 Task: Find connections with filter location Jīma with filter topic #propertymanagement with filter profile language English with filter current company Cure.fit (cult.fit) with filter school Bharatiya Vidya Bhavans M M College of Arts, N.M.Institute of Science and Haji Rashid Jaffer College of Commerce Bhavans College Munshi Nagar Andheri West Mumbai 400 058 with filter industry Footwear and Leather Goods Repair with filter service category Video Editing with filter keywords title Engineer
Action: Mouse moved to (199, 275)
Screenshot: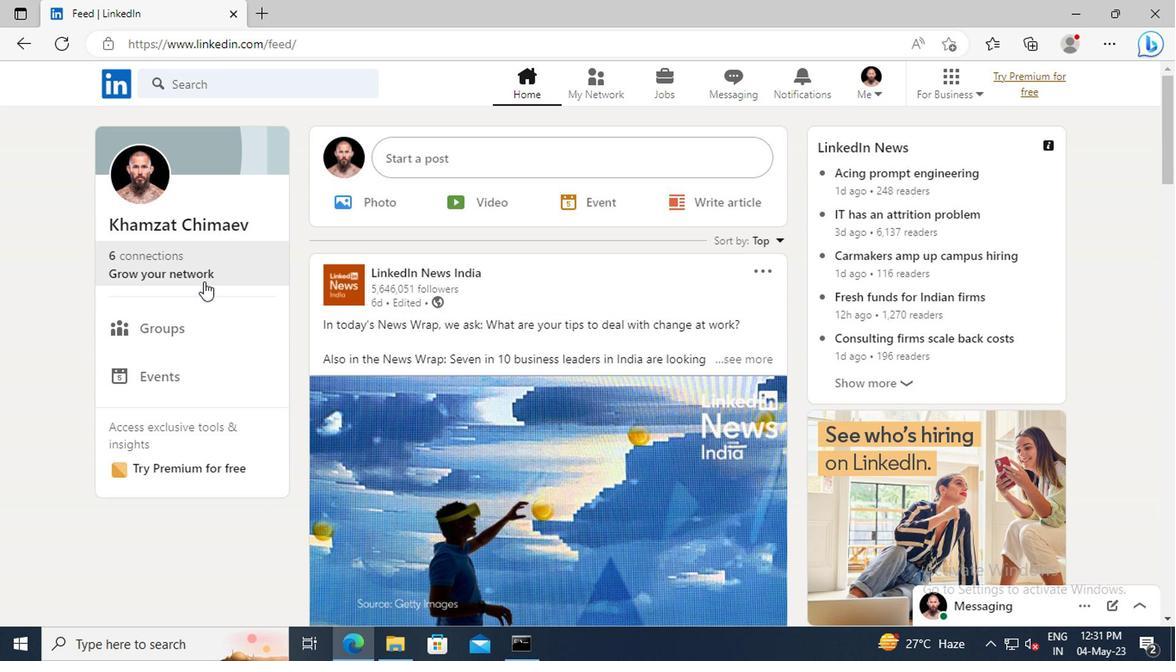 
Action: Mouse pressed left at (199, 275)
Screenshot: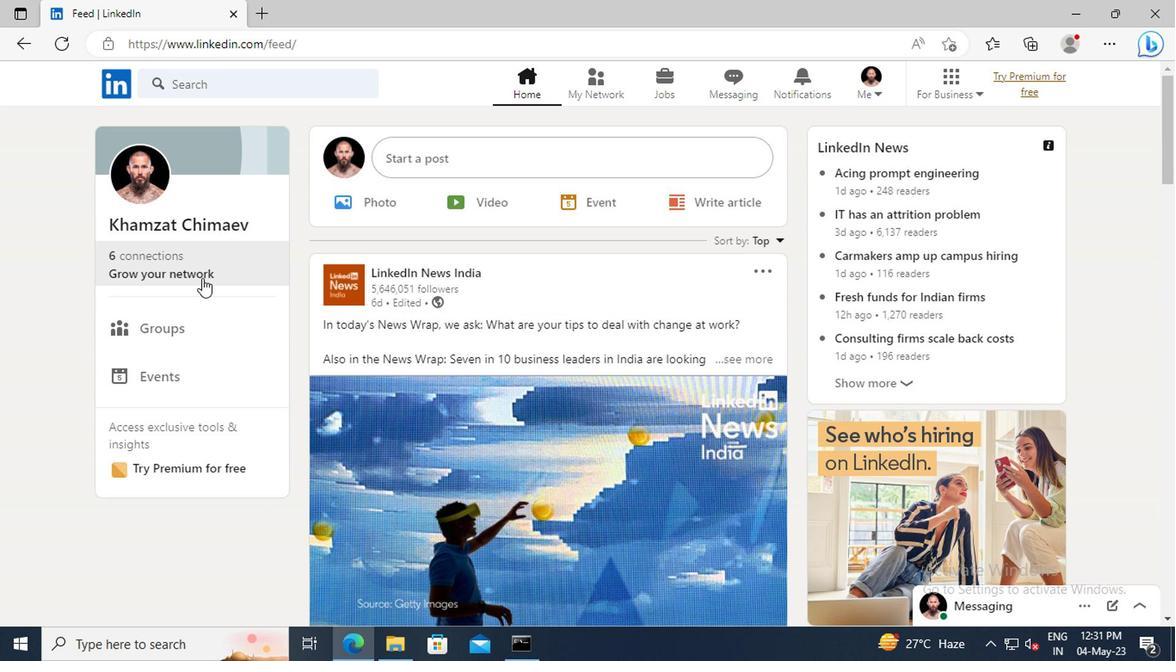 
Action: Mouse moved to (191, 184)
Screenshot: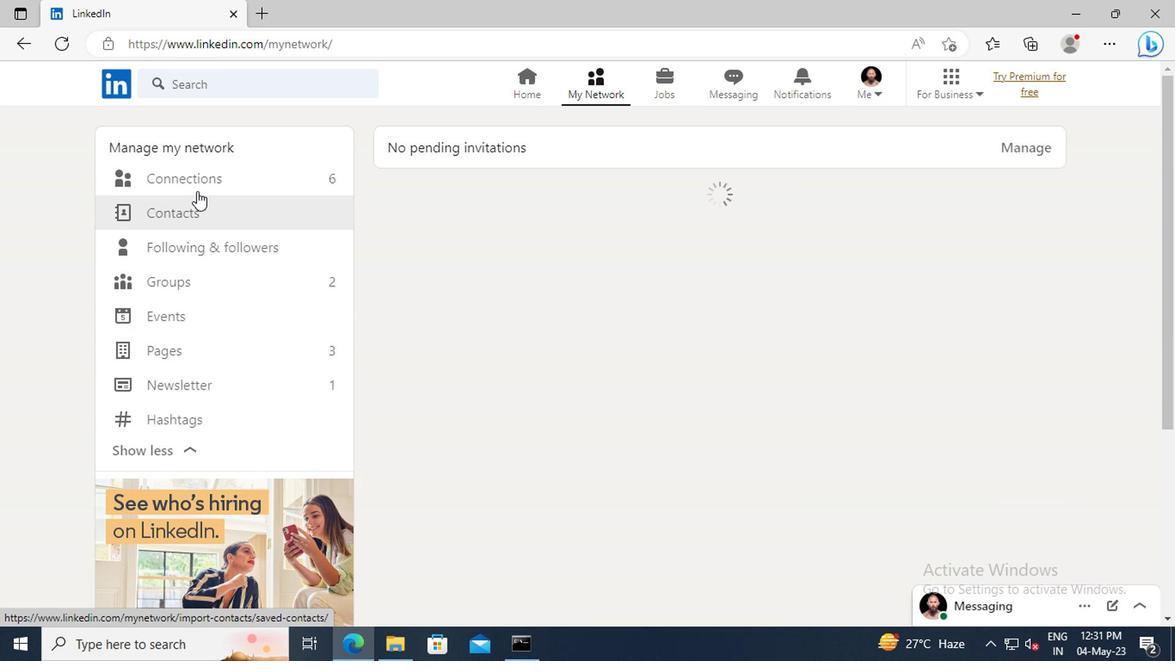 
Action: Mouse pressed left at (191, 184)
Screenshot: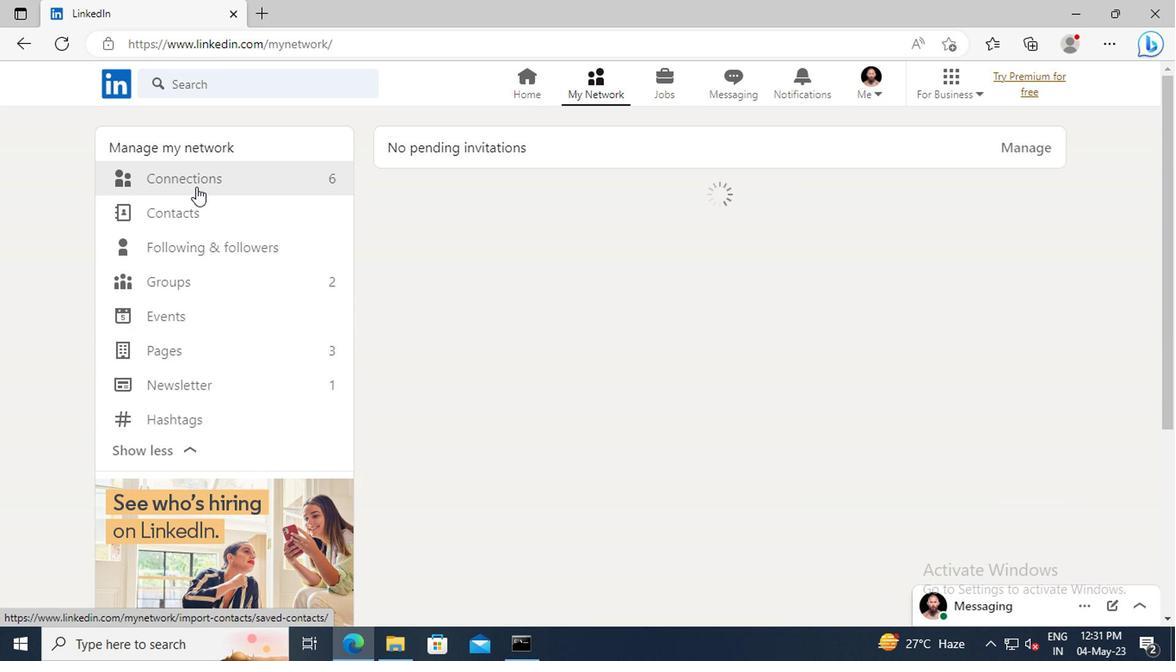 
Action: Mouse moved to (709, 184)
Screenshot: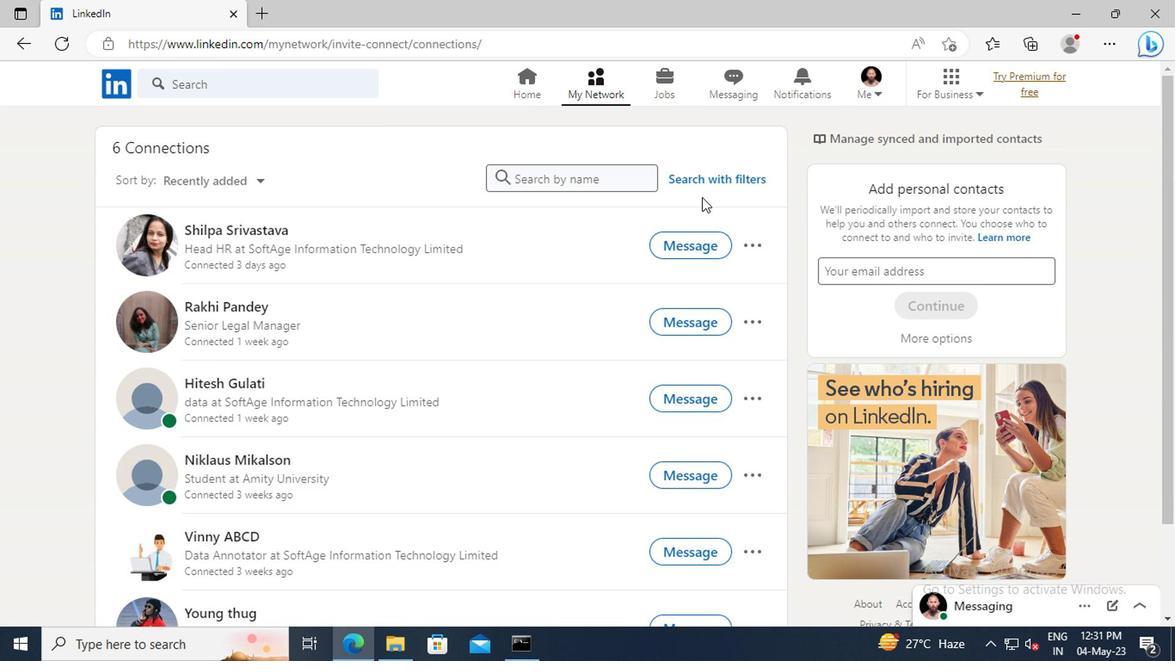 
Action: Mouse pressed left at (709, 184)
Screenshot: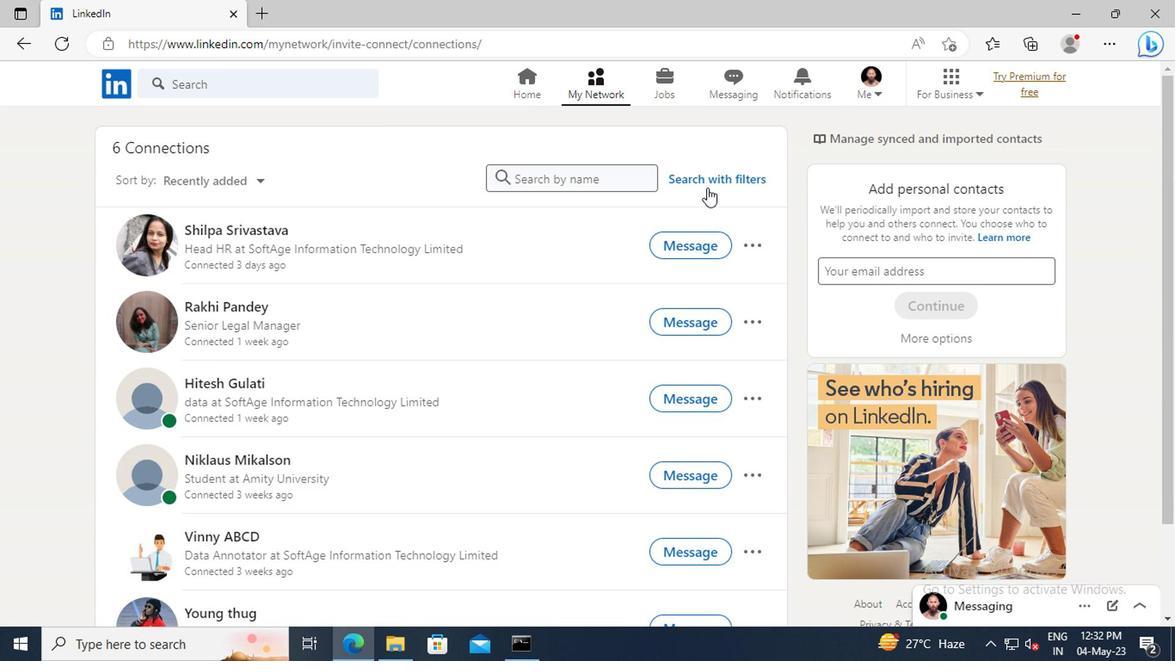 
Action: Mouse moved to (650, 137)
Screenshot: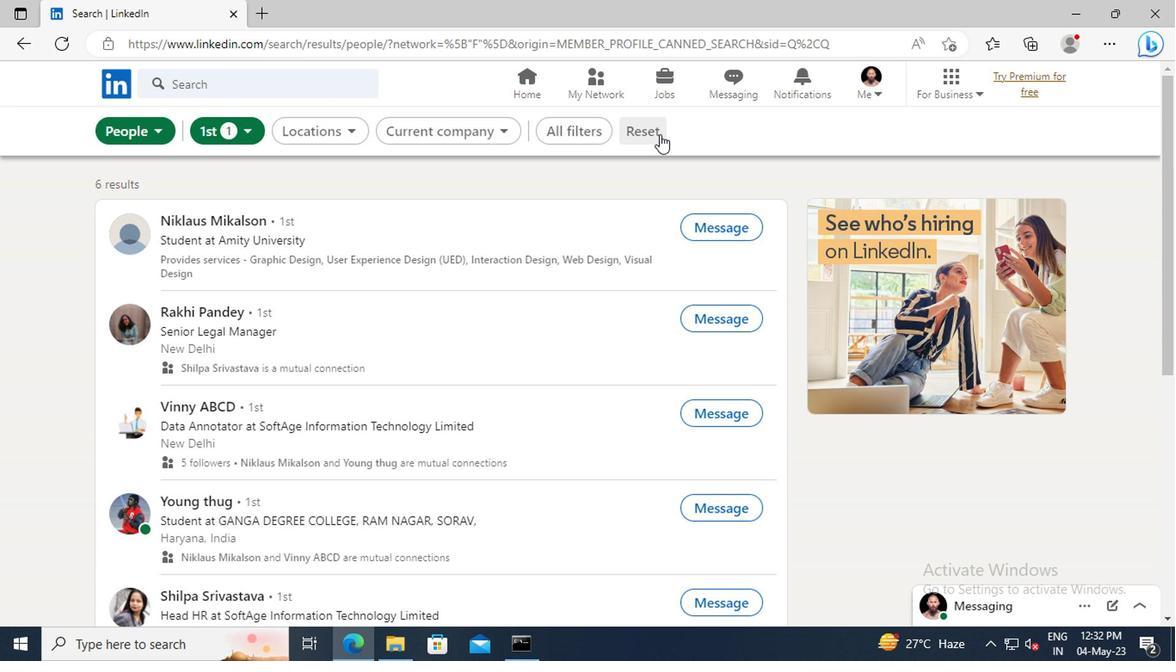 
Action: Mouse pressed left at (650, 137)
Screenshot: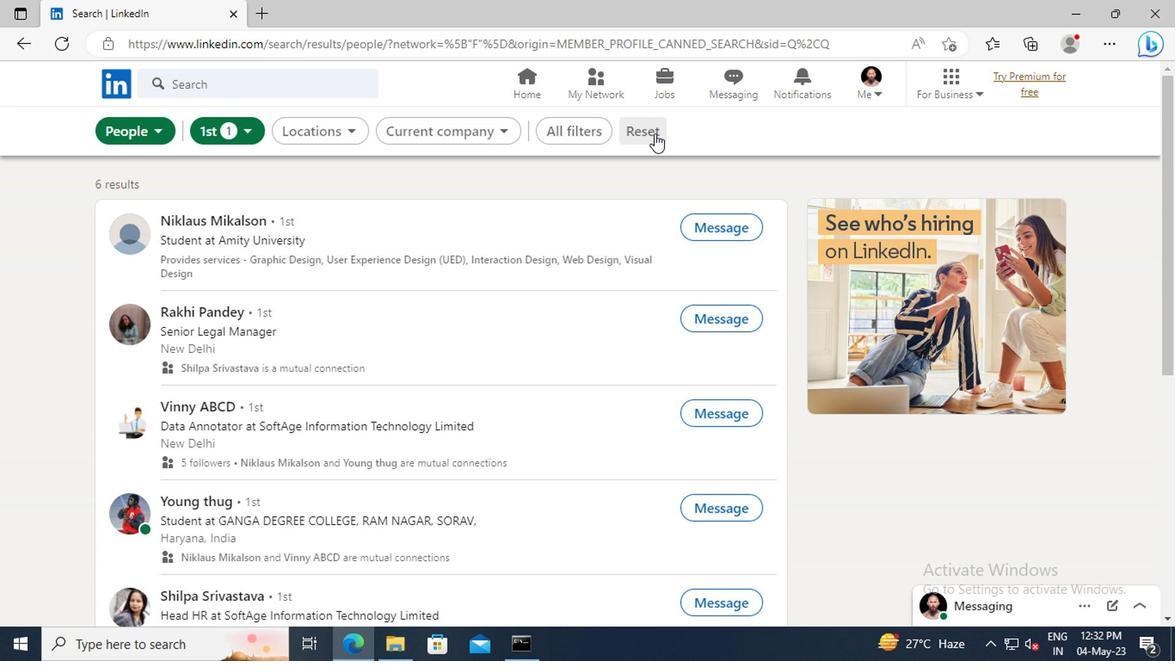 
Action: Mouse moved to (617, 137)
Screenshot: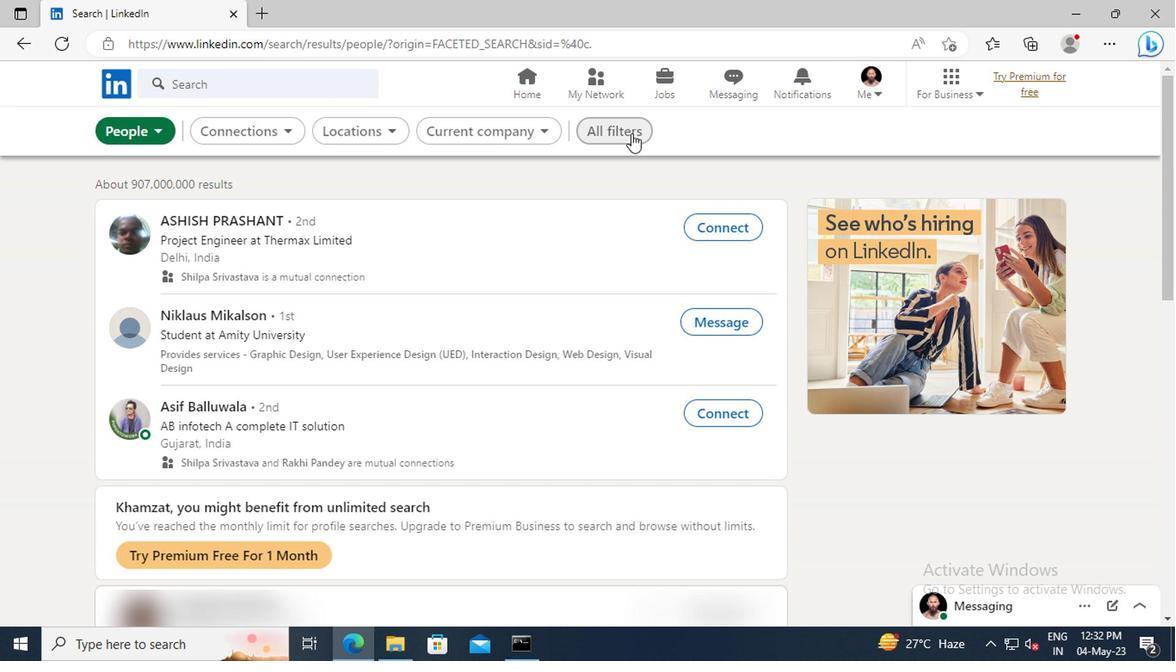 
Action: Mouse pressed left at (617, 137)
Screenshot: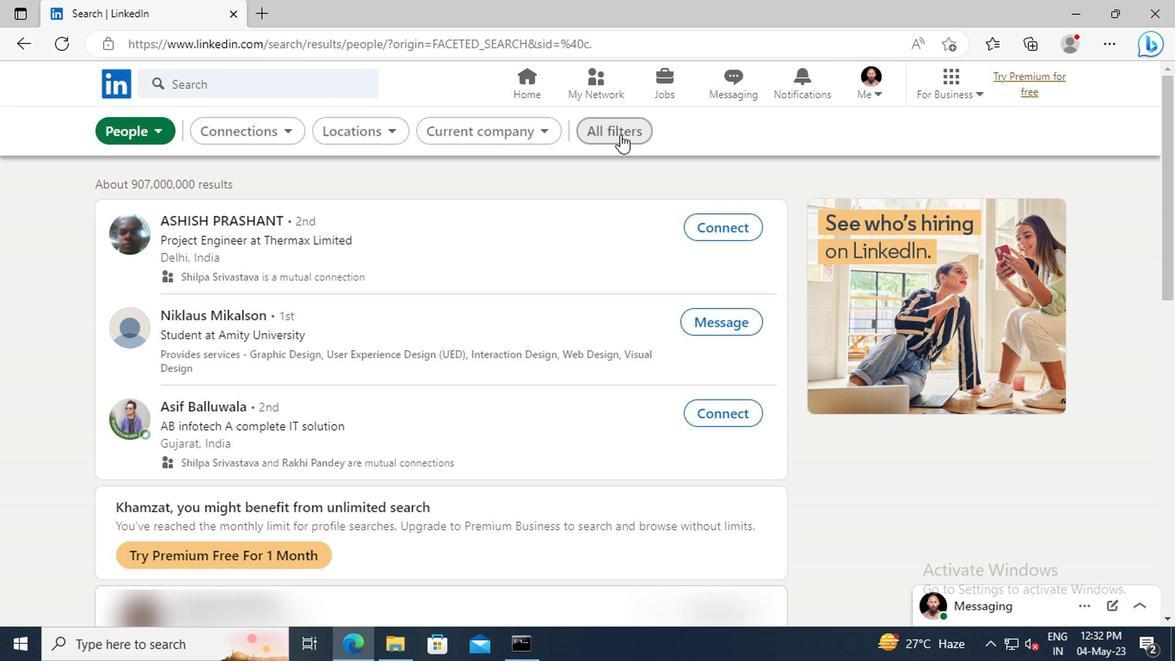 
Action: Mouse moved to (976, 334)
Screenshot: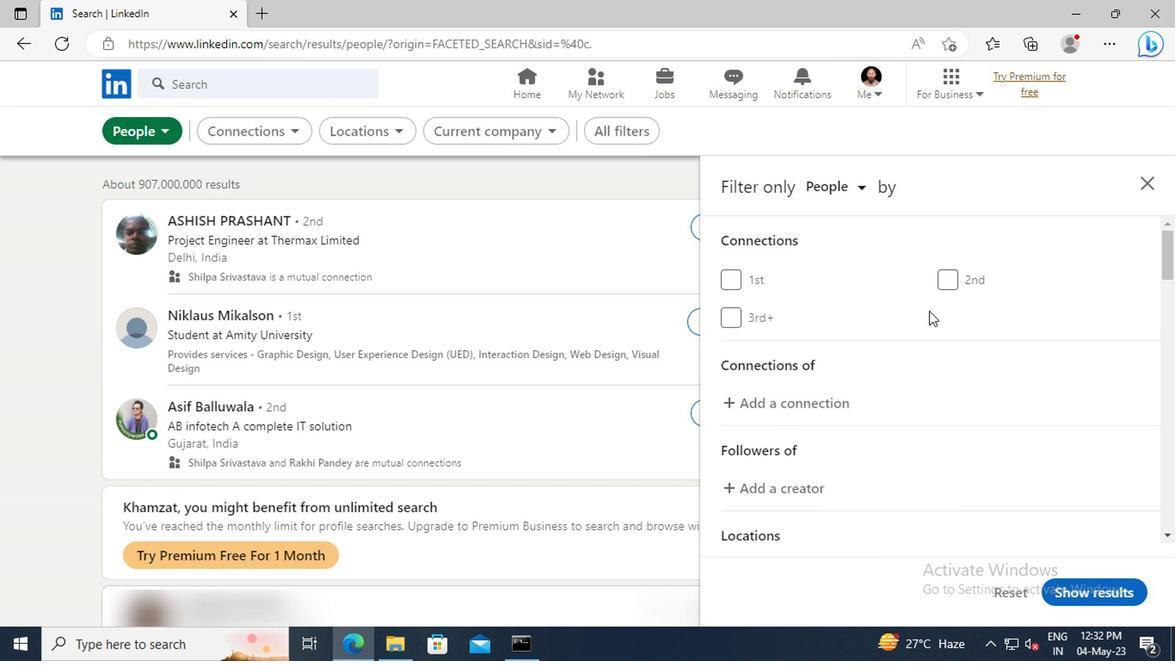 
Action: Mouse scrolled (976, 333) with delta (0, 0)
Screenshot: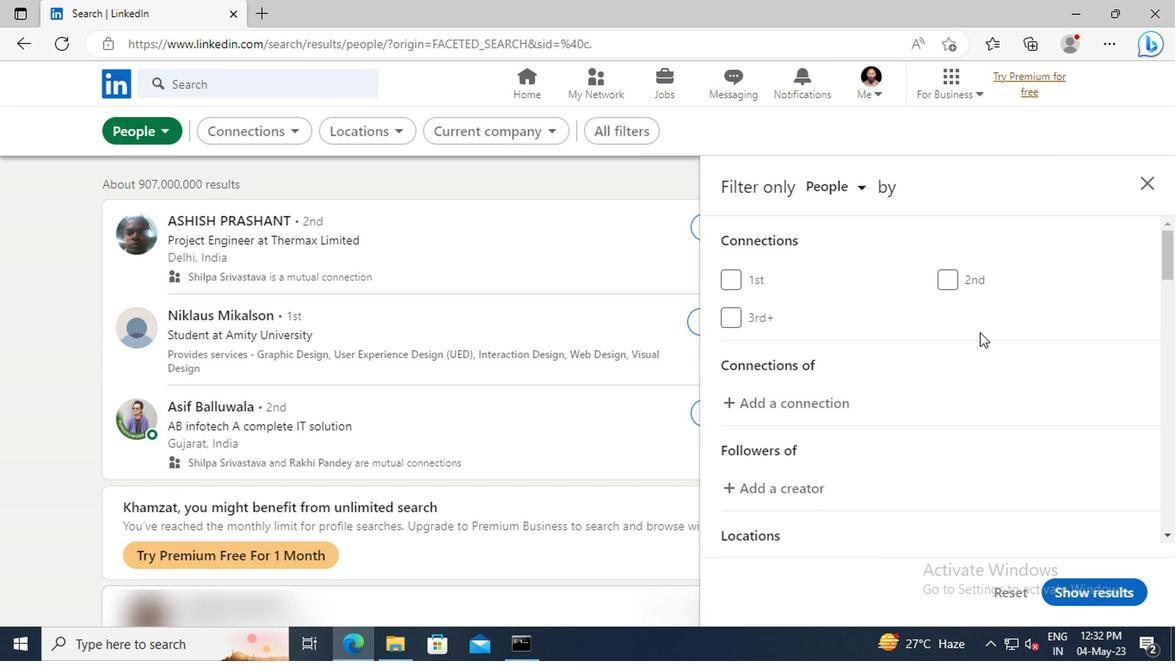 
Action: Mouse scrolled (976, 333) with delta (0, 0)
Screenshot: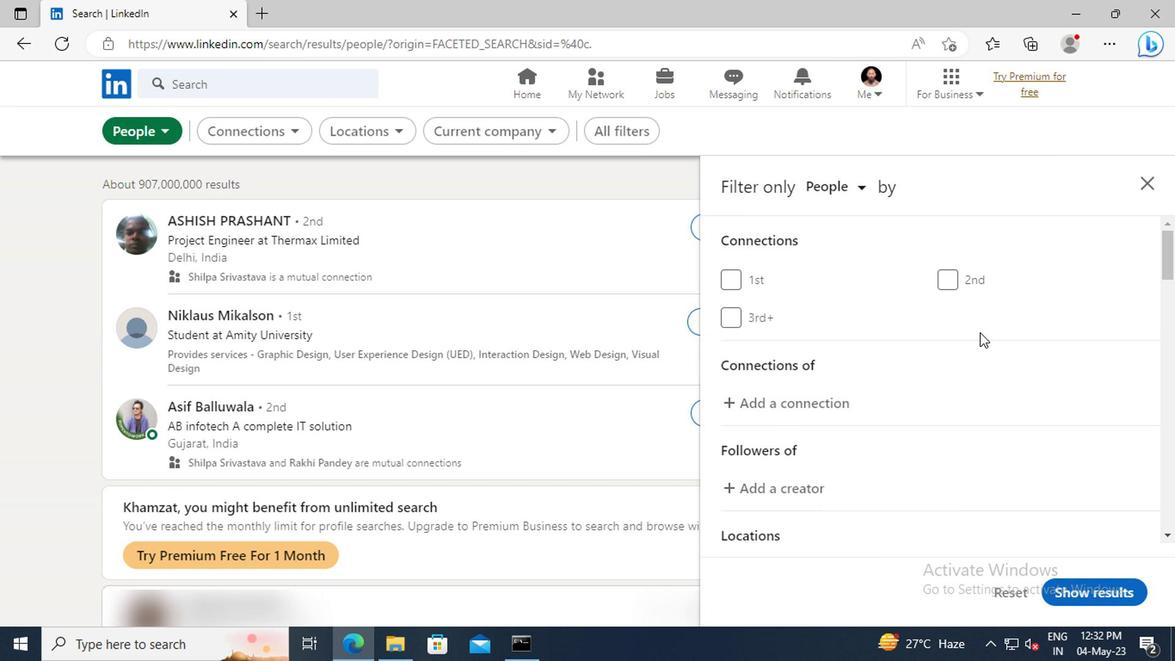 
Action: Mouse scrolled (976, 333) with delta (0, 0)
Screenshot: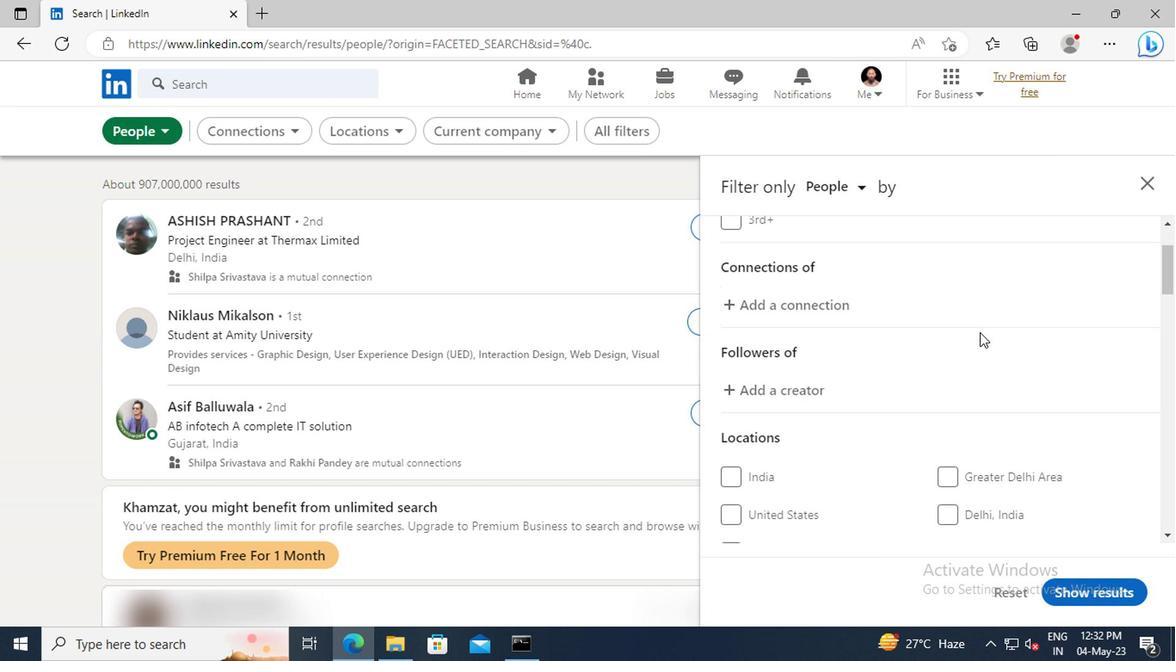 
Action: Mouse scrolled (976, 333) with delta (0, 0)
Screenshot: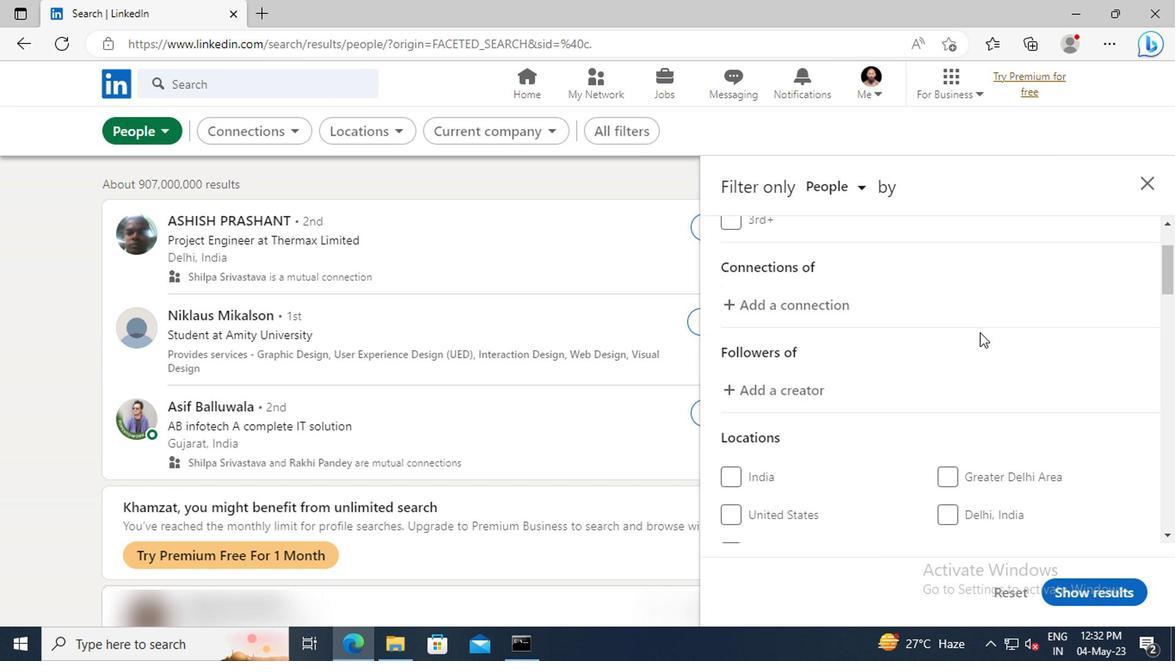 
Action: Mouse scrolled (976, 333) with delta (0, 0)
Screenshot: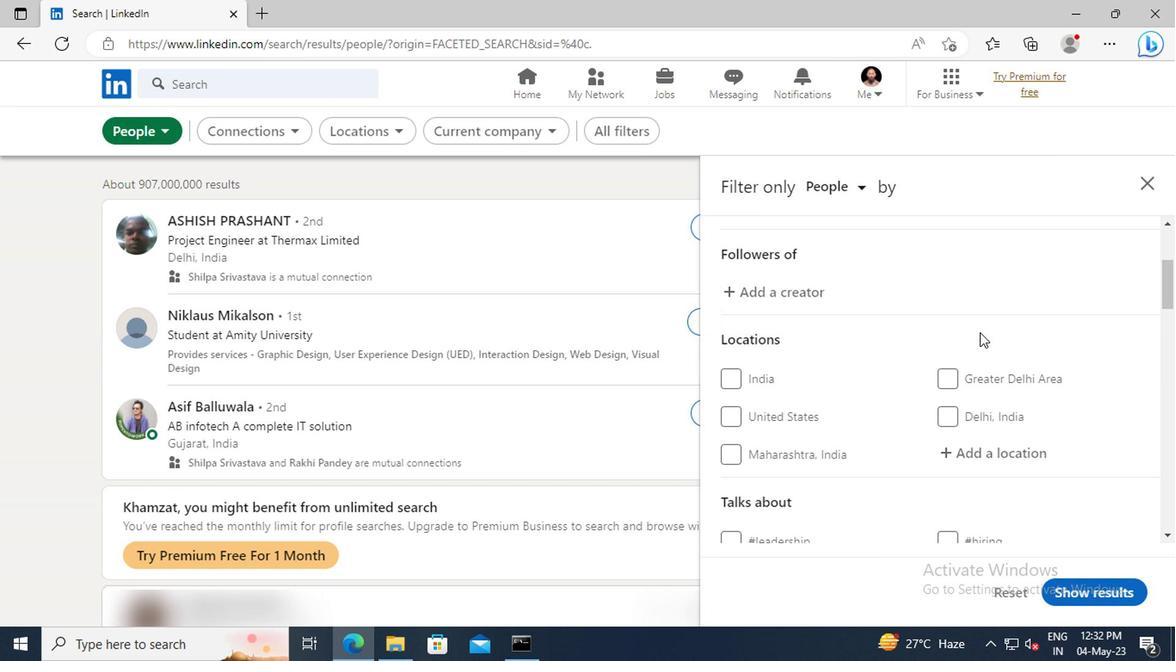 
Action: Mouse scrolled (976, 333) with delta (0, 0)
Screenshot: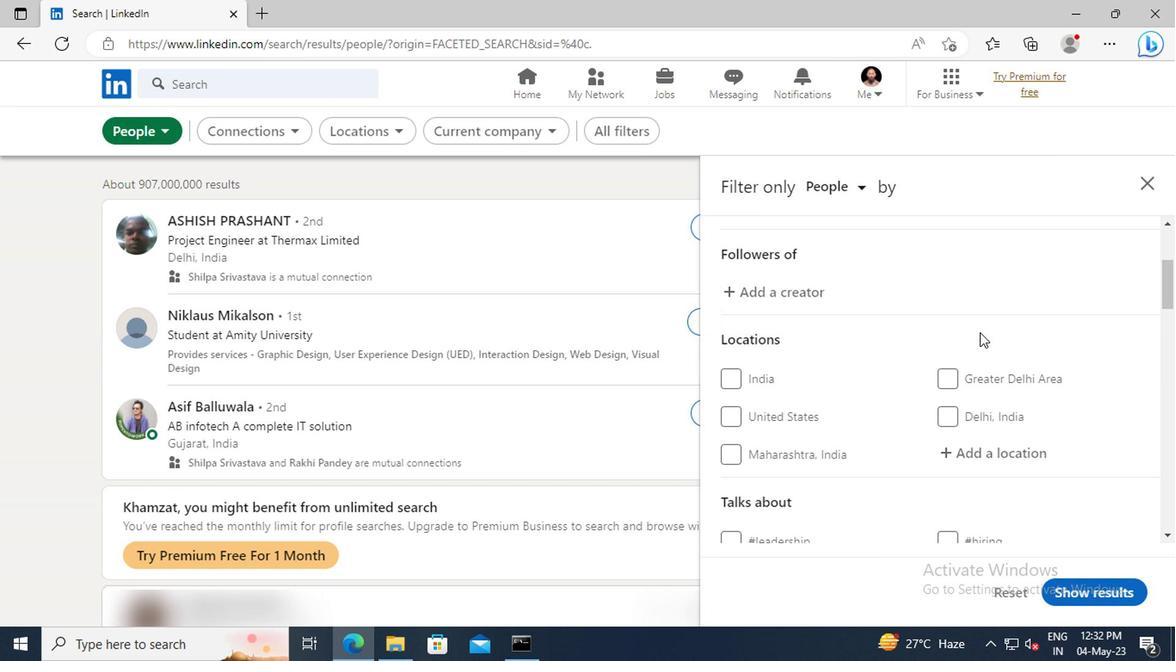 
Action: Mouse moved to (974, 355)
Screenshot: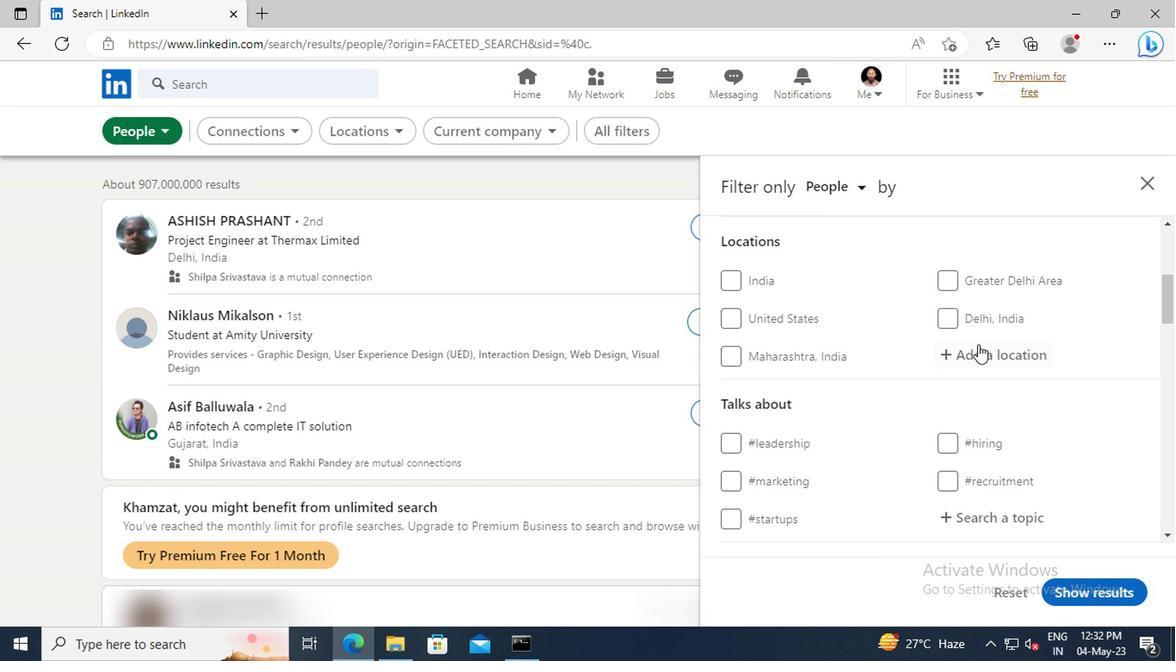
Action: Mouse pressed left at (974, 355)
Screenshot: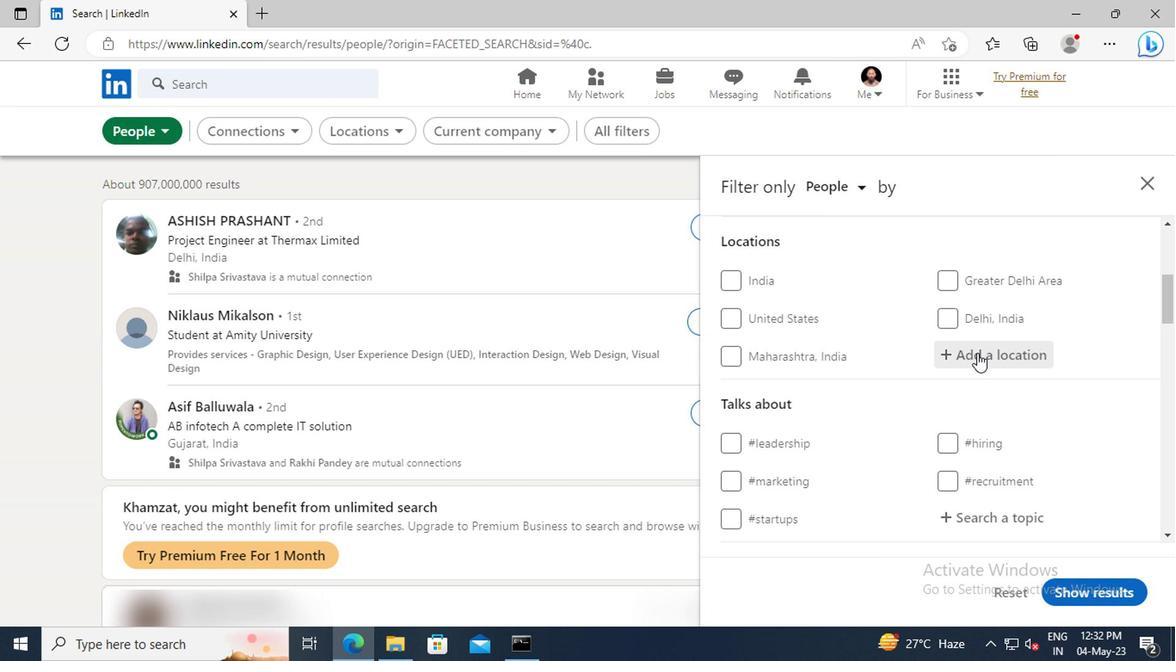 
Action: Key pressed <Key.shift>JIMA<Key.enter>
Screenshot: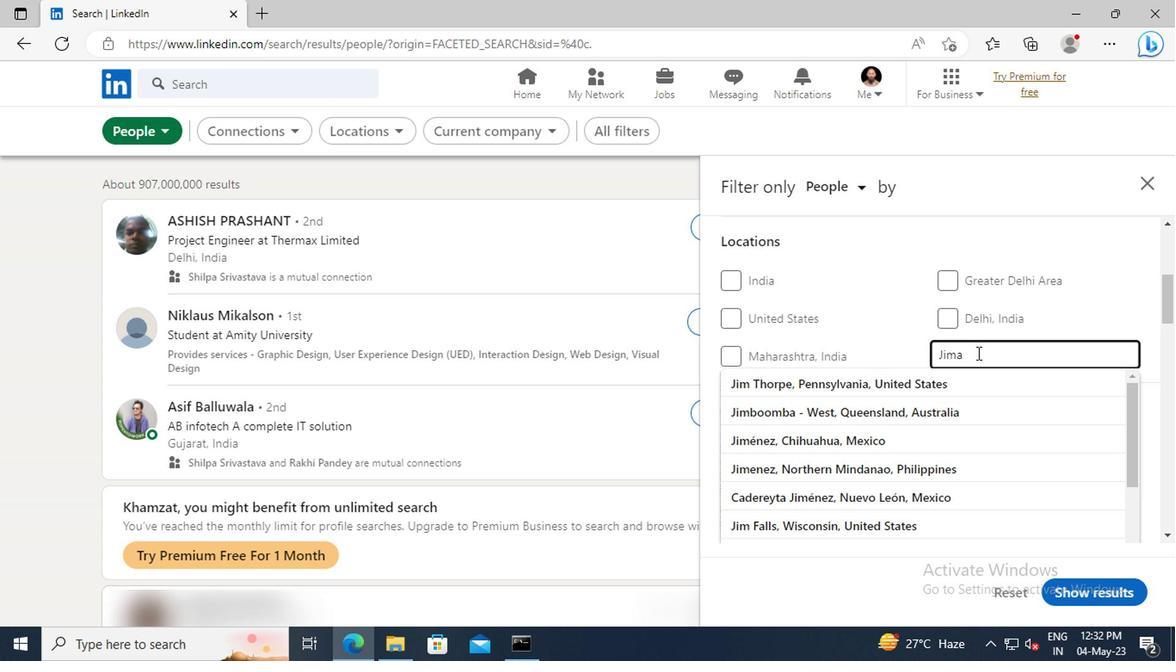 
Action: Mouse scrolled (974, 353) with delta (0, -1)
Screenshot: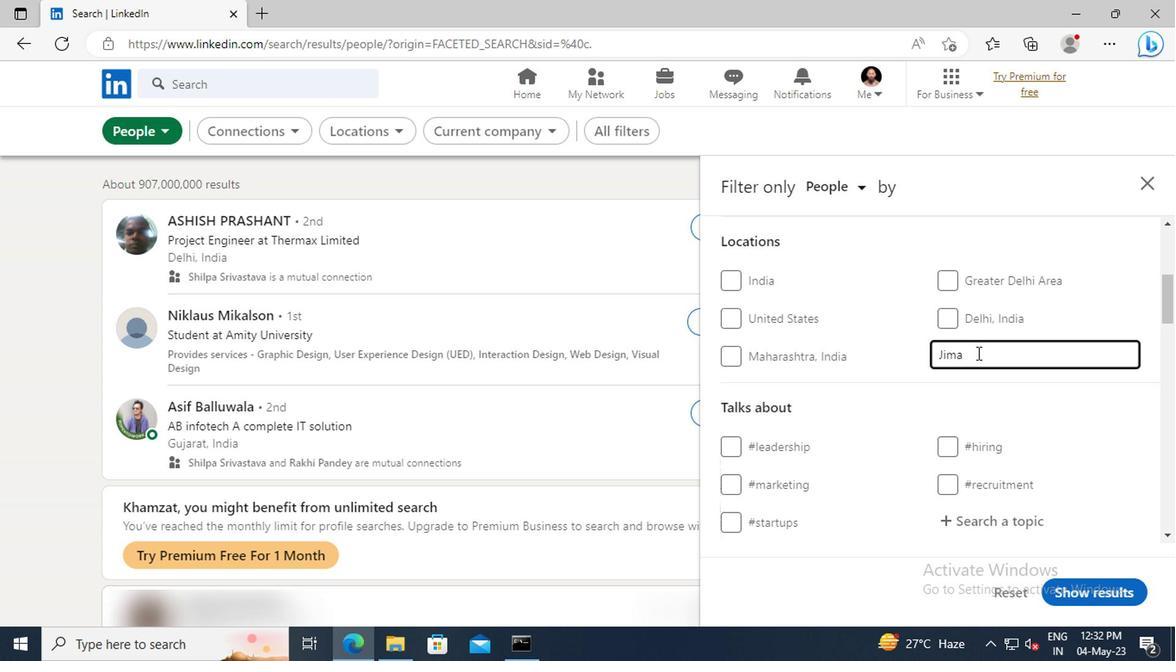 
Action: Mouse scrolled (974, 353) with delta (0, -1)
Screenshot: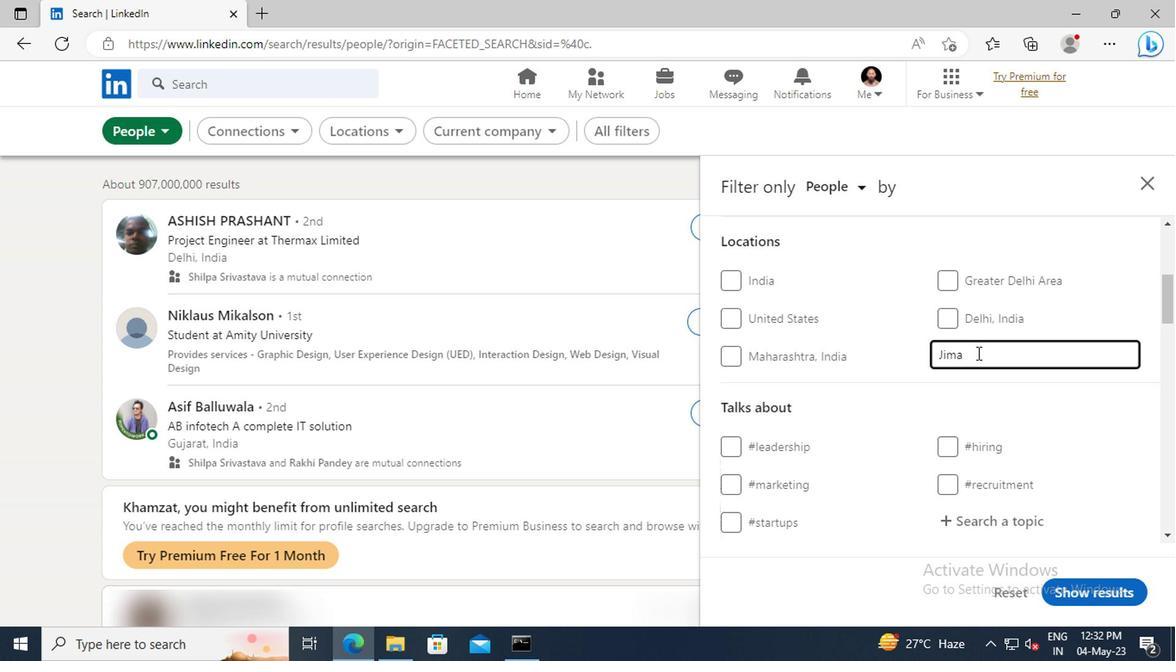 
Action: Mouse scrolled (974, 353) with delta (0, -1)
Screenshot: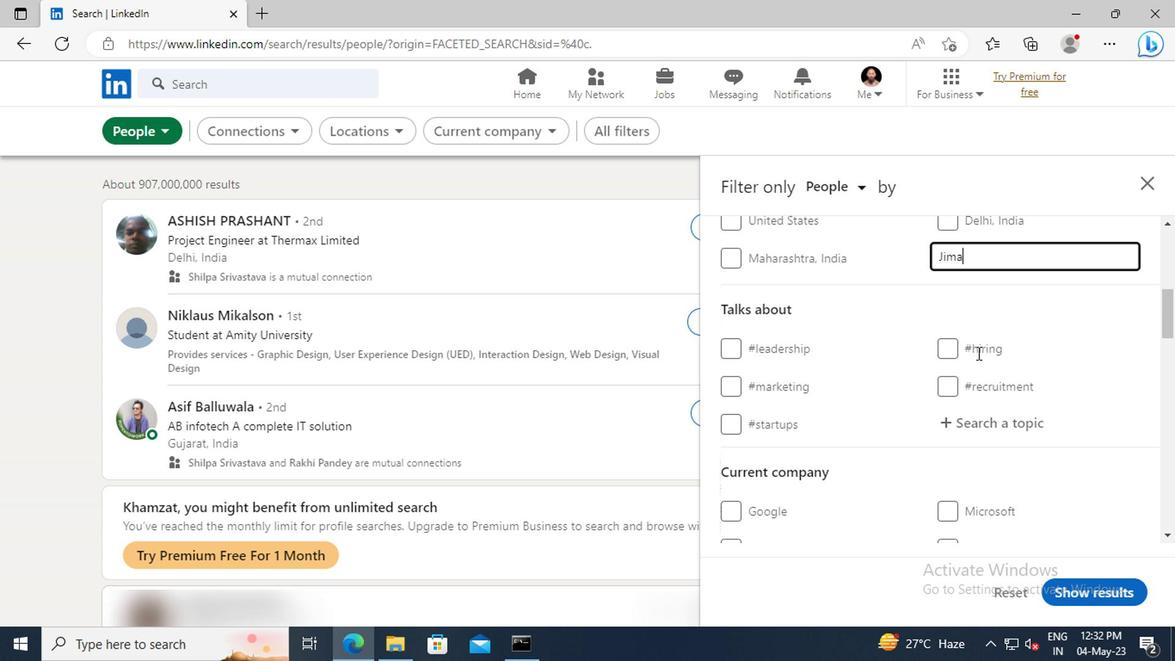 
Action: Mouse moved to (973, 370)
Screenshot: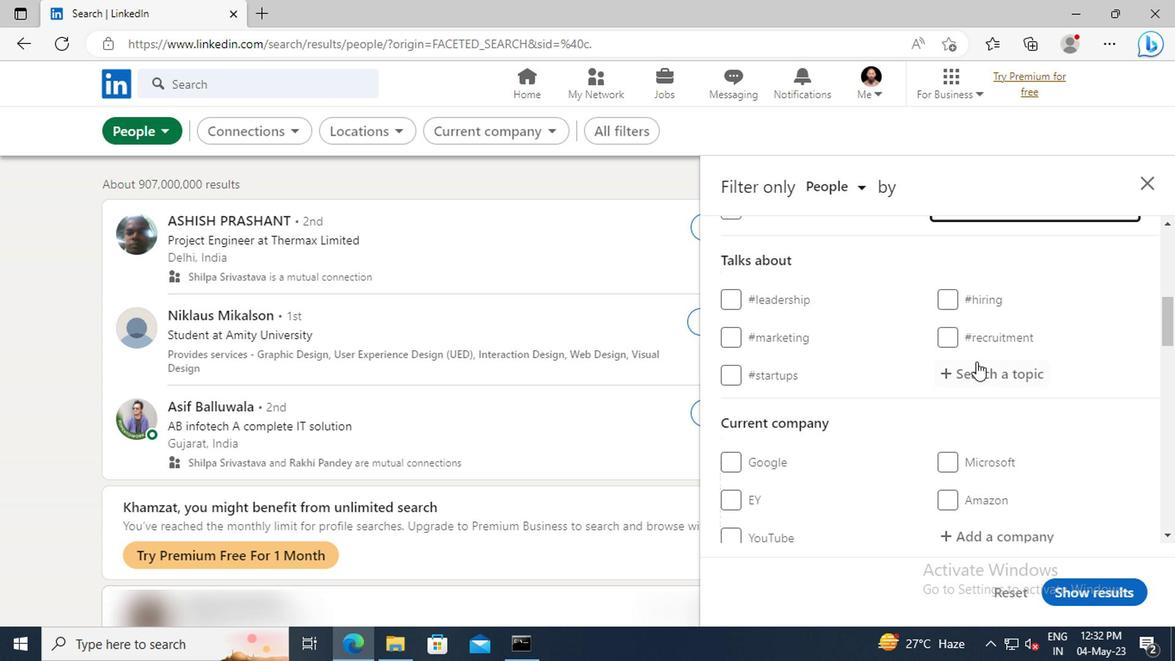 
Action: Mouse pressed left at (973, 370)
Screenshot: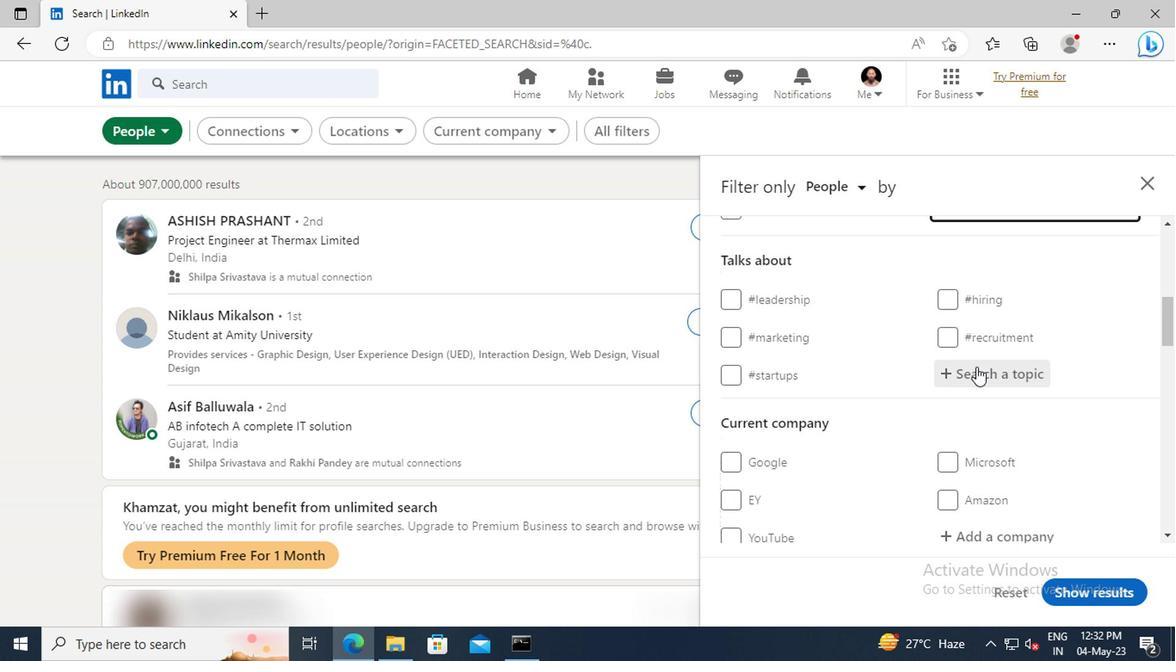 
Action: Key pressed PROPERTYMAN
Screenshot: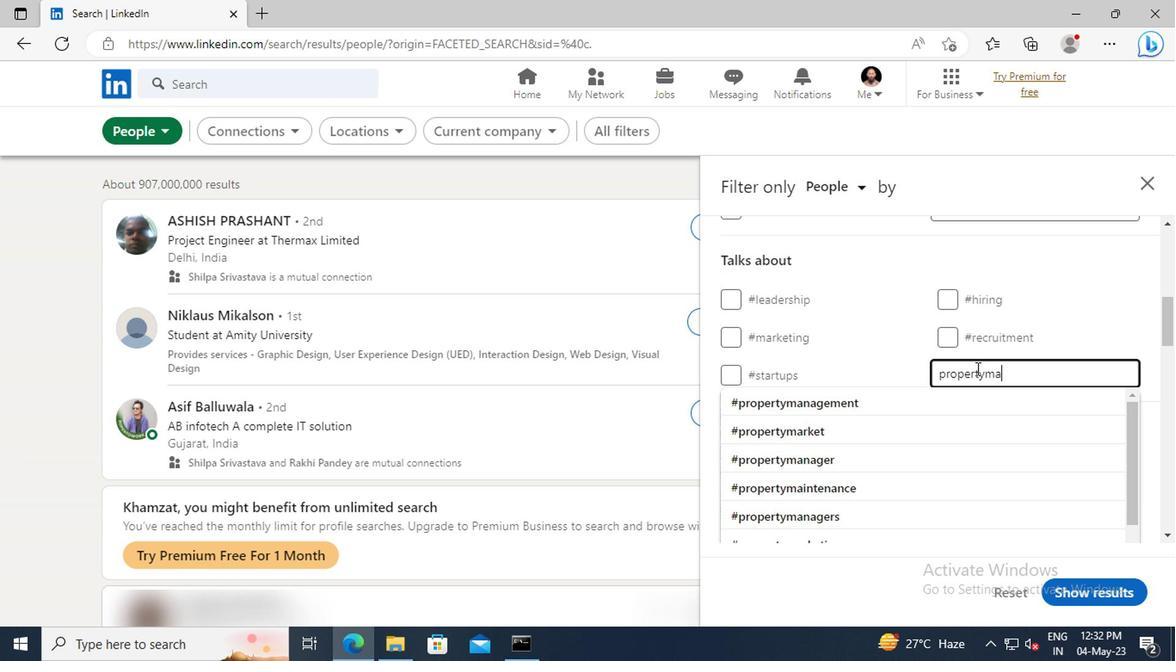 
Action: Mouse moved to (974, 397)
Screenshot: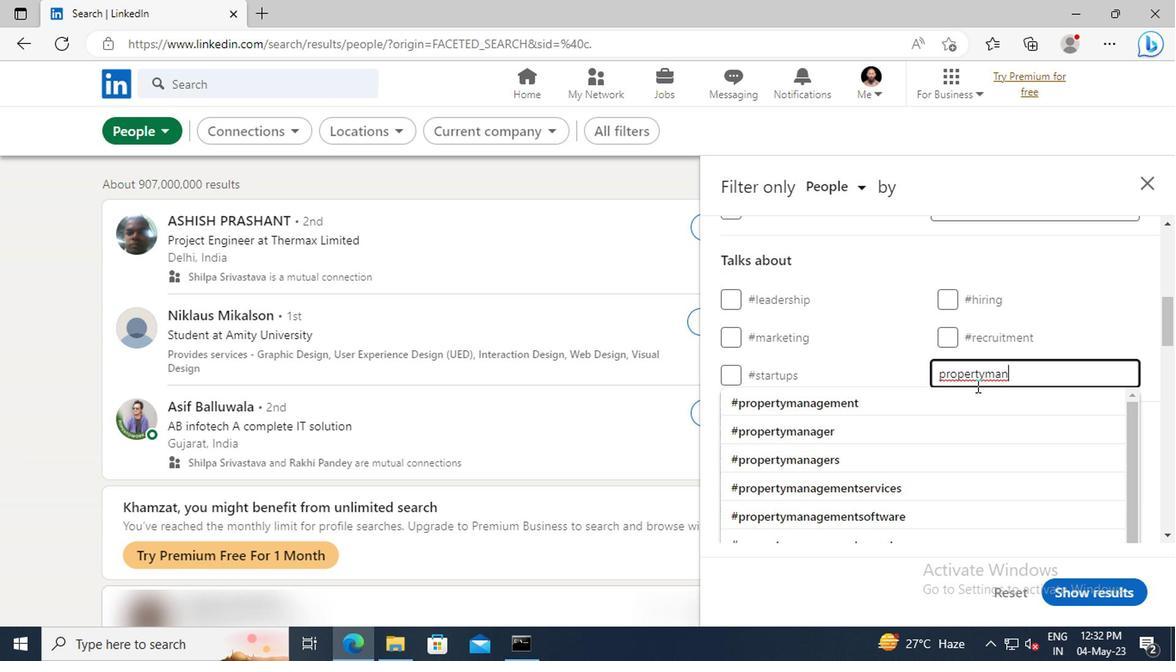 
Action: Mouse pressed left at (974, 397)
Screenshot: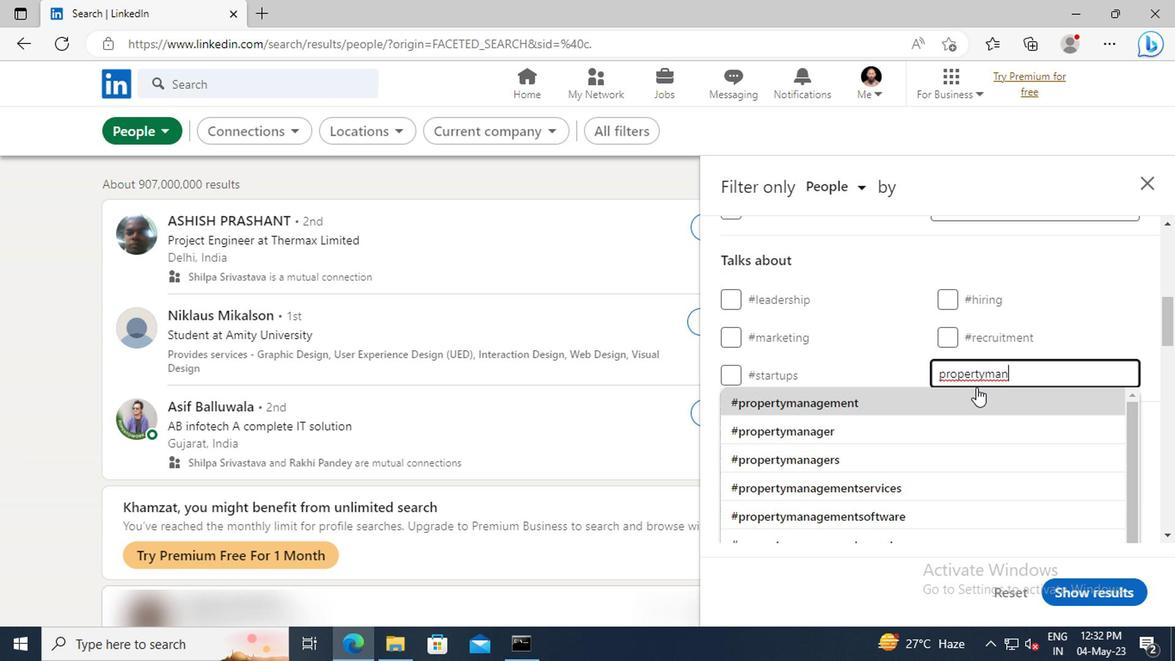 
Action: Mouse scrolled (974, 396) with delta (0, 0)
Screenshot: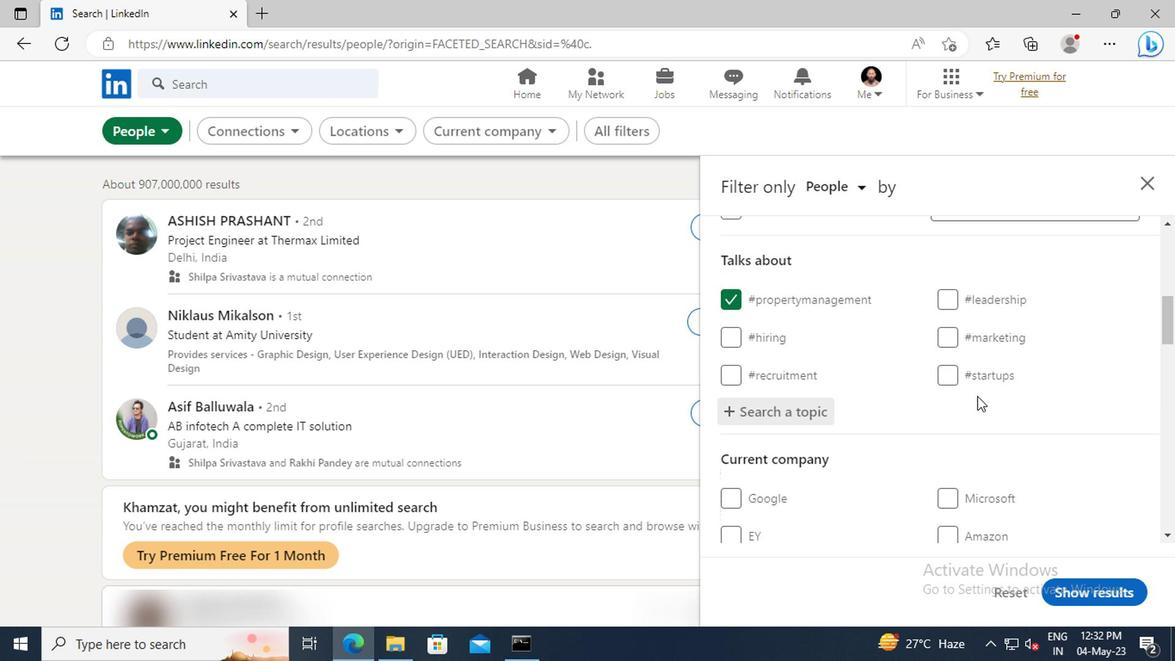 
Action: Mouse scrolled (974, 396) with delta (0, 0)
Screenshot: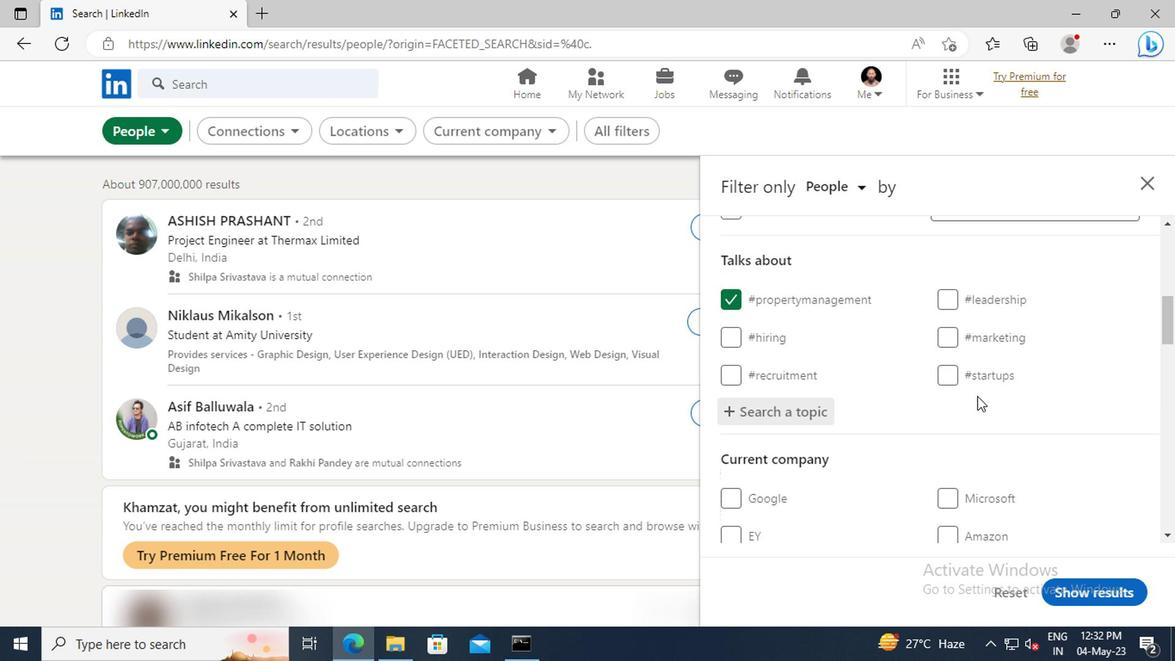 
Action: Mouse scrolled (974, 396) with delta (0, 0)
Screenshot: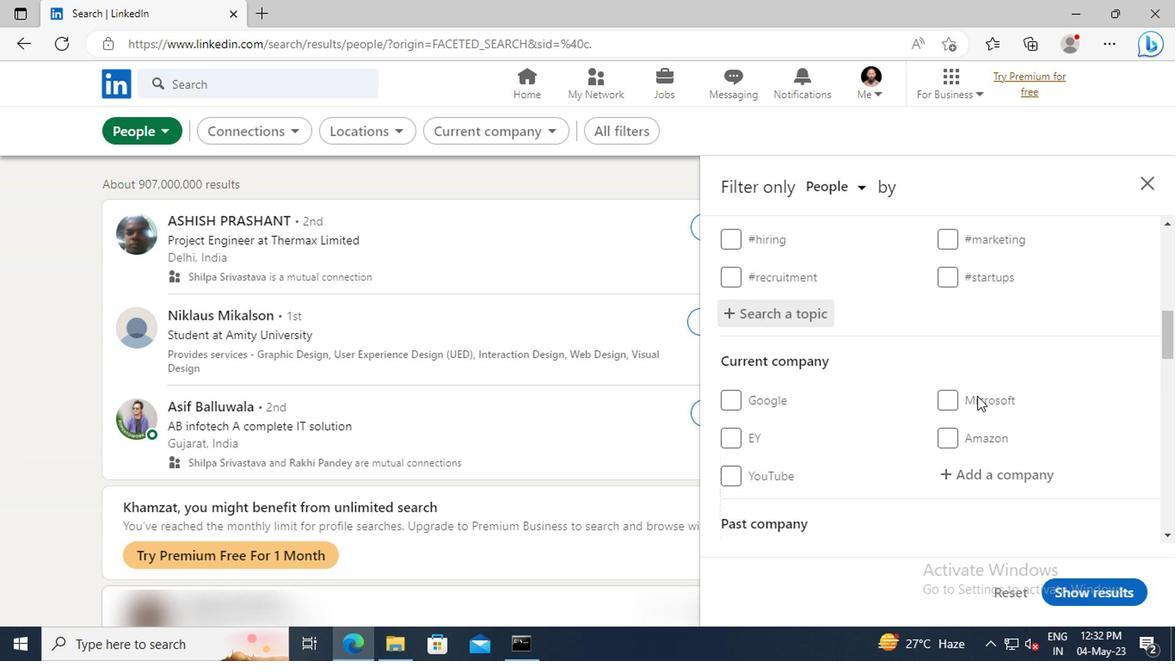
Action: Mouse scrolled (974, 396) with delta (0, 0)
Screenshot: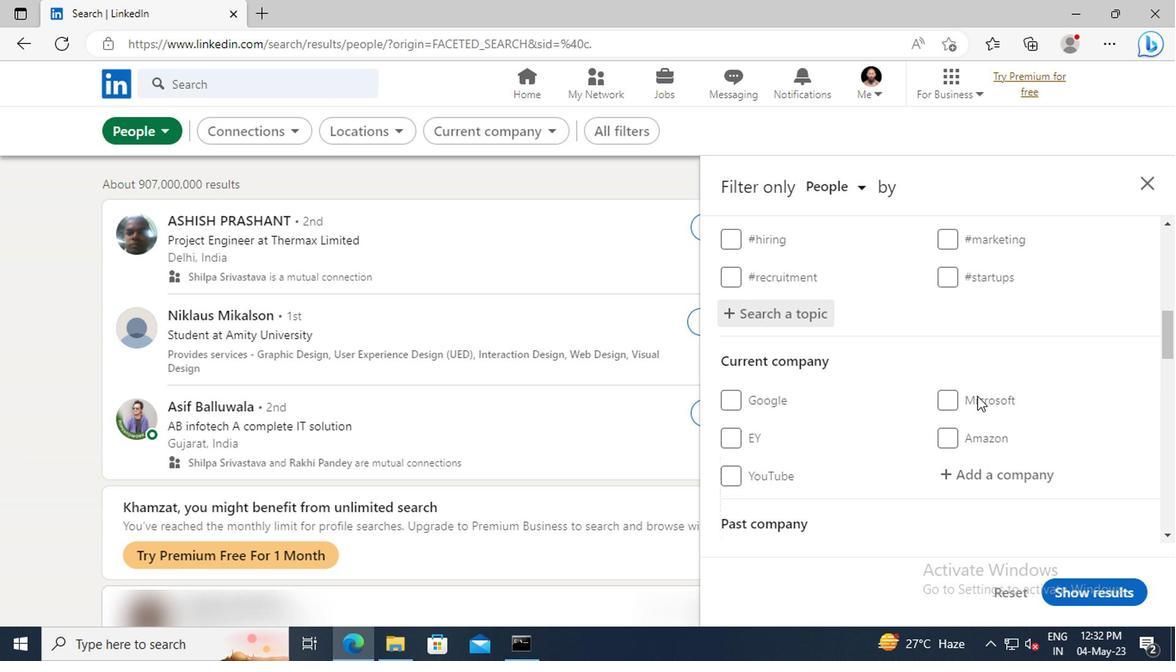 
Action: Mouse scrolled (974, 396) with delta (0, 0)
Screenshot: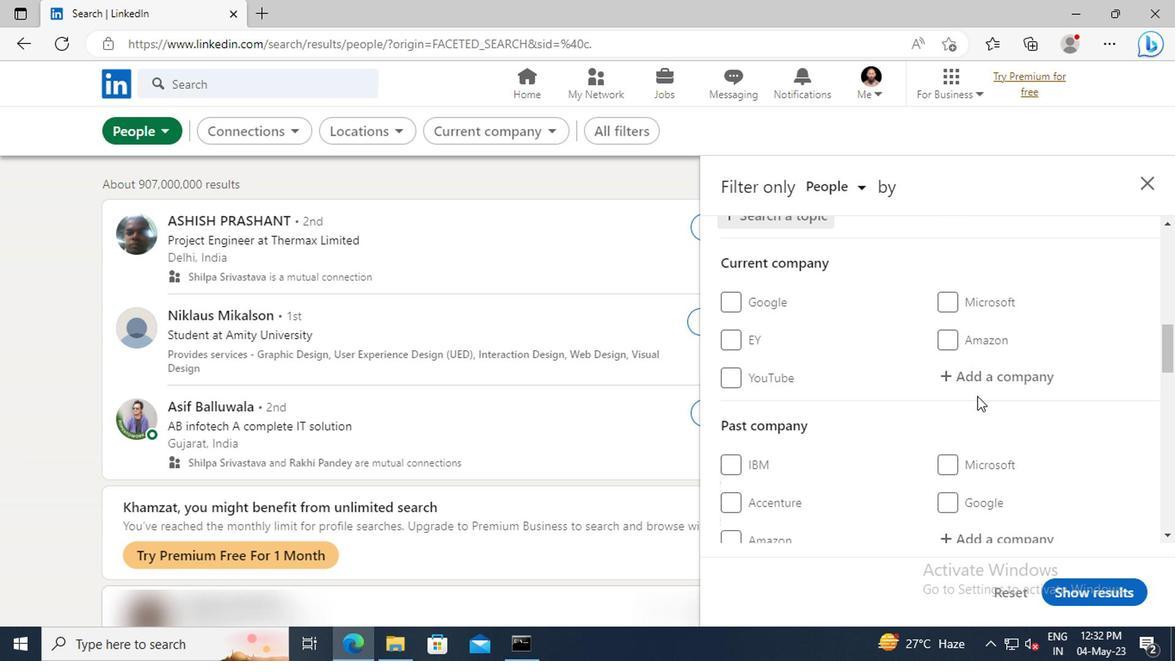
Action: Mouse scrolled (974, 396) with delta (0, 0)
Screenshot: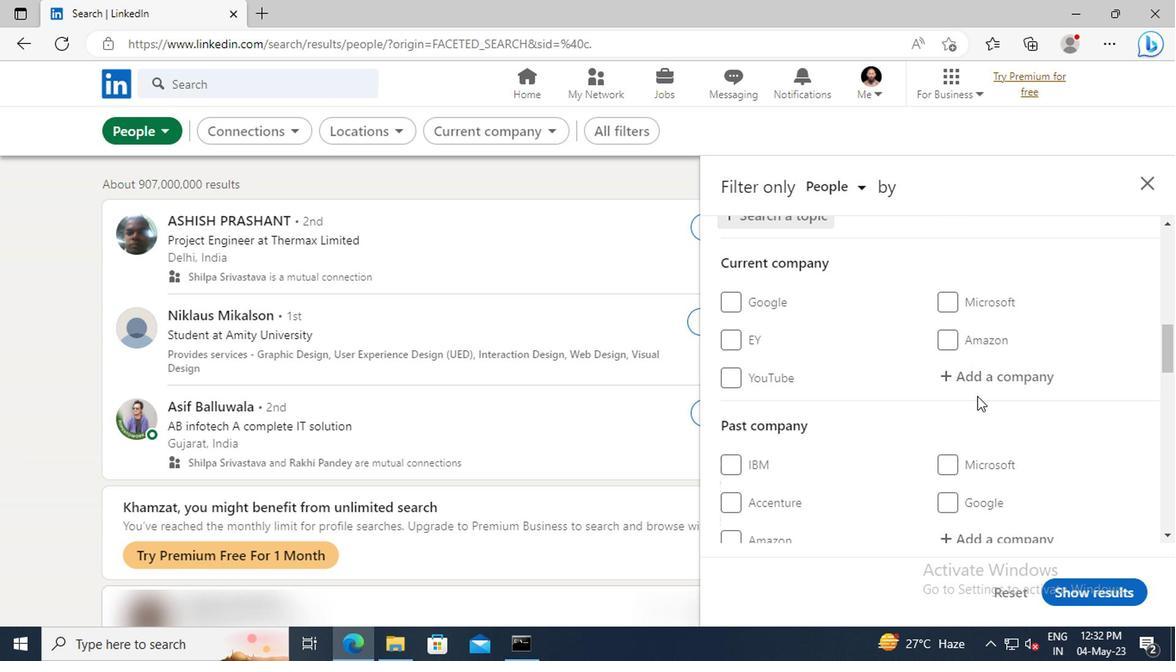 
Action: Mouse scrolled (974, 396) with delta (0, 0)
Screenshot: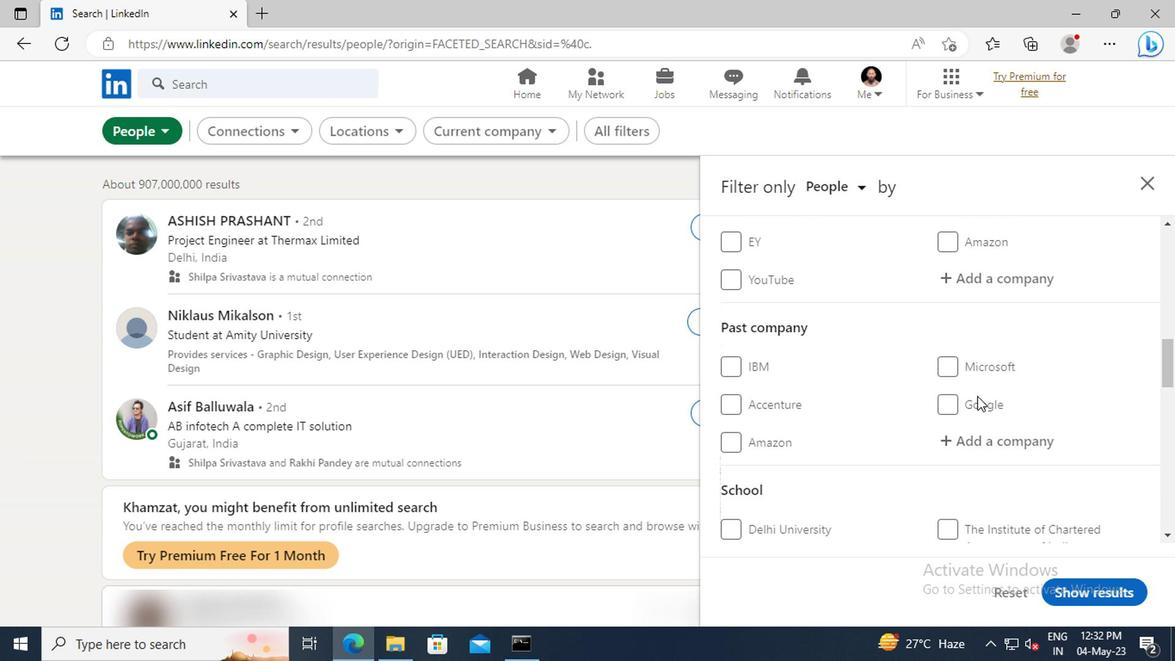 
Action: Mouse scrolled (974, 396) with delta (0, 0)
Screenshot: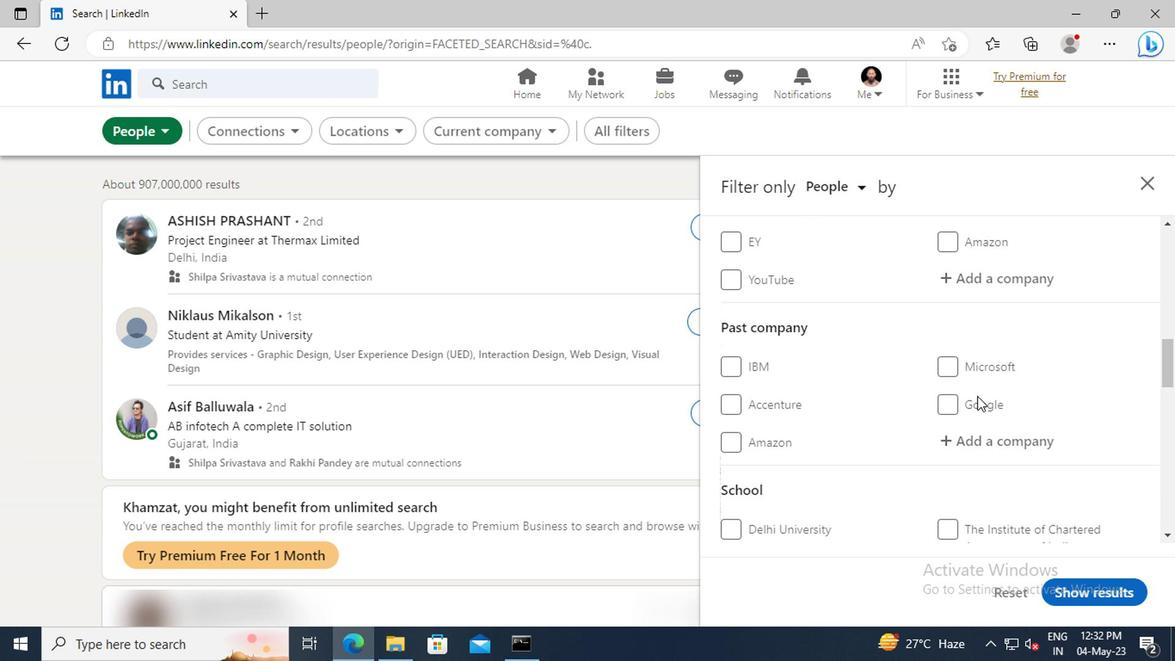 
Action: Mouse scrolled (974, 396) with delta (0, 0)
Screenshot: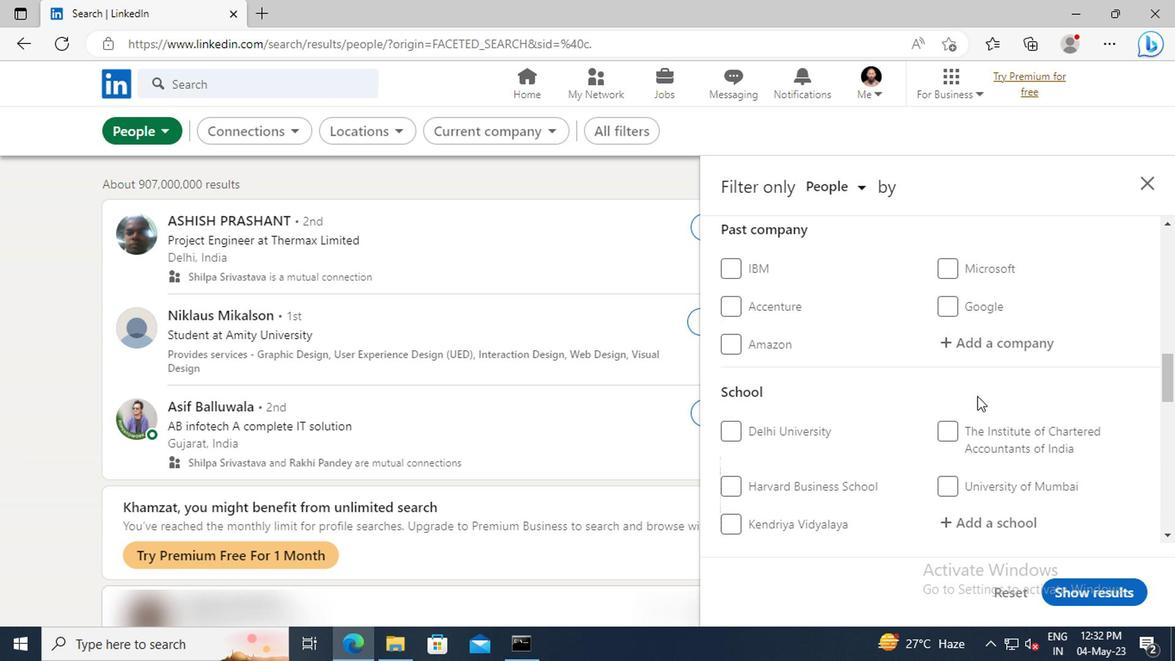 
Action: Mouse scrolled (974, 396) with delta (0, 0)
Screenshot: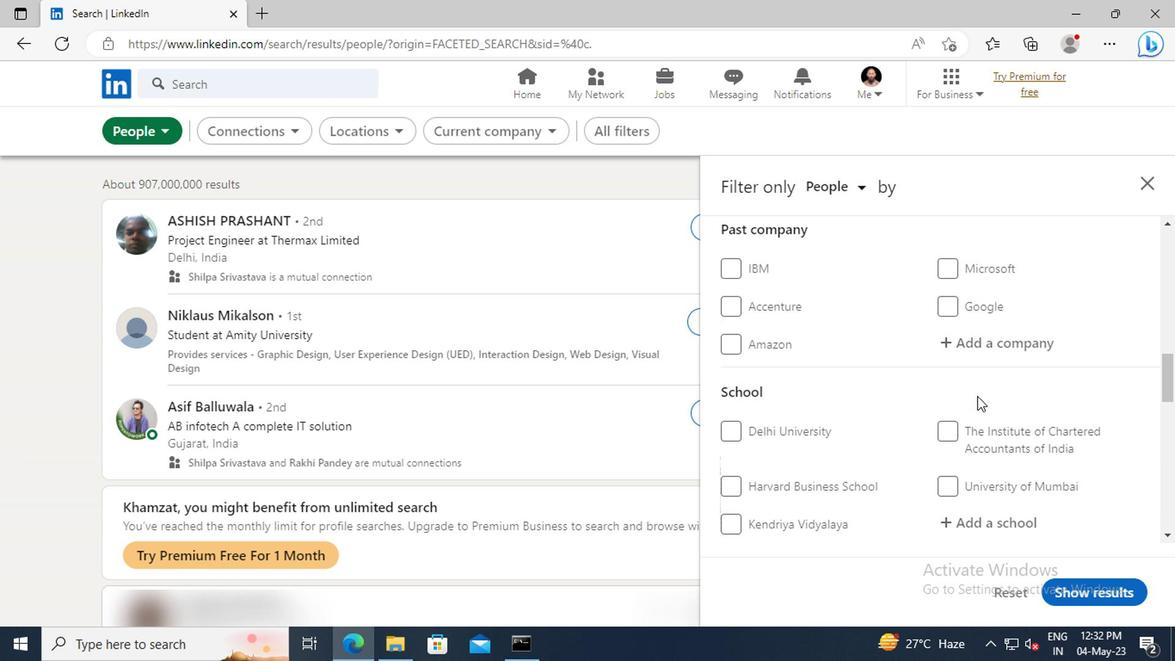 
Action: Mouse scrolled (974, 396) with delta (0, 0)
Screenshot: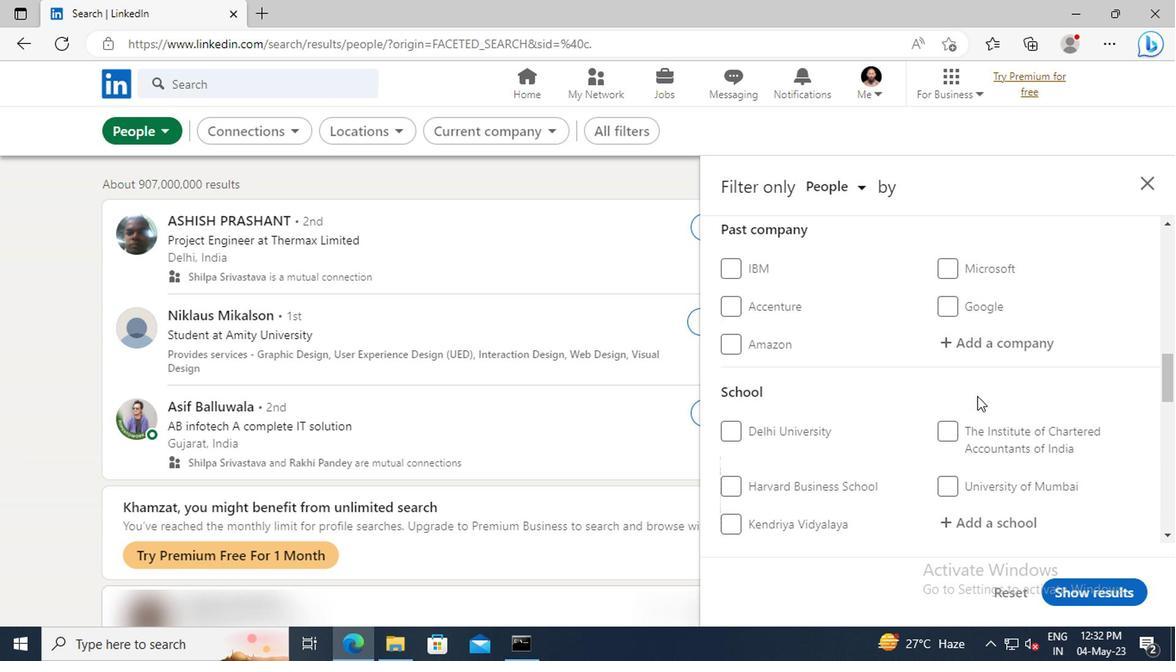 
Action: Mouse scrolled (974, 396) with delta (0, 0)
Screenshot: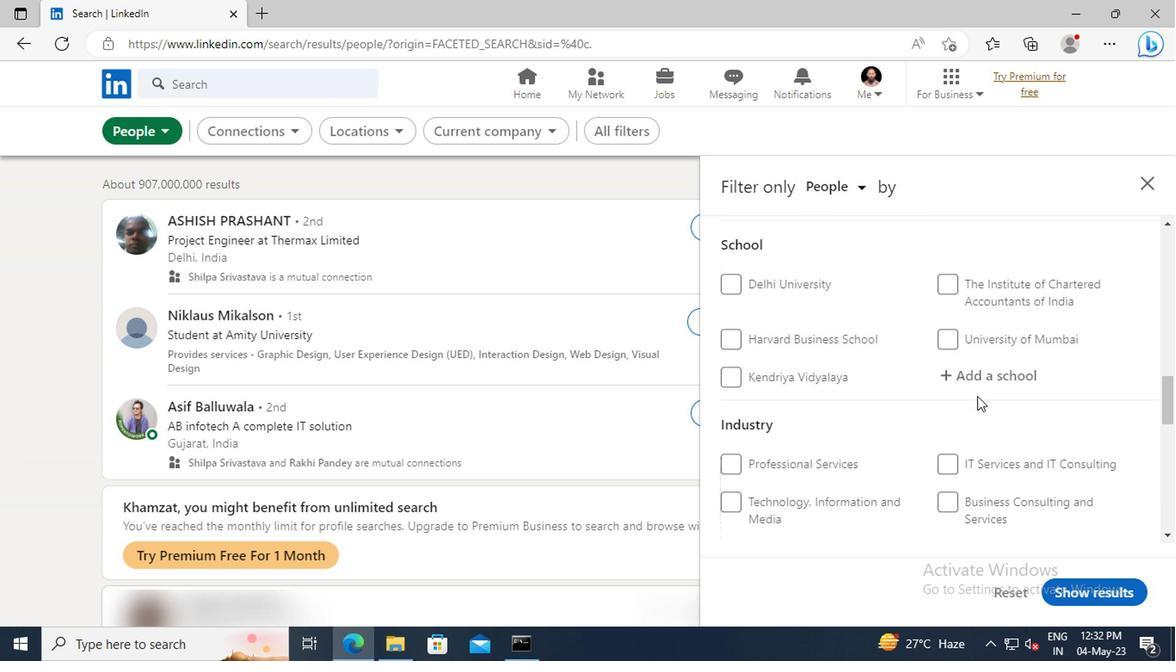 
Action: Mouse scrolled (974, 396) with delta (0, 0)
Screenshot: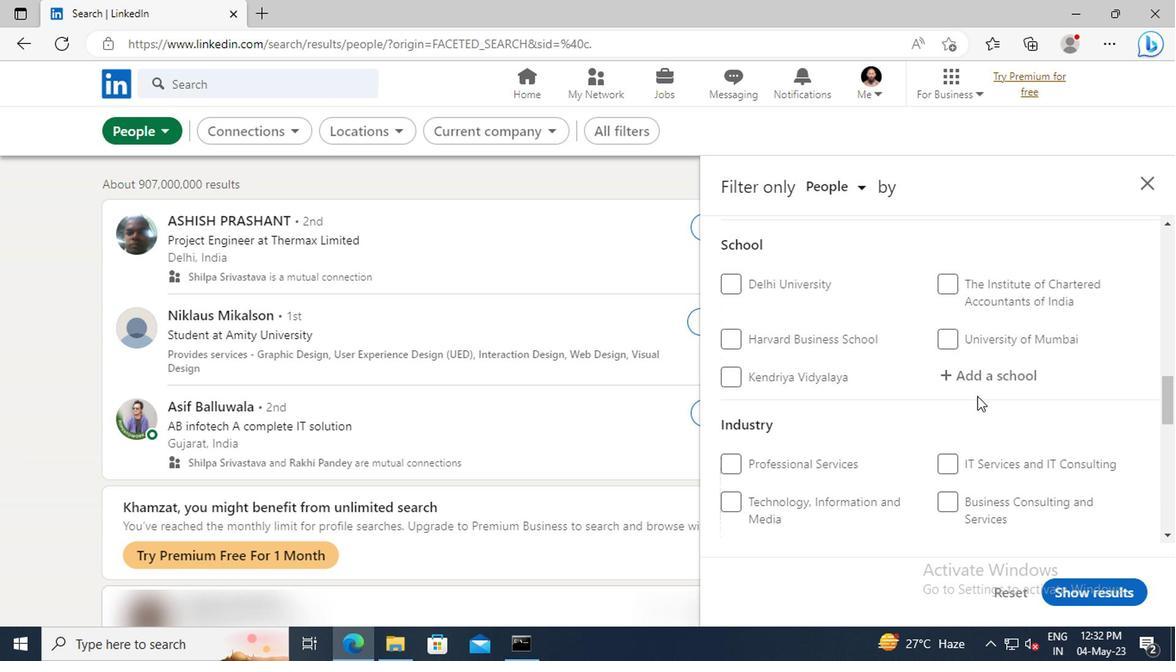 
Action: Mouse scrolled (974, 396) with delta (0, 0)
Screenshot: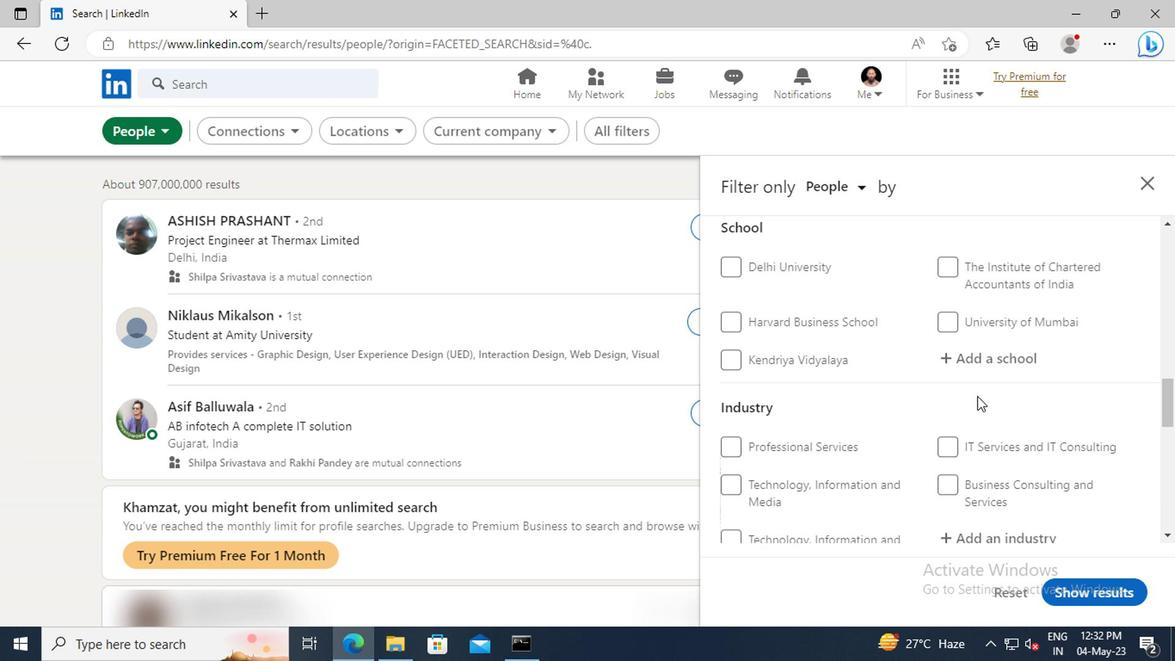 
Action: Mouse scrolled (974, 396) with delta (0, 0)
Screenshot: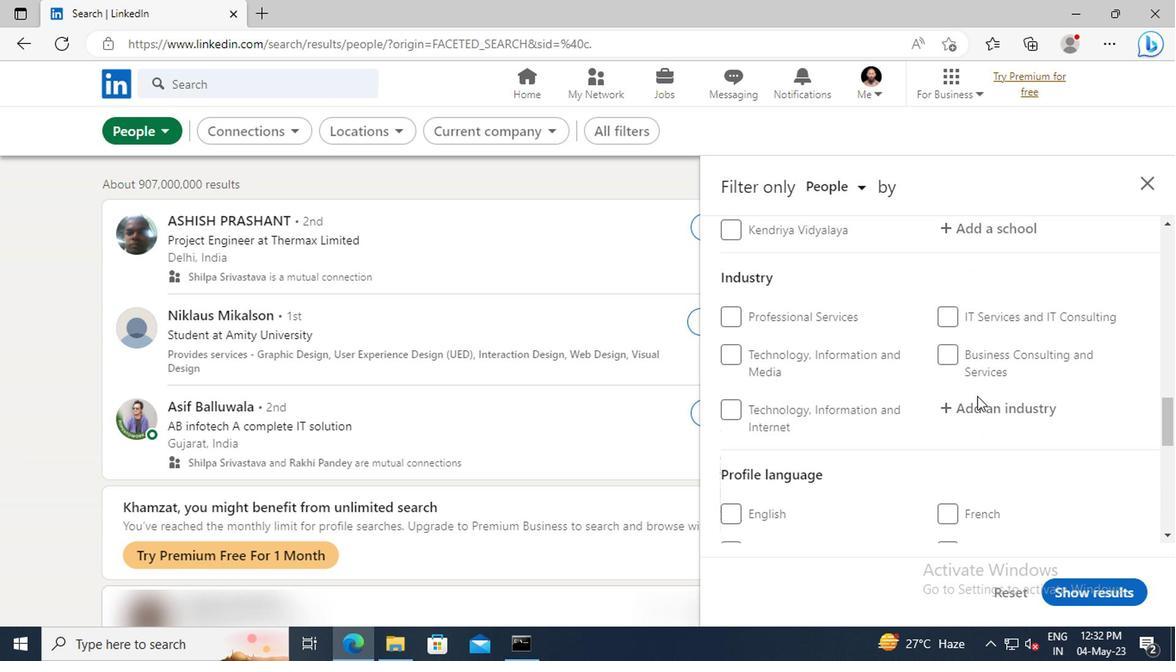 
Action: Mouse scrolled (974, 396) with delta (0, 0)
Screenshot: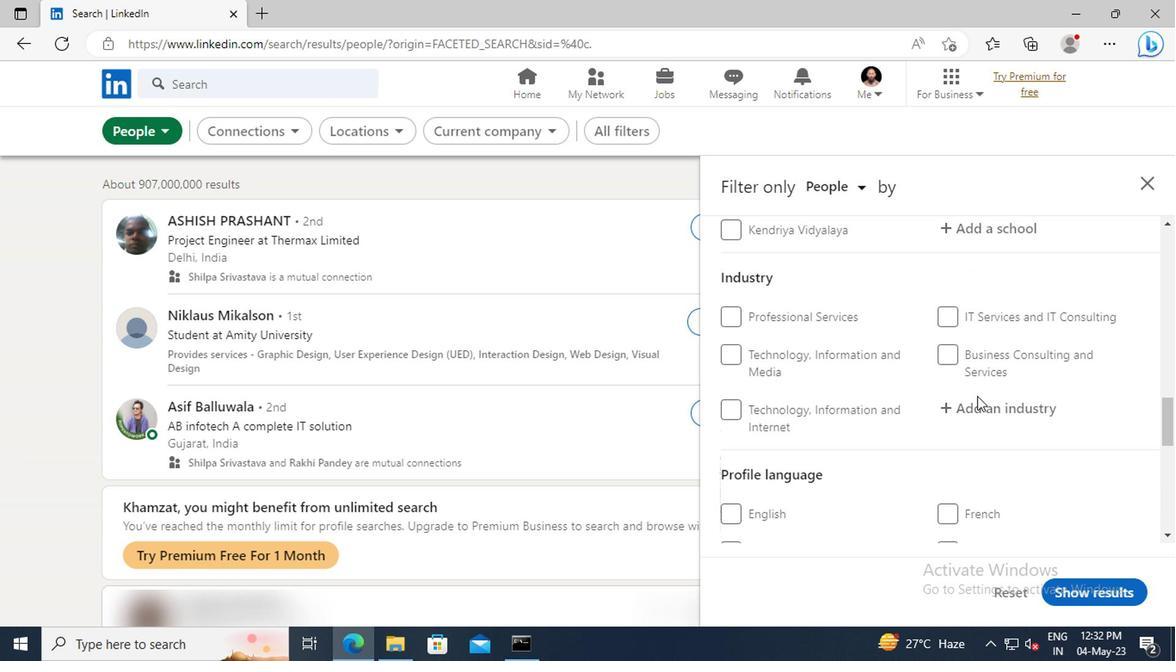 
Action: Mouse moved to (726, 424)
Screenshot: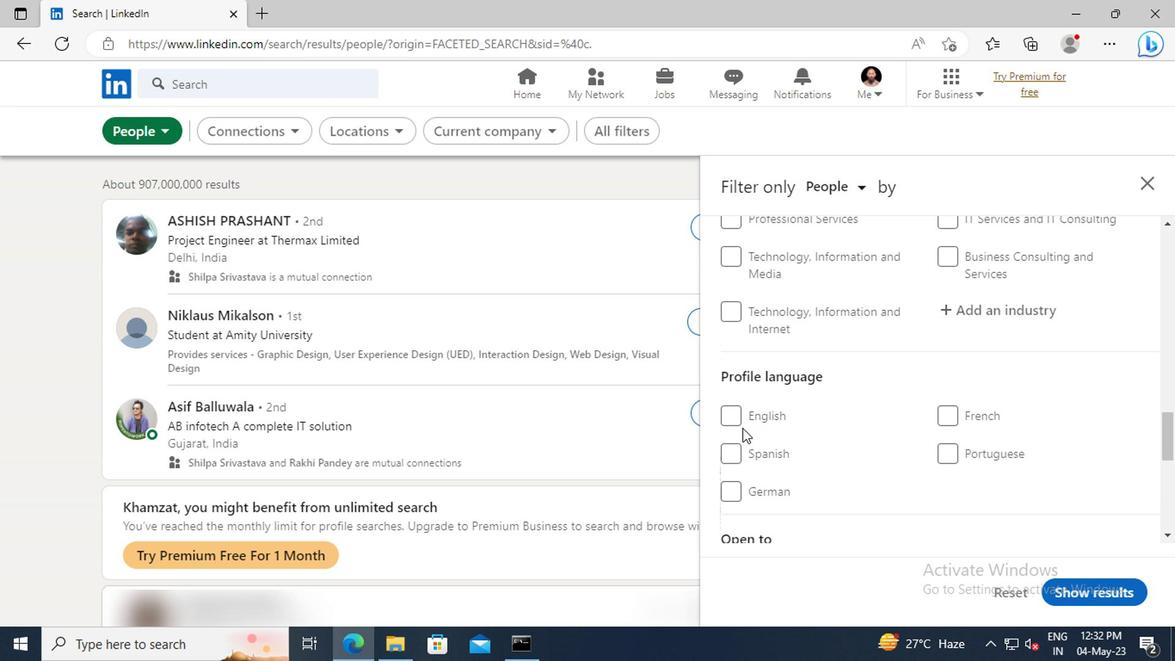 
Action: Mouse pressed left at (726, 424)
Screenshot: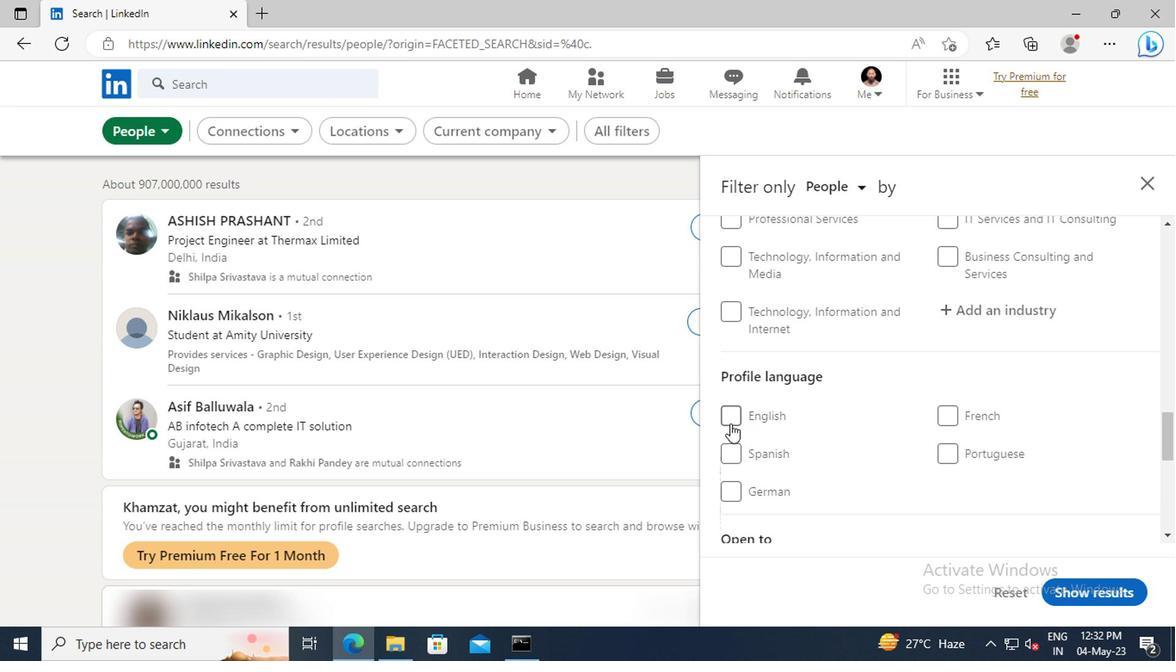 
Action: Mouse moved to (967, 395)
Screenshot: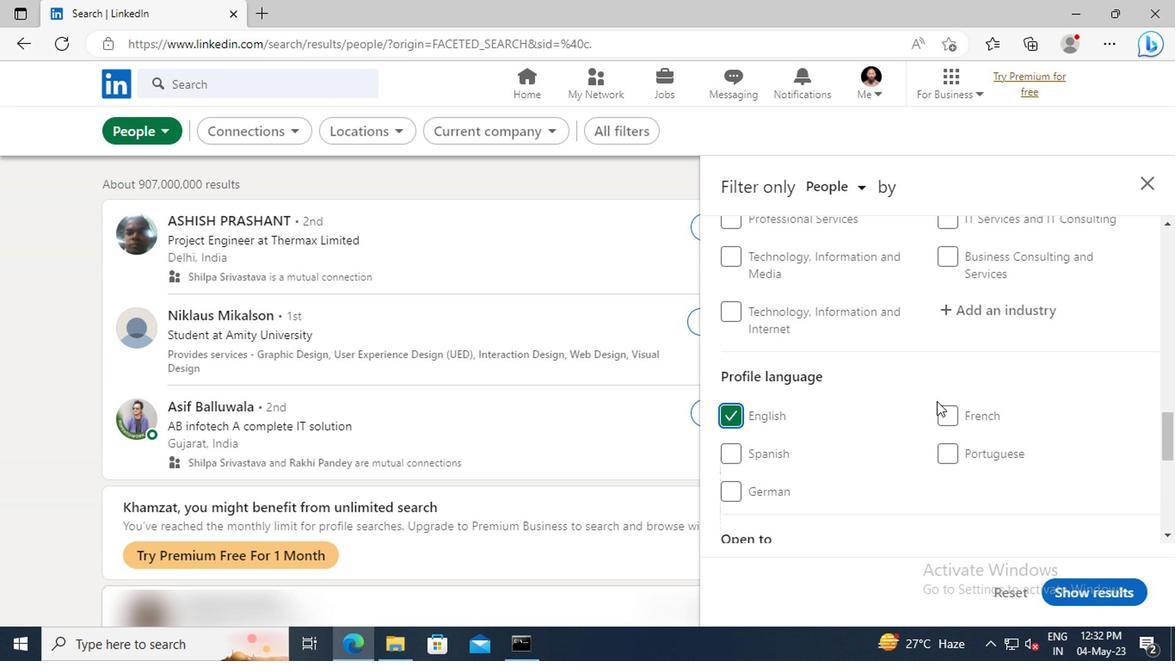 
Action: Mouse scrolled (967, 396) with delta (0, 1)
Screenshot: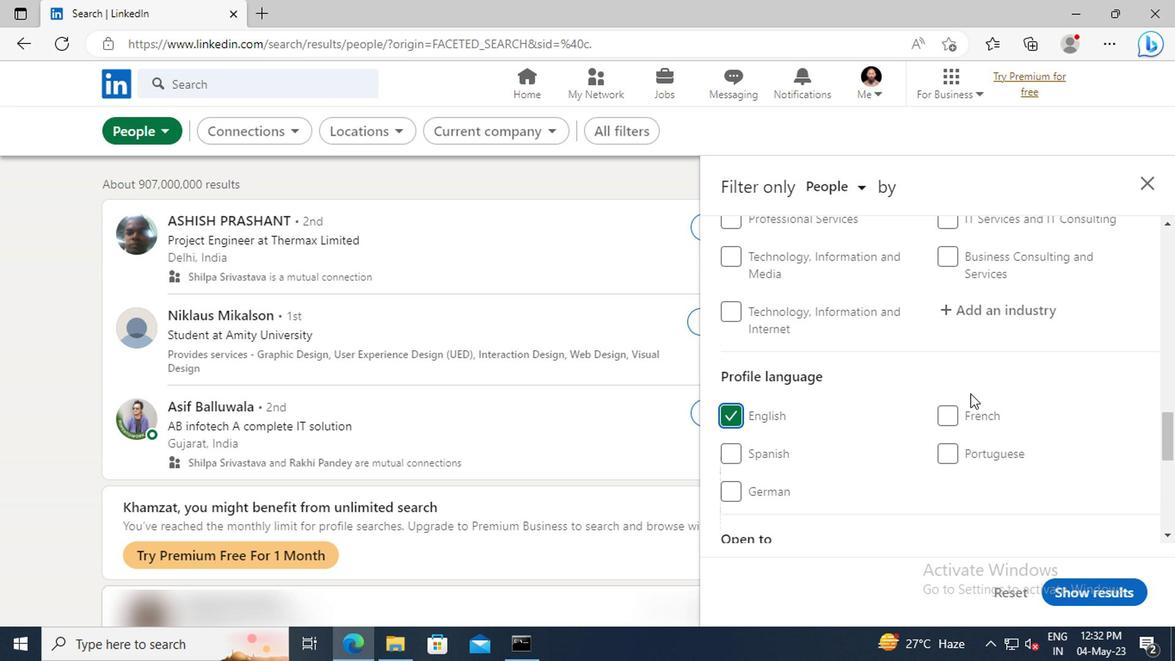
Action: Mouse scrolled (967, 396) with delta (0, 1)
Screenshot: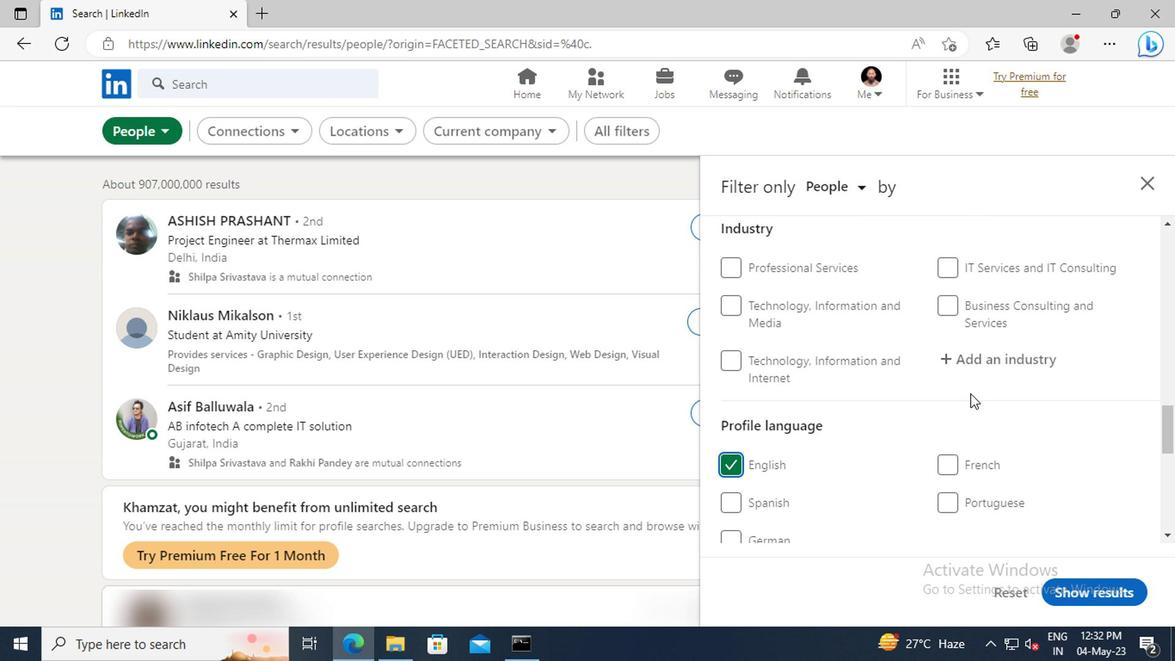 
Action: Mouse scrolled (967, 396) with delta (0, 1)
Screenshot: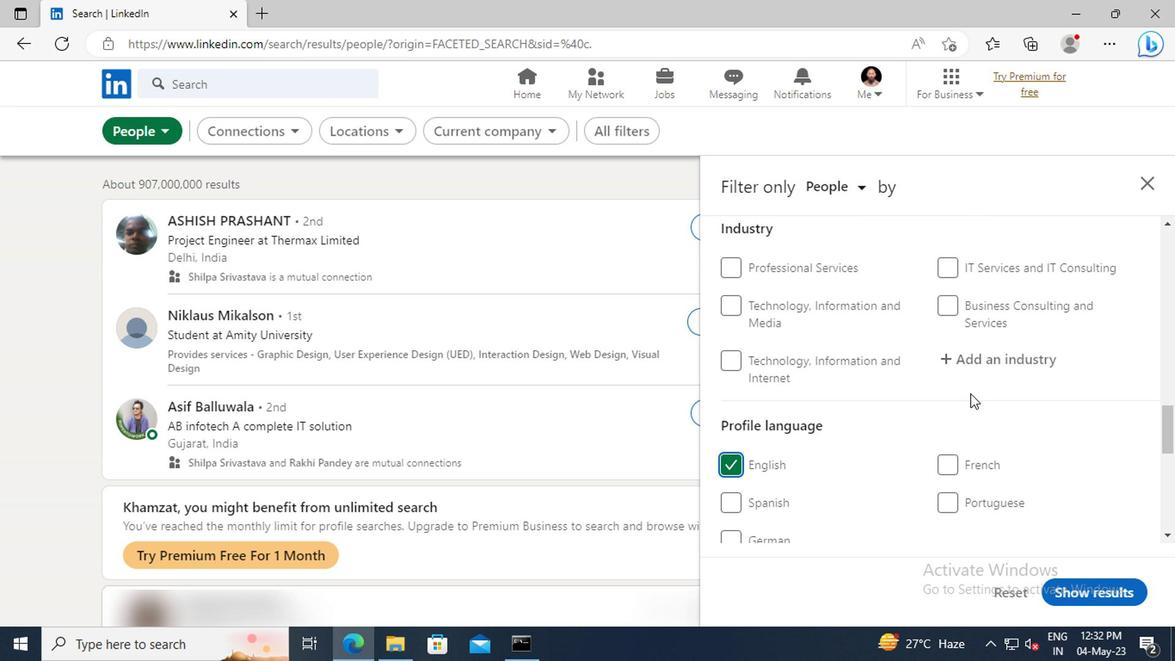 
Action: Mouse scrolled (967, 396) with delta (0, 1)
Screenshot: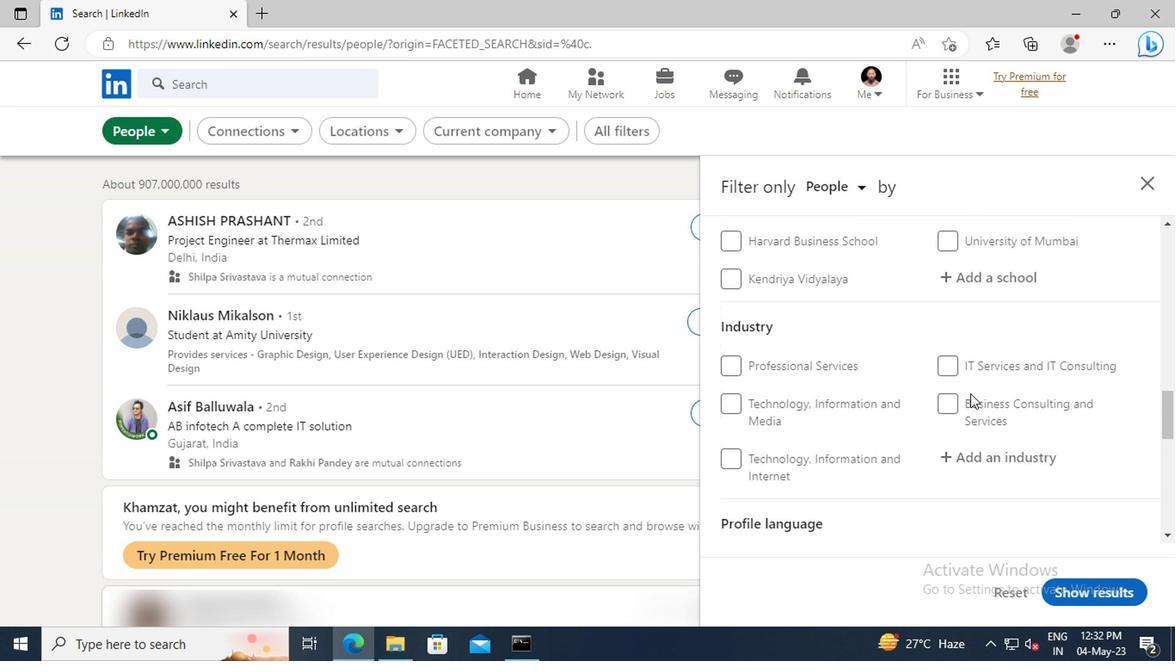 
Action: Mouse scrolled (967, 396) with delta (0, 1)
Screenshot: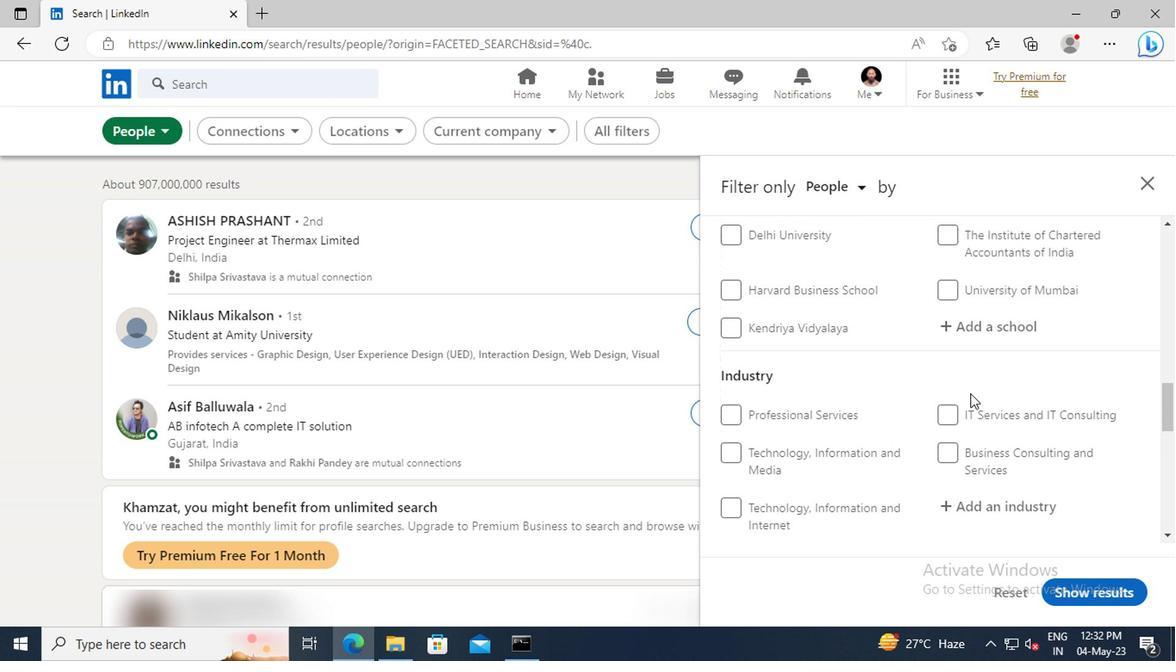 
Action: Mouse scrolled (967, 396) with delta (0, 1)
Screenshot: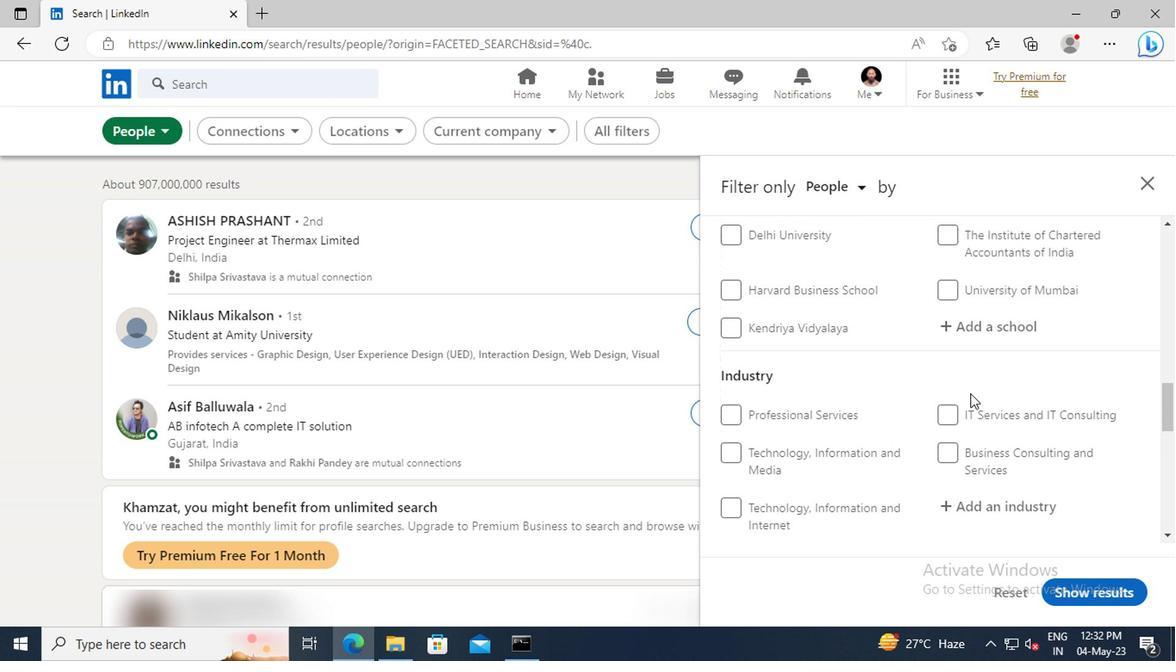 
Action: Mouse scrolled (967, 396) with delta (0, 1)
Screenshot: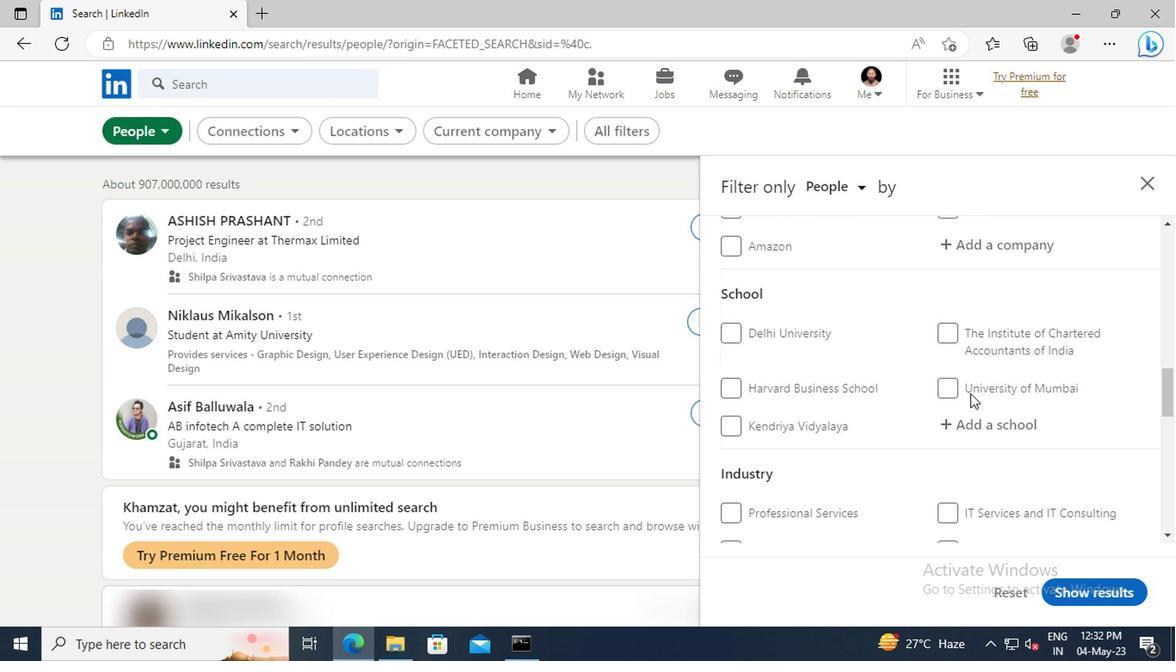 
Action: Mouse scrolled (967, 396) with delta (0, 1)
Screenshot: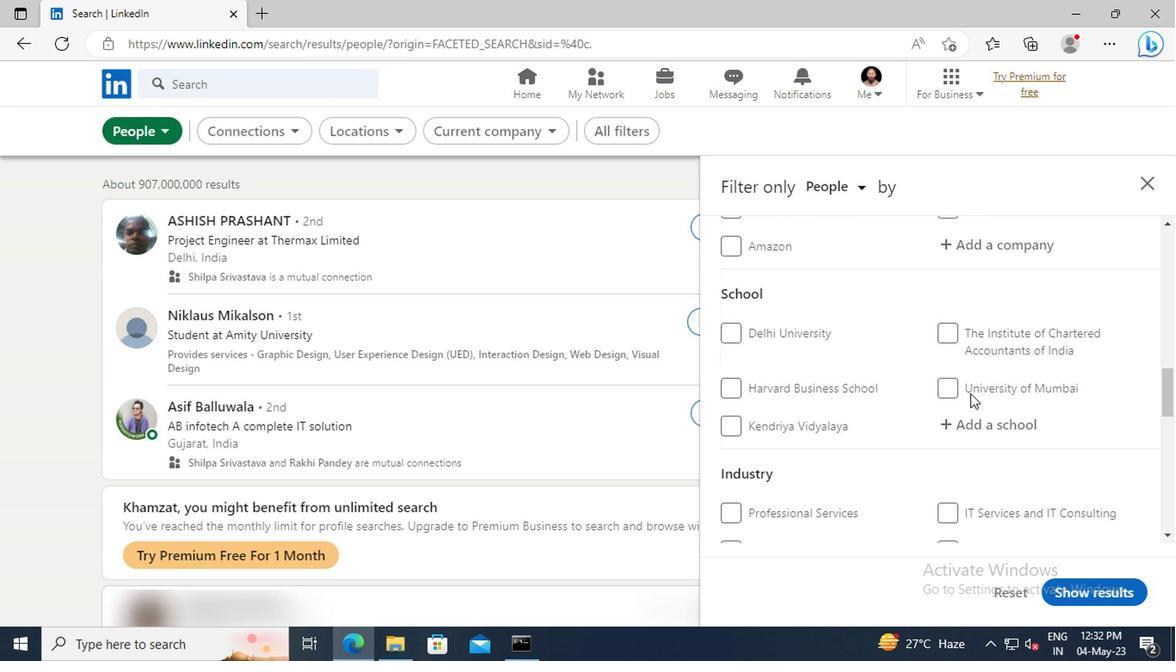 
Action: Mouse scrolled (967, 396) with delta (0, 1)
Screenshot: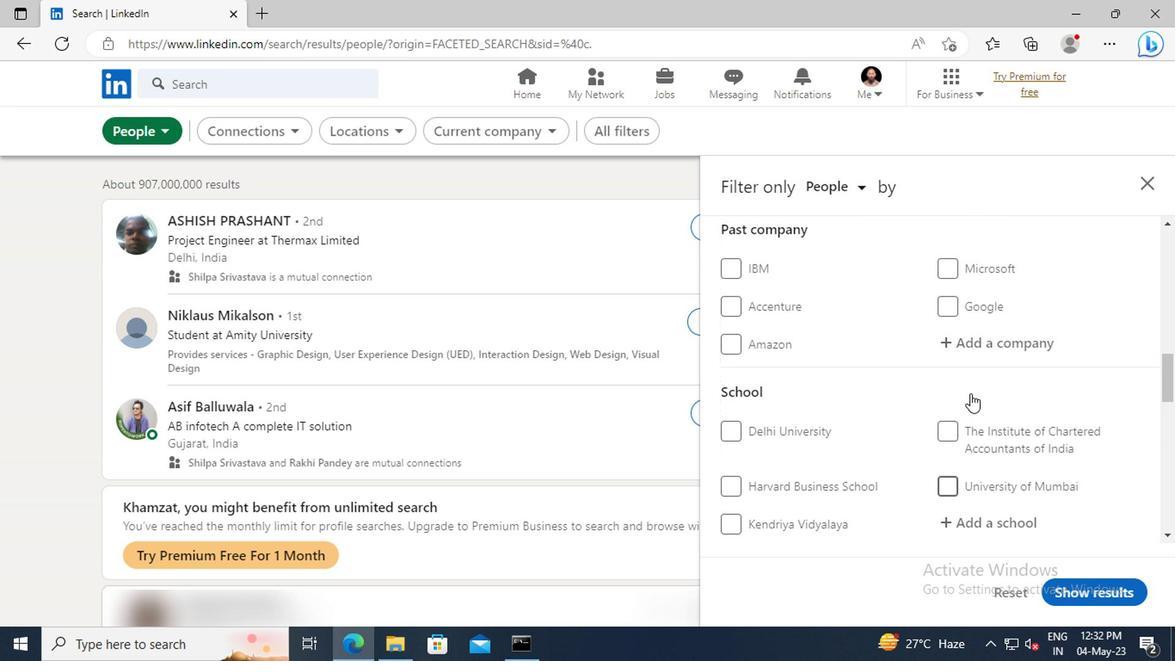 
Action: Mouse scrolled (967, 396) with delta (0, 1)
Screenshot: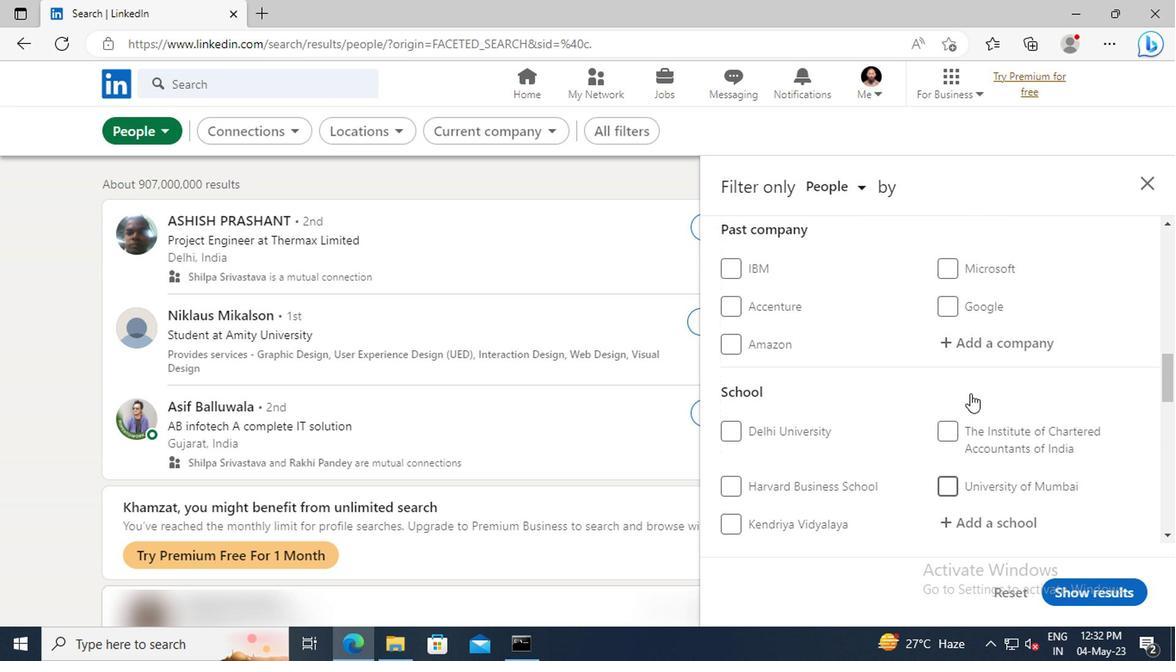 
Action: Mouse scrolled (967, 396) with delta (0, 1)
Screenshot: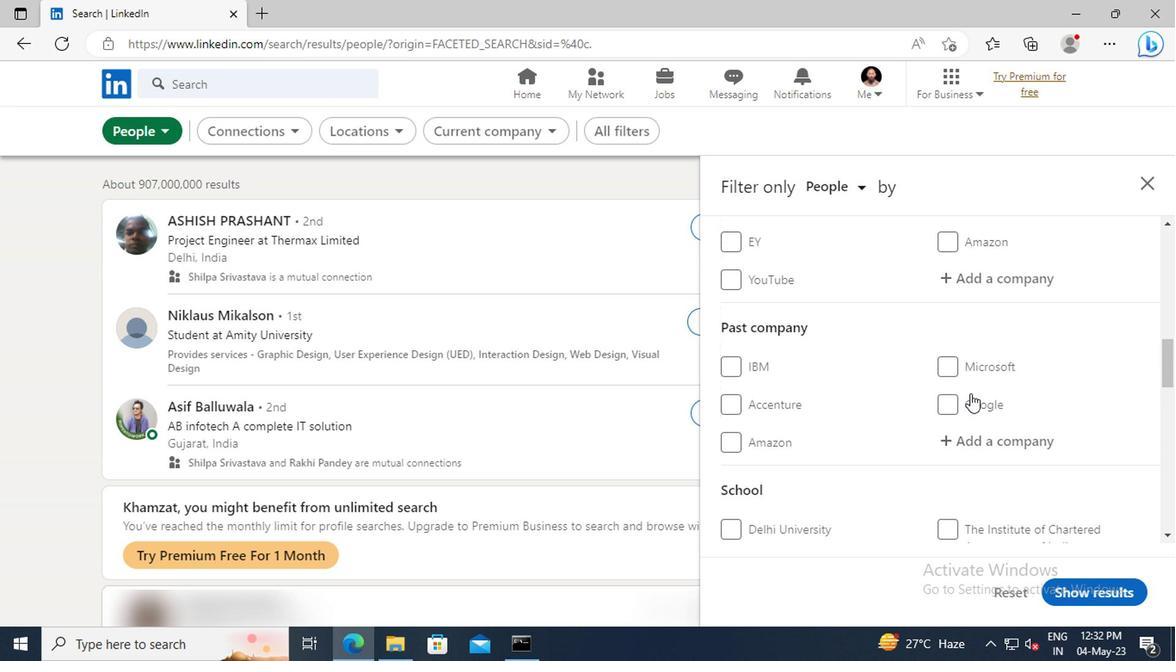 
Action: Mouse scrolled (967, 396) with delta (0, 1)
Screenshot: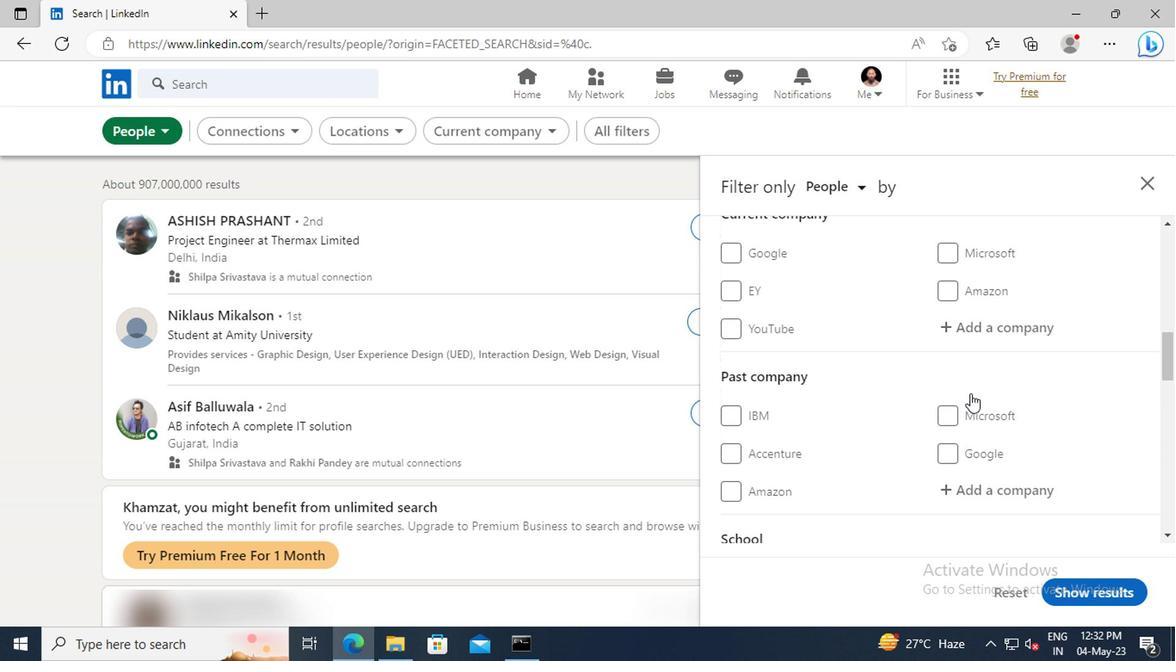 
Action: Mouse moved to (966, 386)
Screenshot: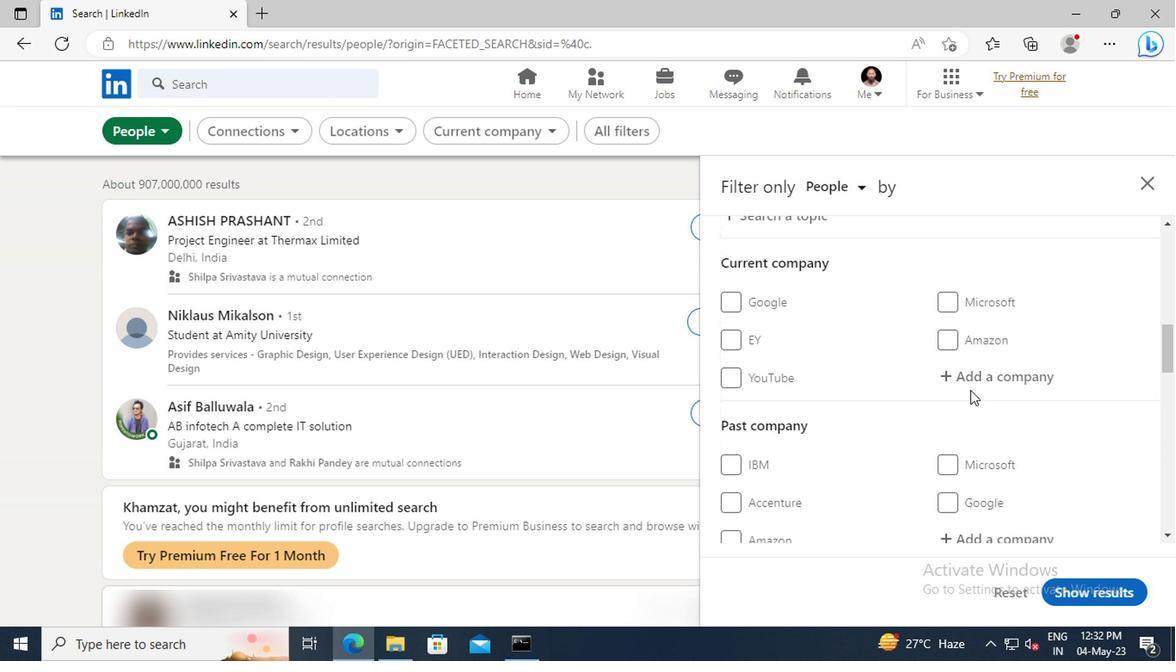 
Action: Mouse pressed left at (966, 386)
Screenshot: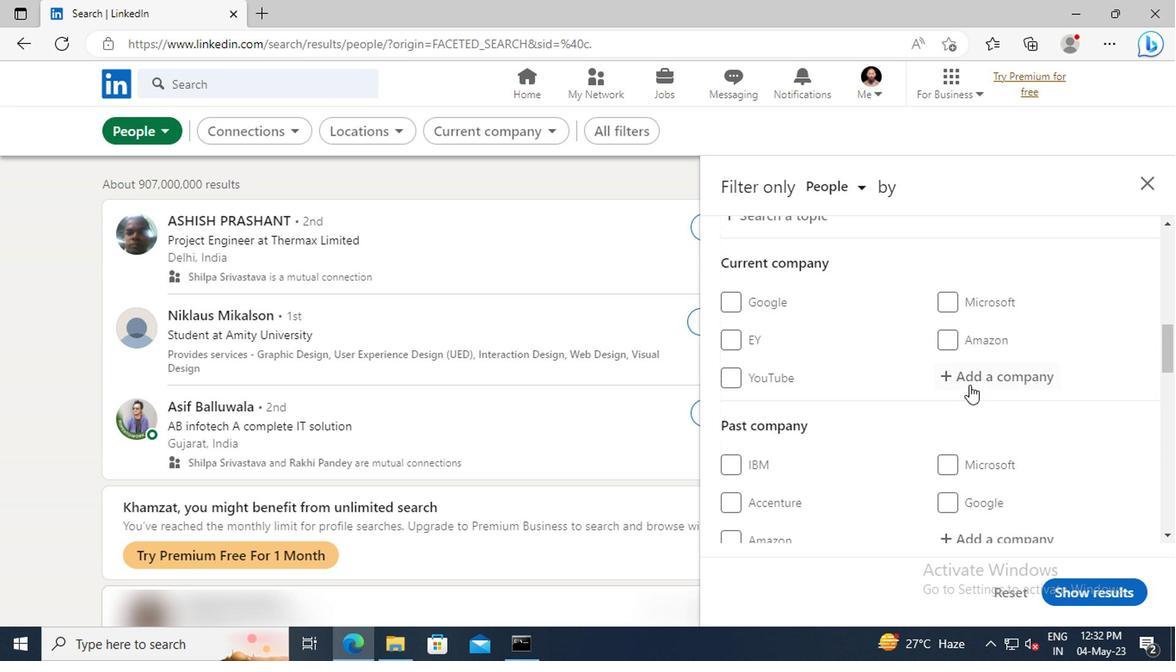 
Action: Key pressed <Key.shift>CURE.FI
Screenshot: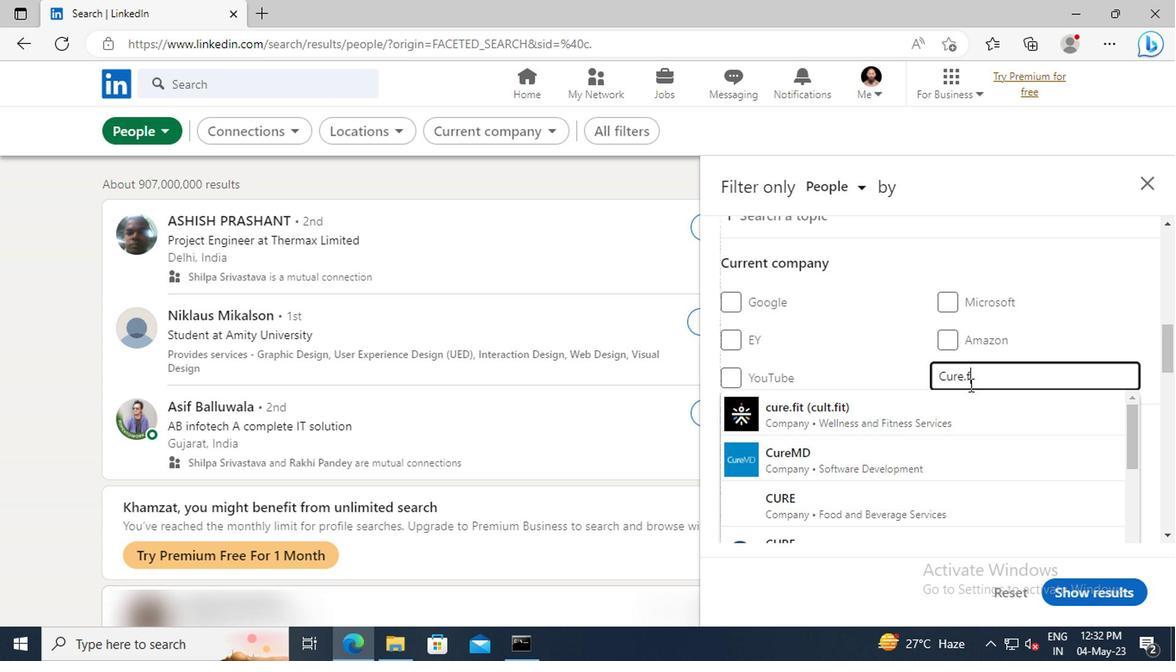 
Action: Mouse moved to (962, 410)
Screenshot: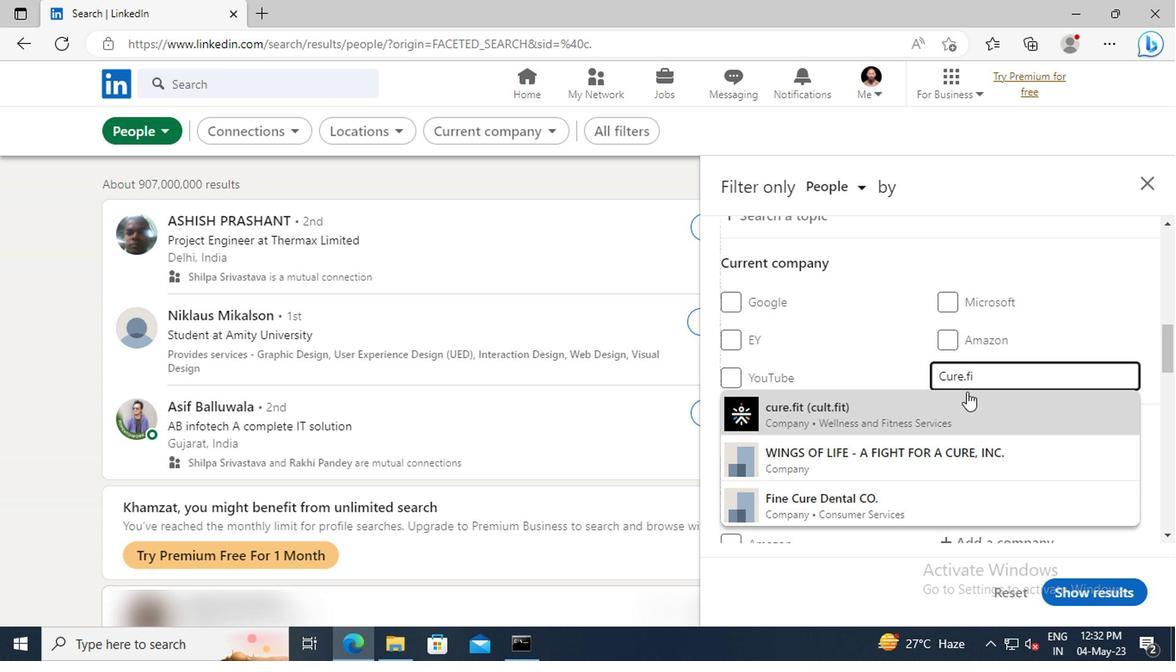 
Action: Mouse pressed left at (962, 410)
Screenshot: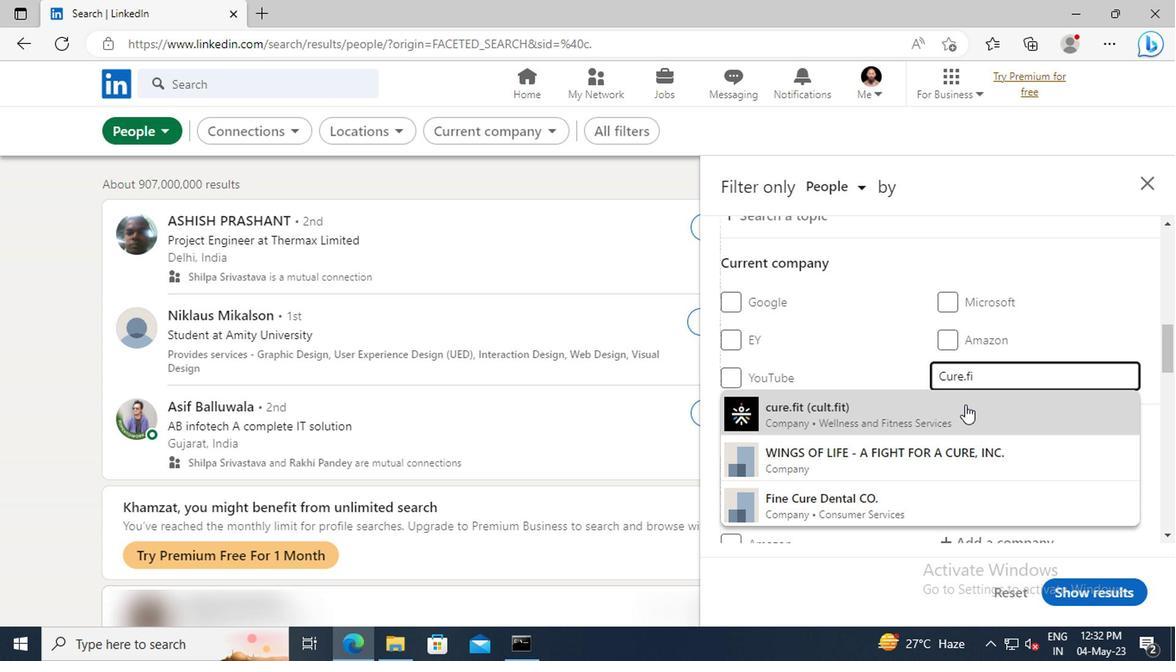 
Action: Mouse scrolled (962, 409) with delta (0, 0)
Screenshot: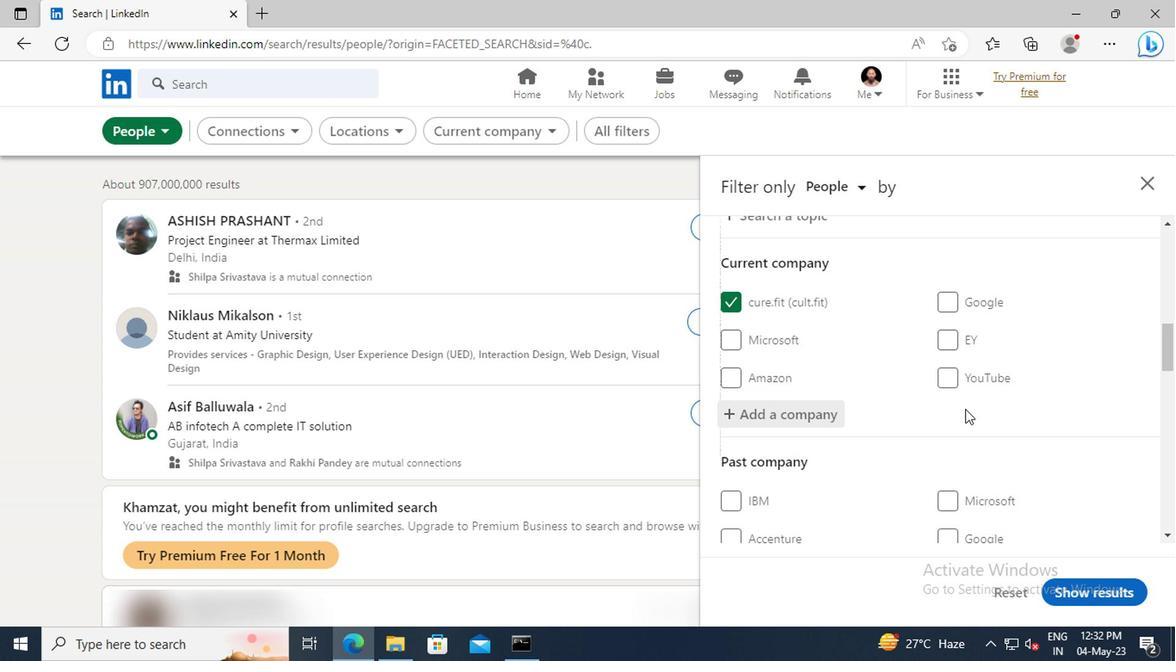 
Action: Mouse scrolled (962, 409) with delta (0, 0)
Screenshot: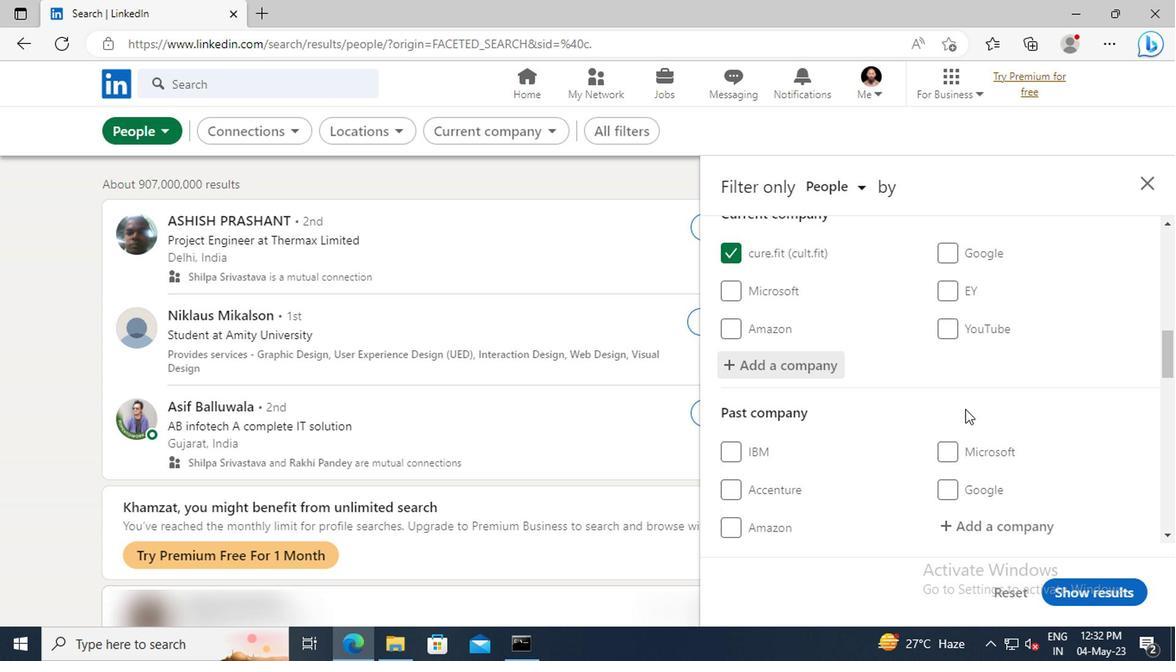 
Action: Mouse scrolled (962, 409) with delta (0, 0)
Screenshot: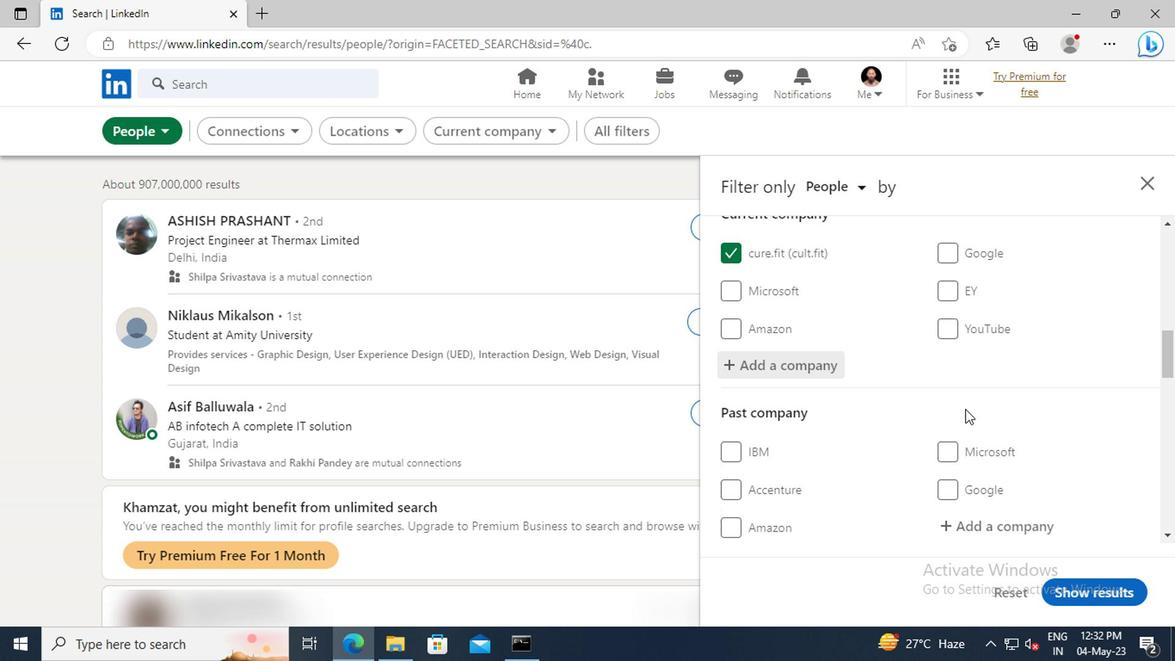 
Action: Mouse moved to (959, 405)
Screenshot: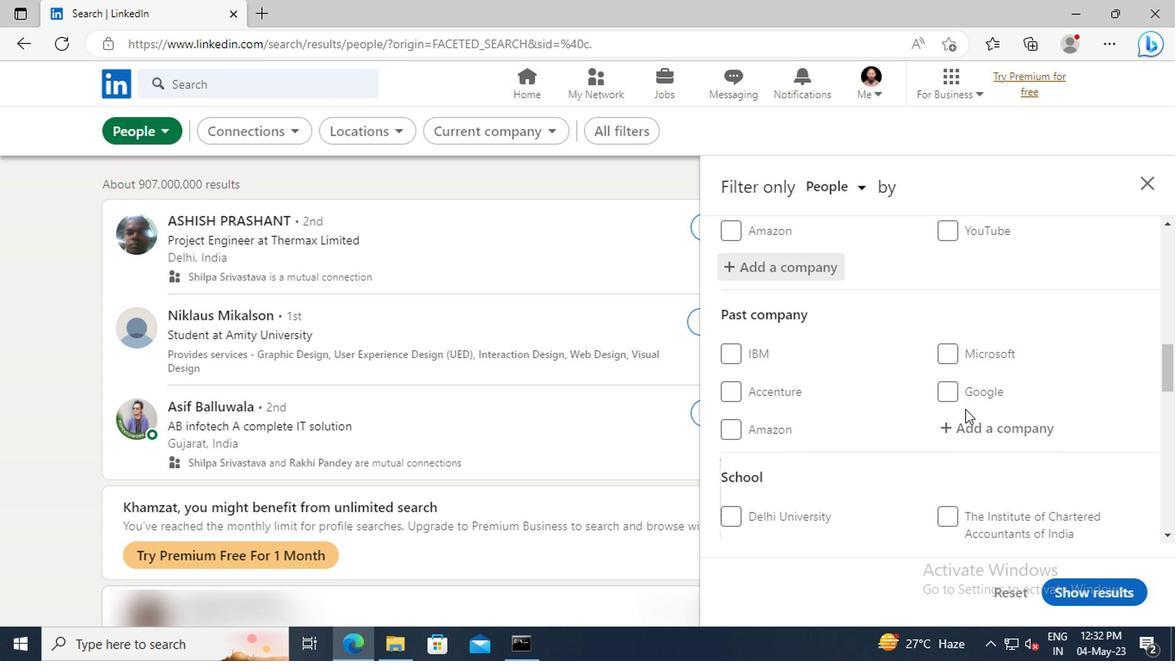 
Action: Mouse scrolled (959, 404) with delta (0, 0)
Screenshot: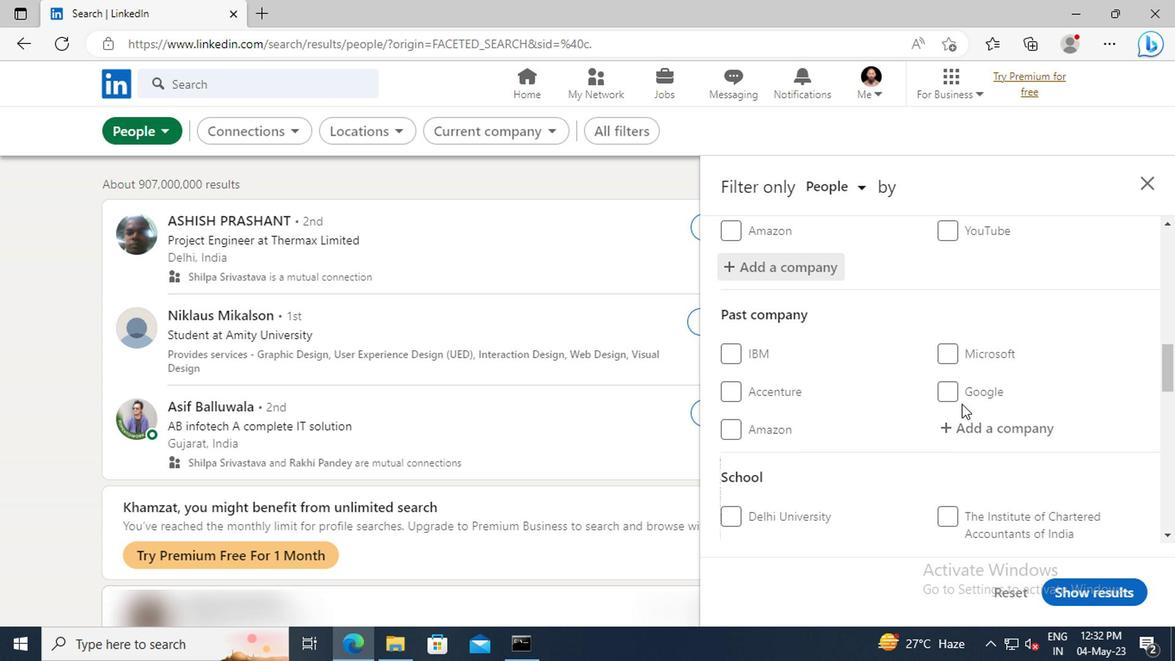 
Action: Mouse scrolled (959, 404) with delta (0, 0)
Screenshot: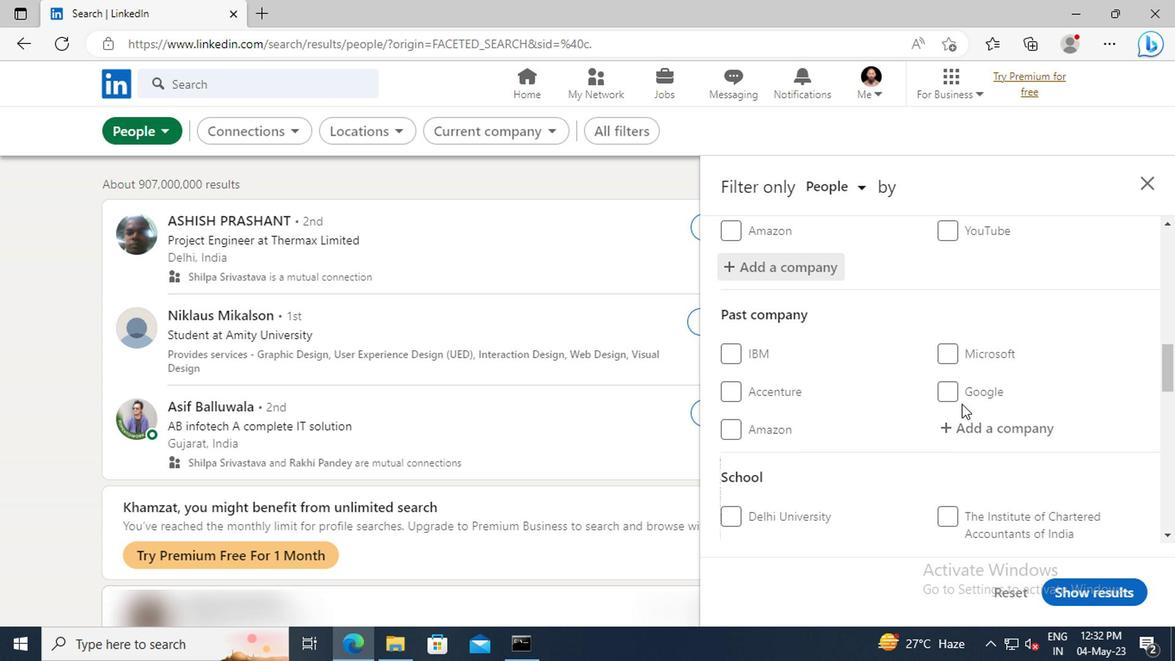 
Action: Mouse moved to (955, 397)
Screenshot: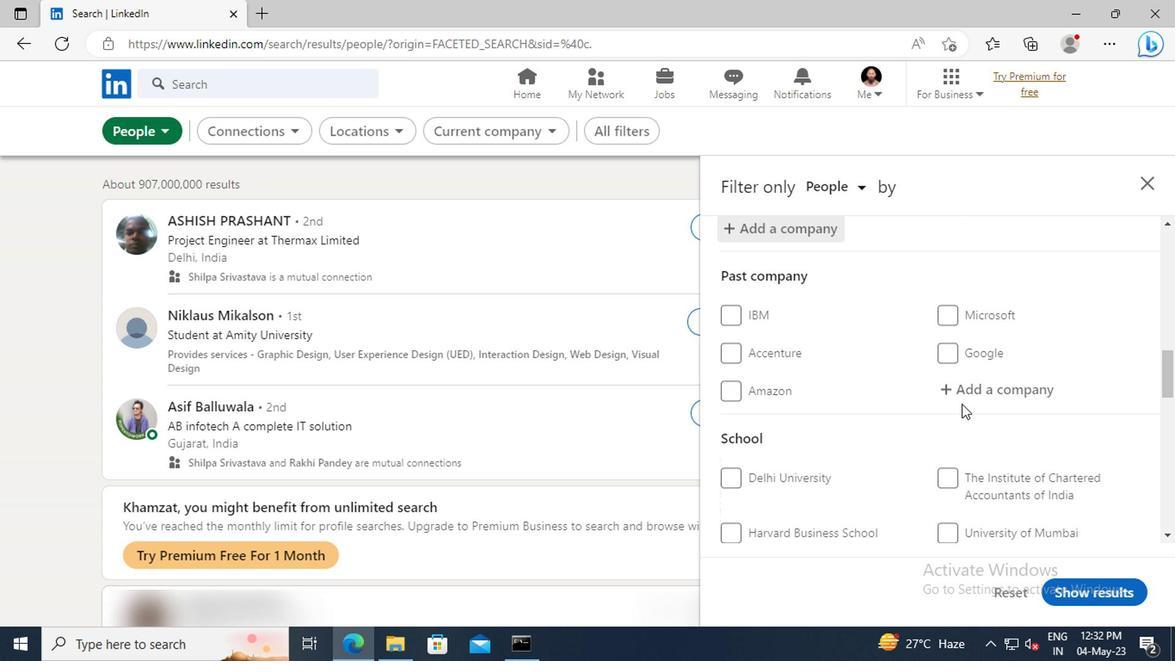 
Action: Mouse scrolled (955, 396) with delta (0, 0)
Screenshot: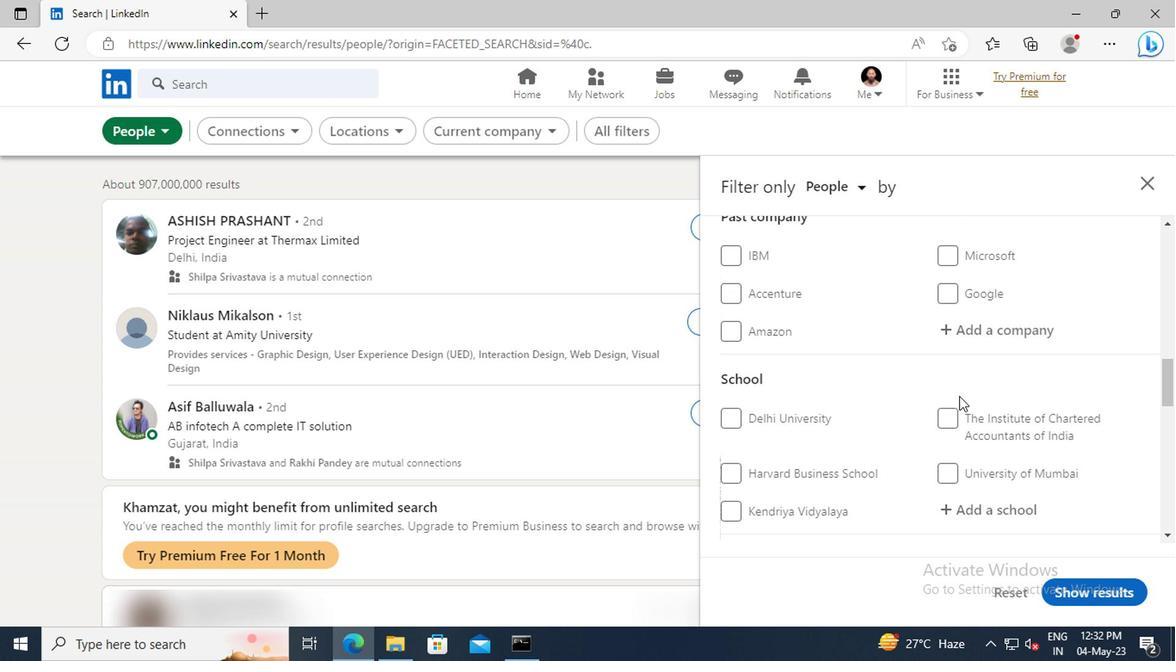 
Action: Mouse scrolled (955, 396) with delta (0, 0)
Screenshot: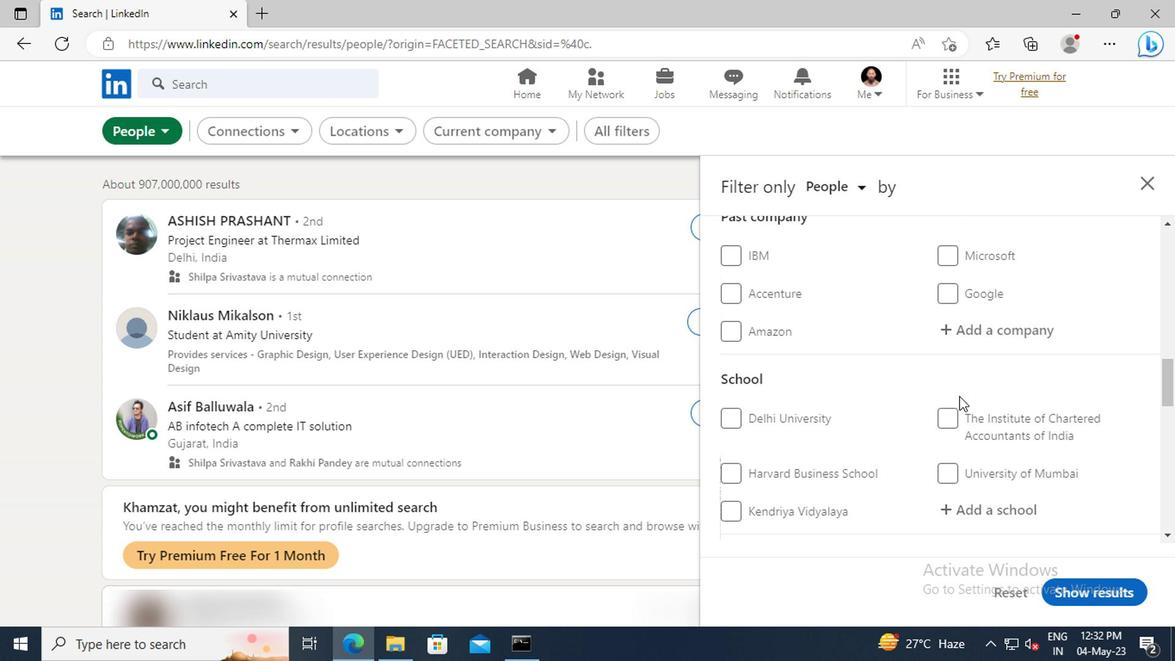 
Action: Mouse moved to (953, 407)
Screenshot: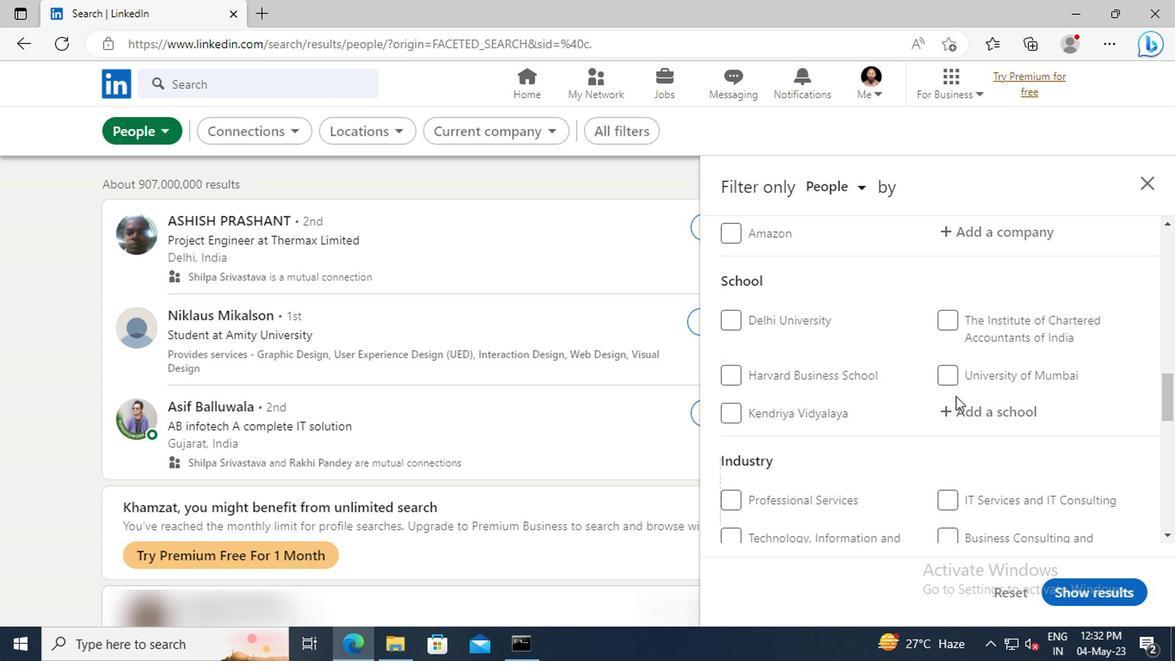 
Action: Mouse pressed left at (953, 407)
Screenshot: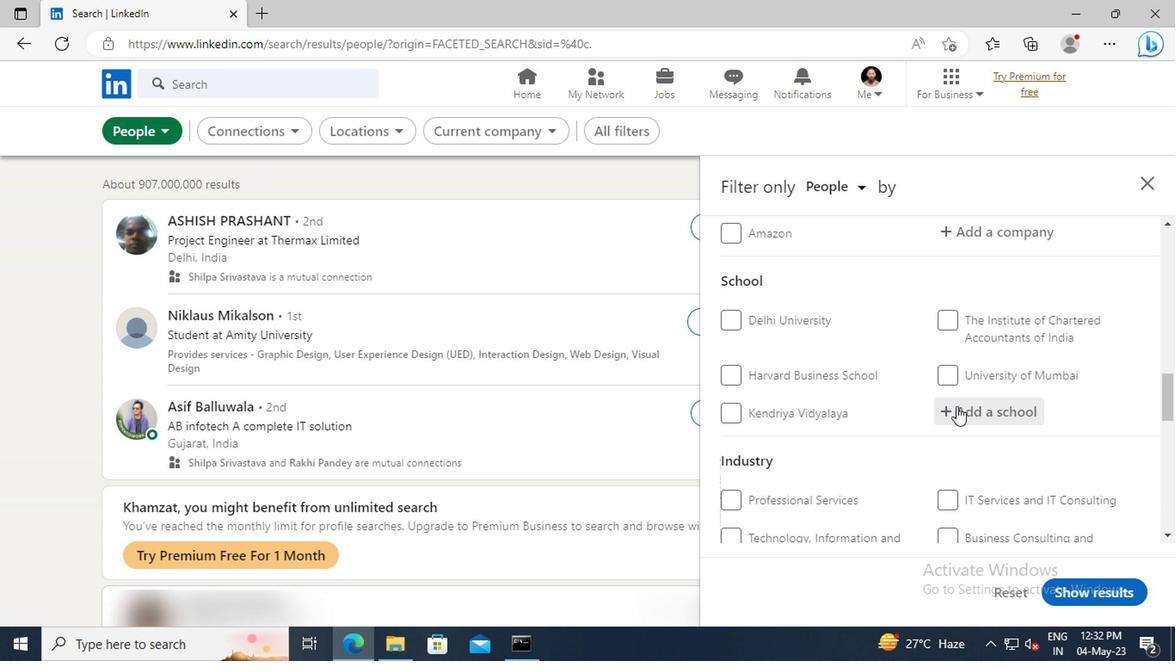 
Action: Key pressed <Key.shift>BHARATIYA<Key.space><Key.shift>VIDYA<Key.space><Key.shift>BHAVANS<Key.space><Key.shift>M<Key.space><Key.shift>M
Screenshot: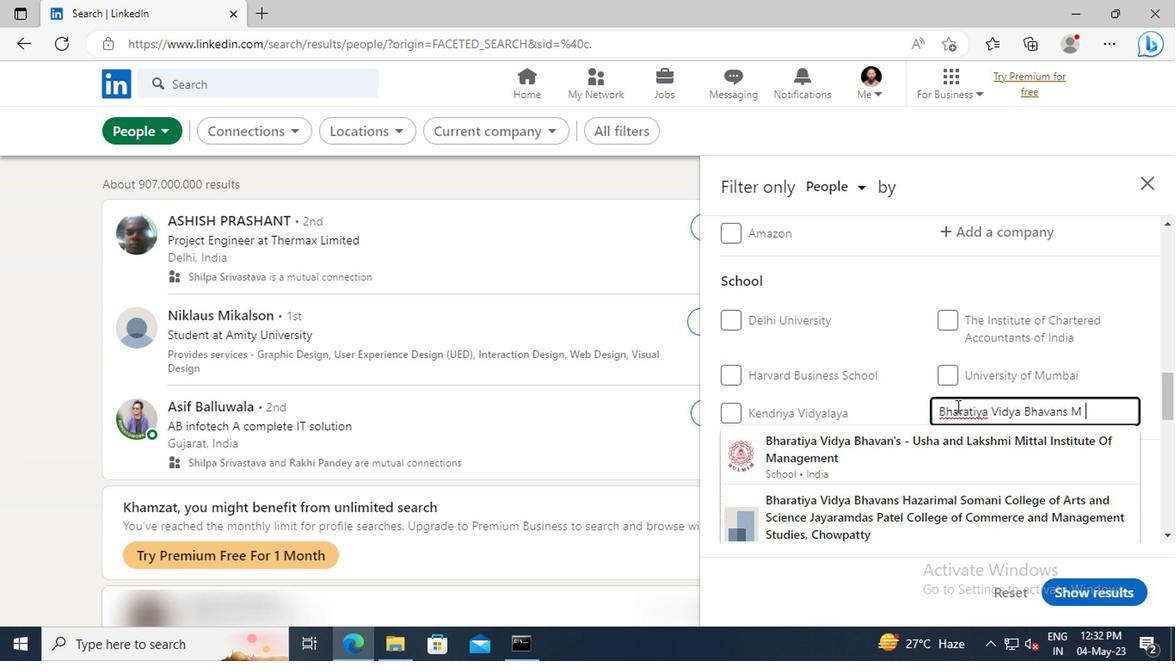 
Action: Mouse moved to (959, 450)
Screenshot: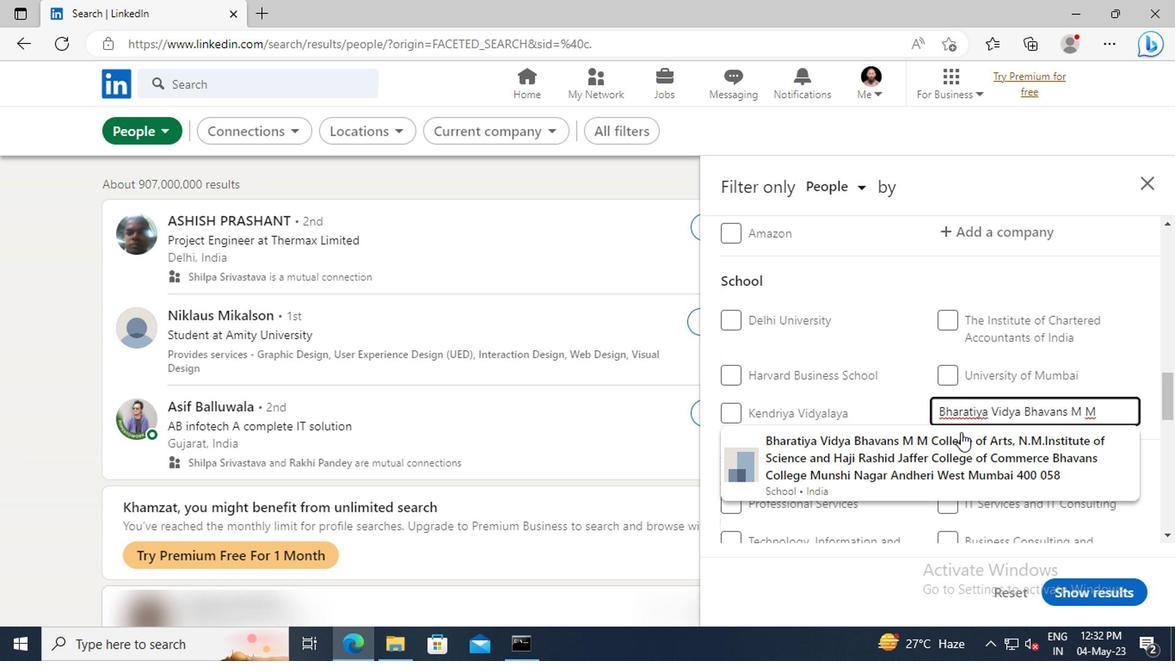 
Action: Mouse pressed left at (959, 450)
Screenshot: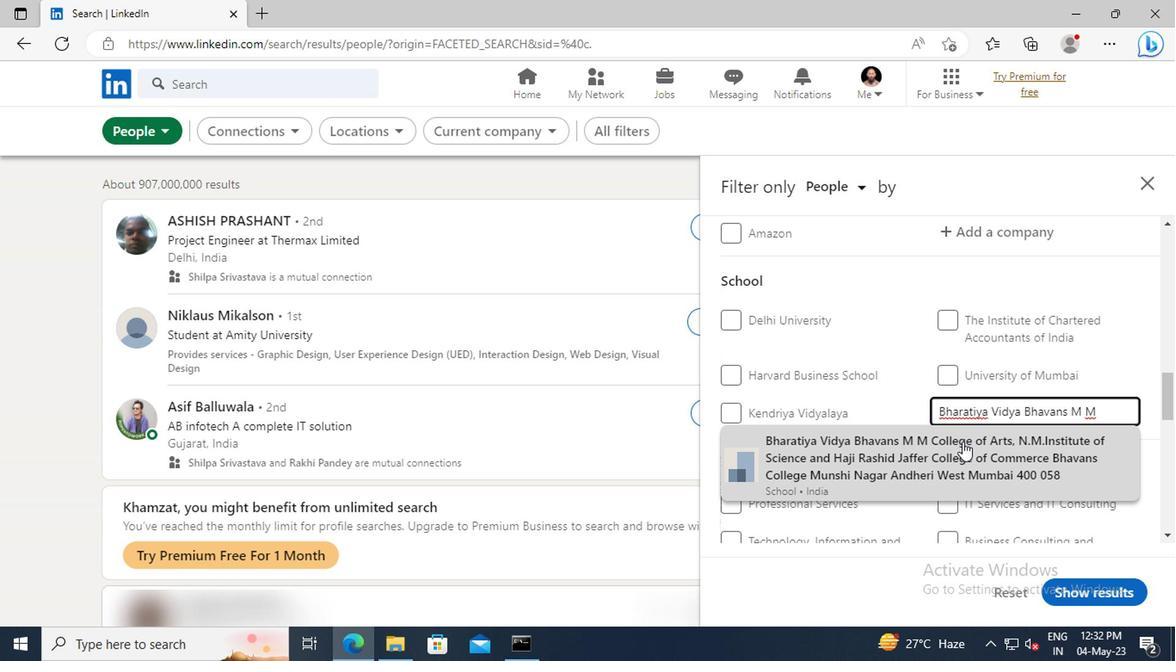 
Action: Mouse scrolled (959, 449) with delta (0, -1)
Screenshot: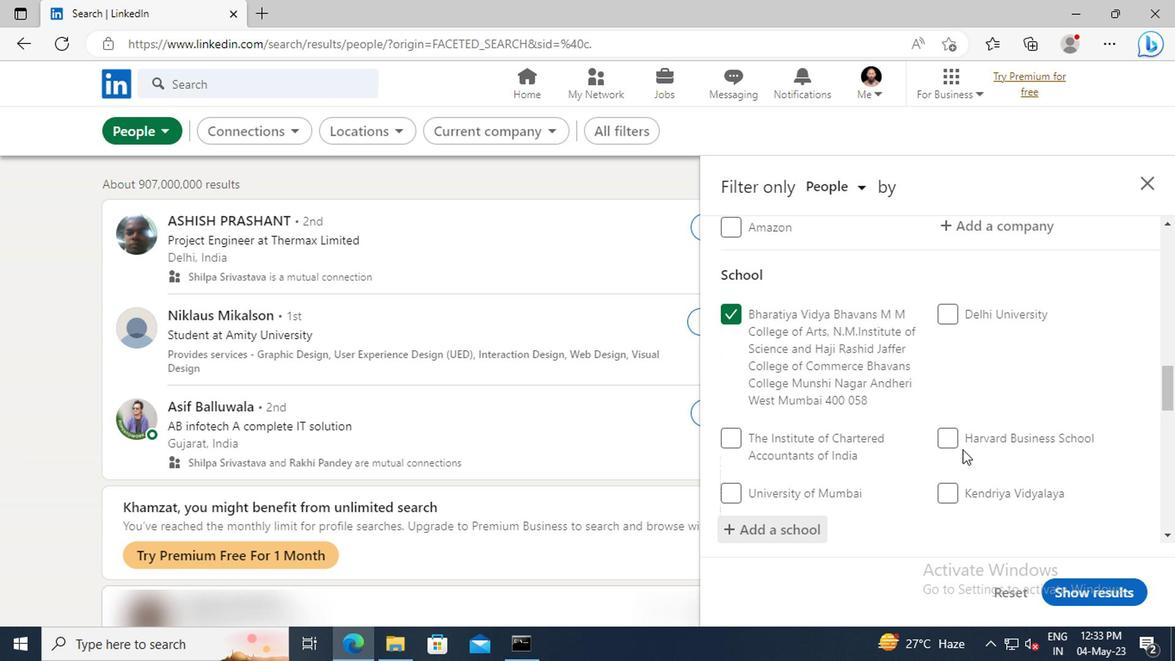 
Action: Mouse moved to (962, 450)
Screenshot: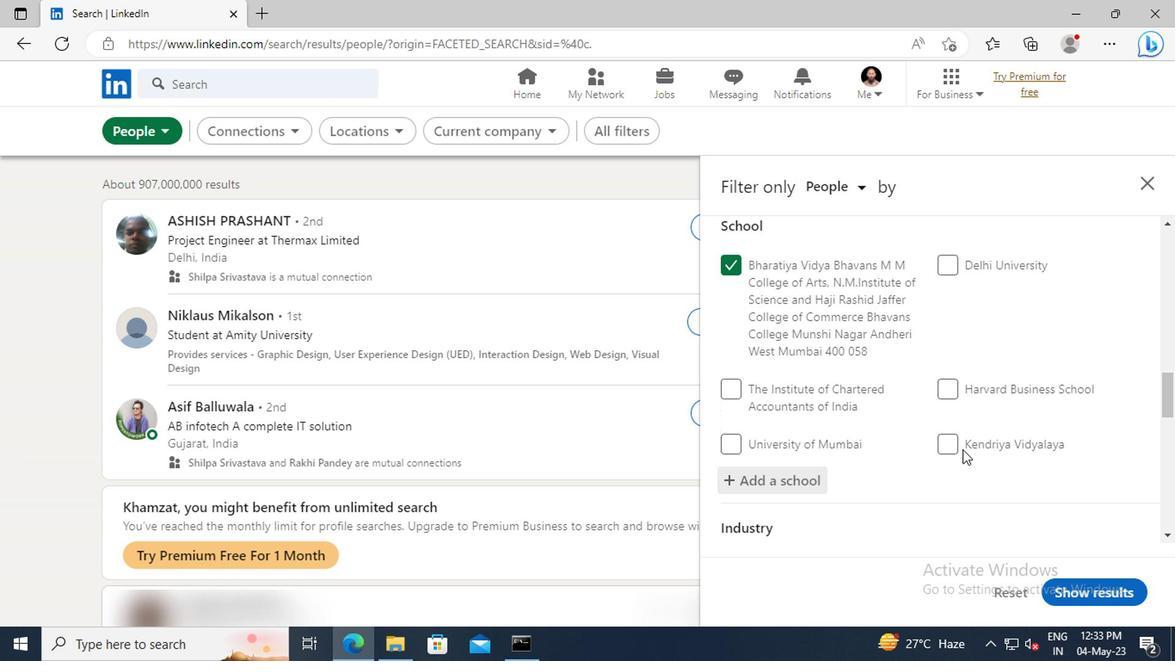 
Action: Mouse scrolled (962, 449) with delta (0, -1)
Screenshot: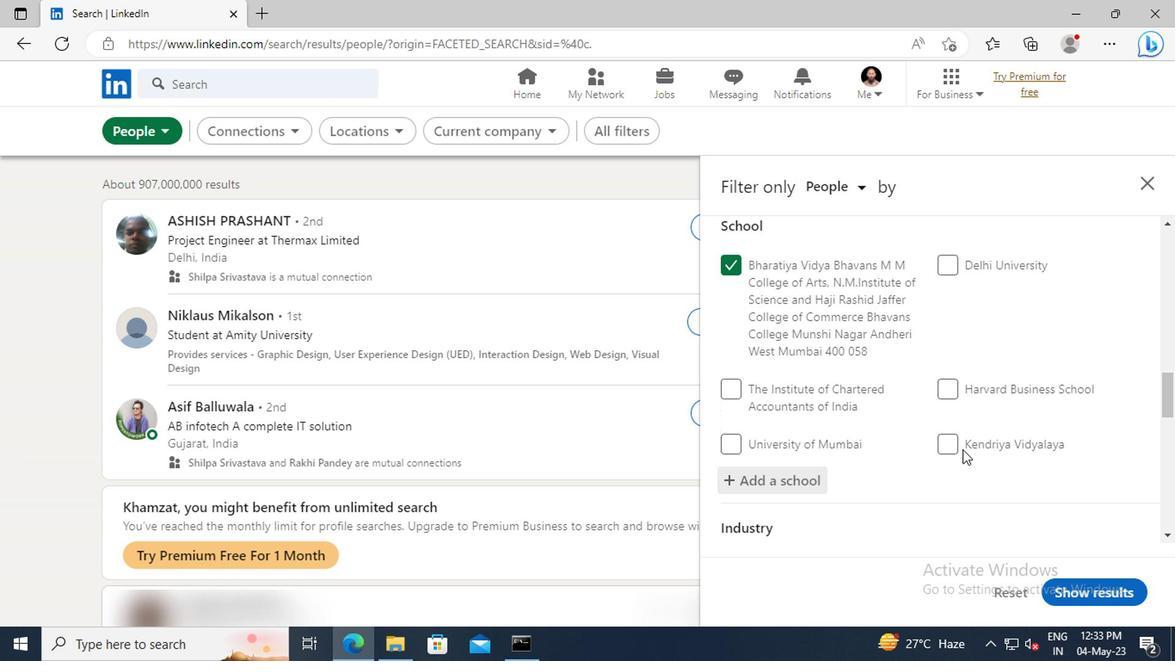 
Action: Mouse moved to (963, 449)
Screenshot: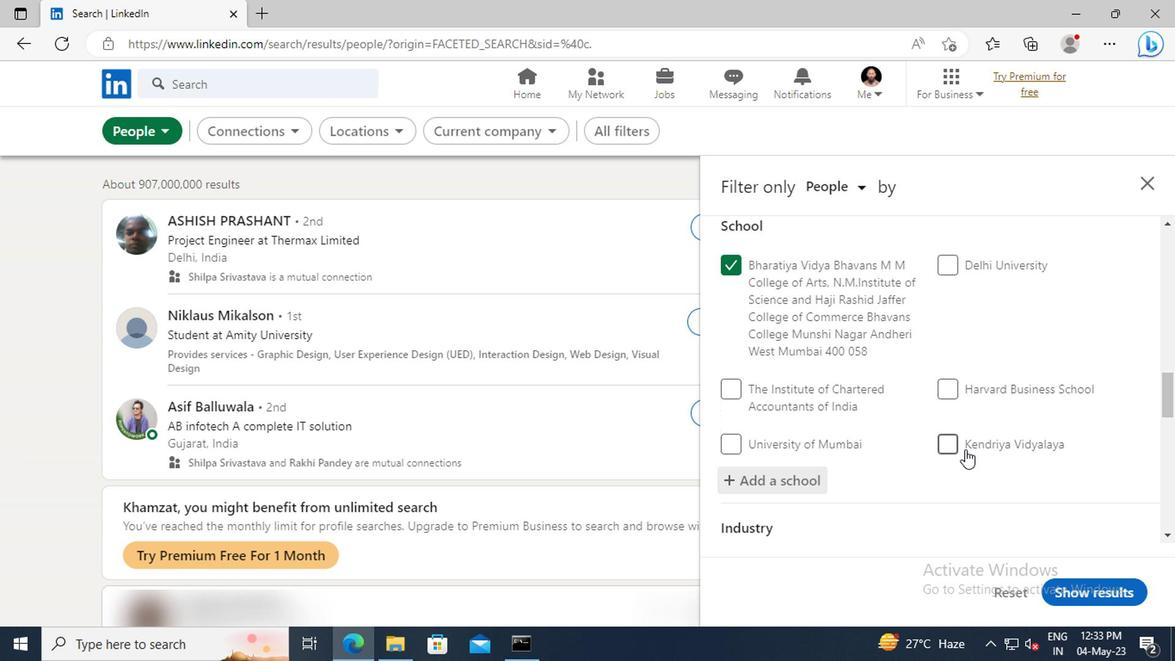 
Action: Mouse scrolled (963, 448) with delta (0, 0)
Screenshot: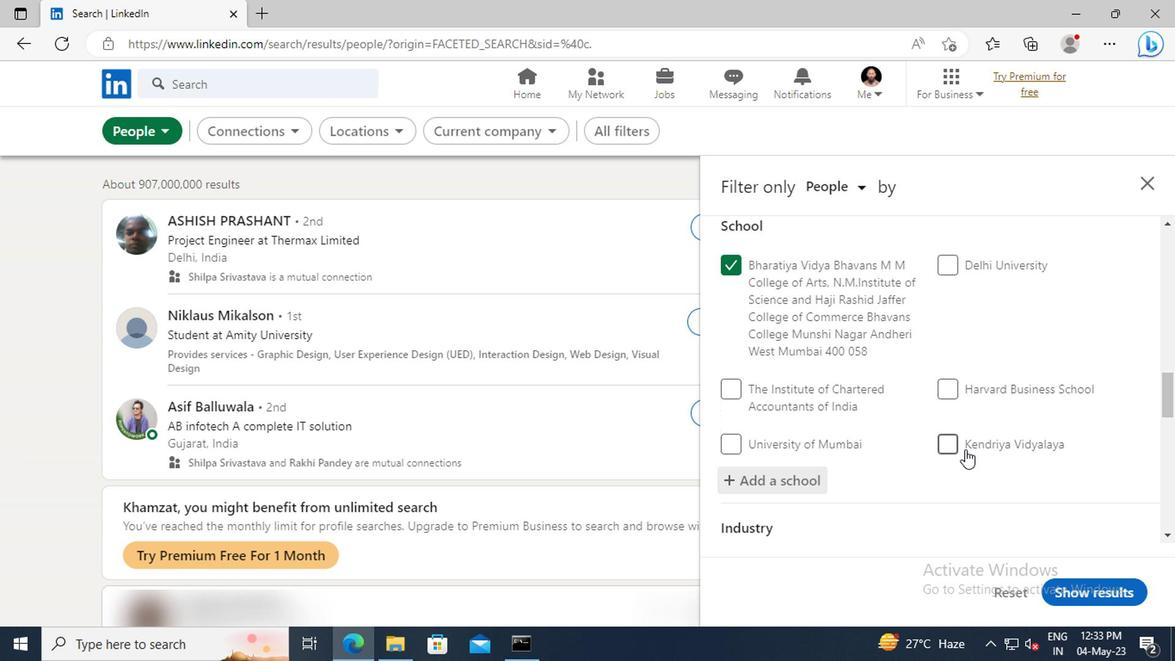 
Action: Mouse moved to (962, 427)
Screenshot: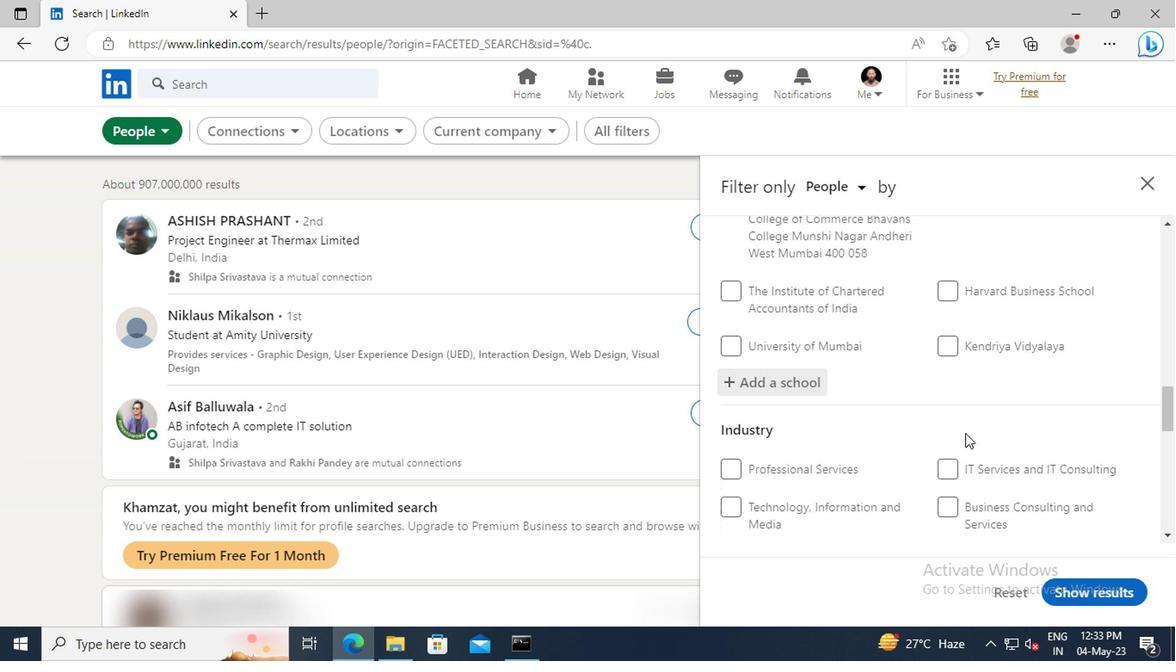 
Action: Mouse scrolled (962, 426) with delta (0, 0)
Screenshot: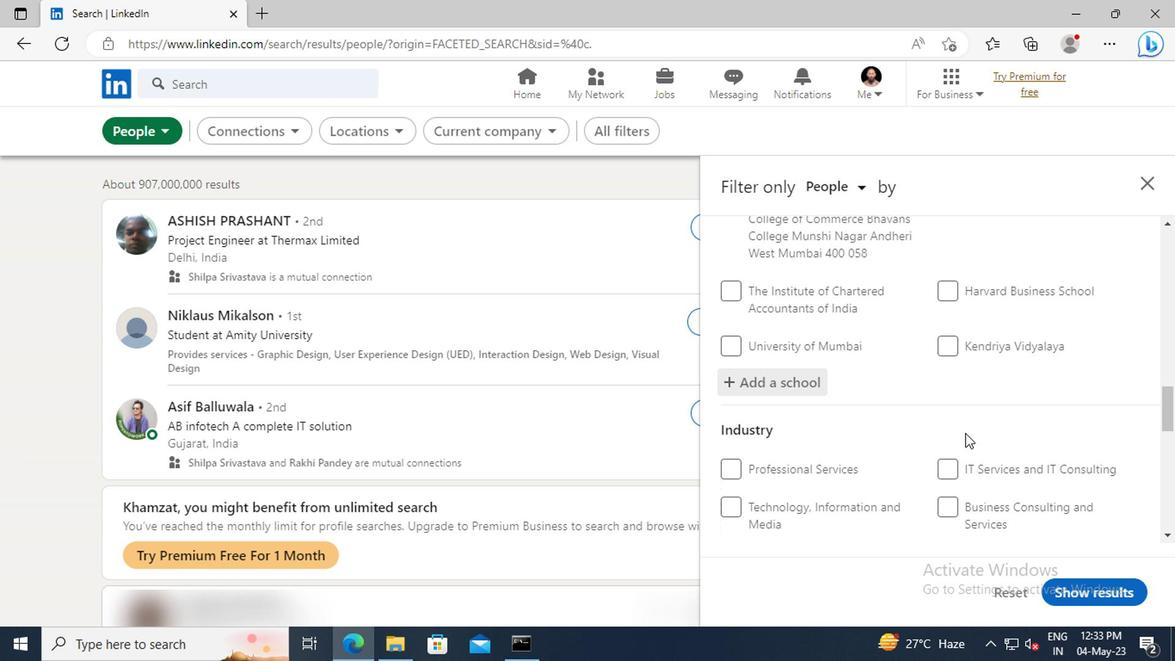 
Action: Mouse moved to (959, 415)
Screenshot: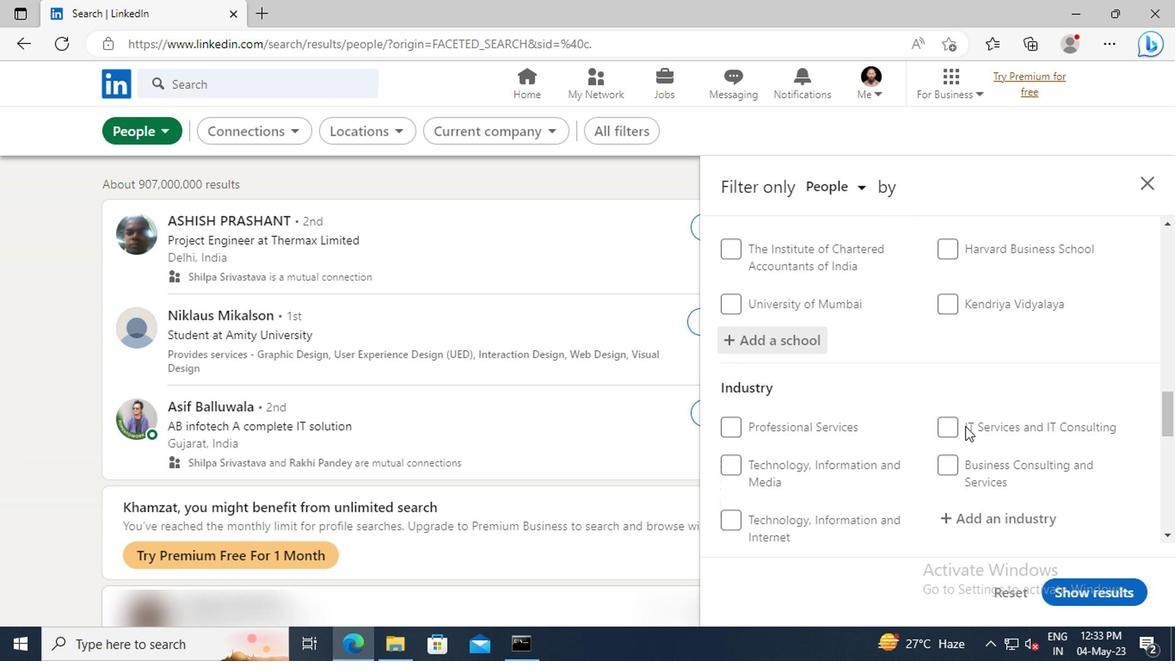 
Action: Mouse scrolled (959, 414) with delta (0, -1)
Screenshot: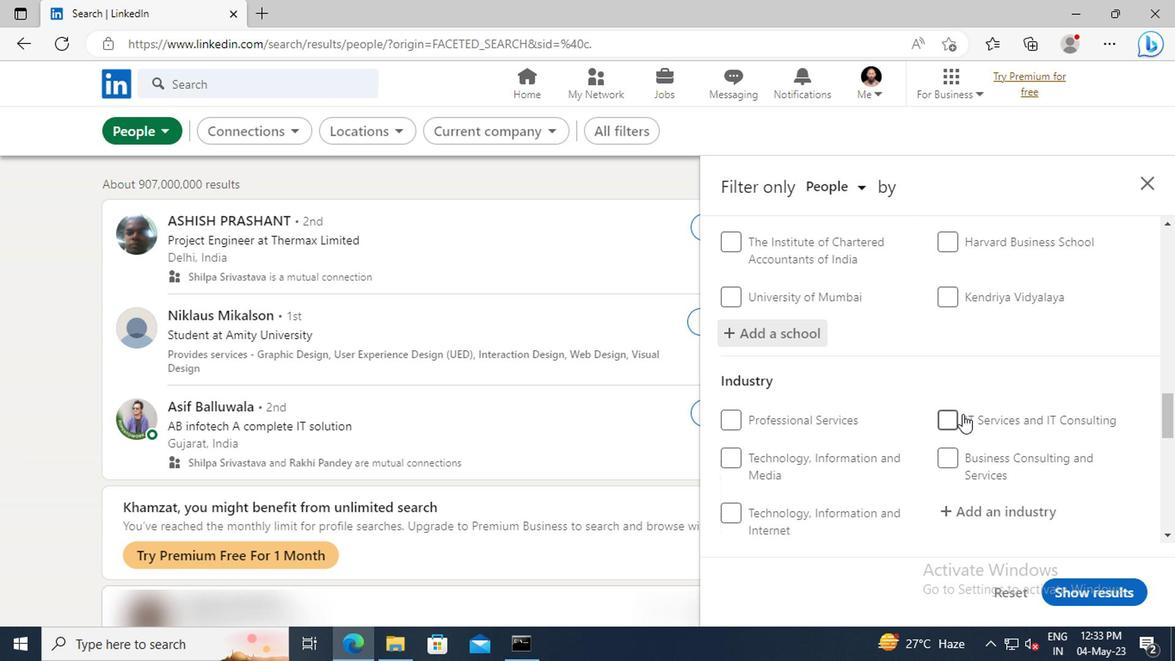 
Action: Mouse scrolled (959, 414) with delta (0, -1)
Screenshot: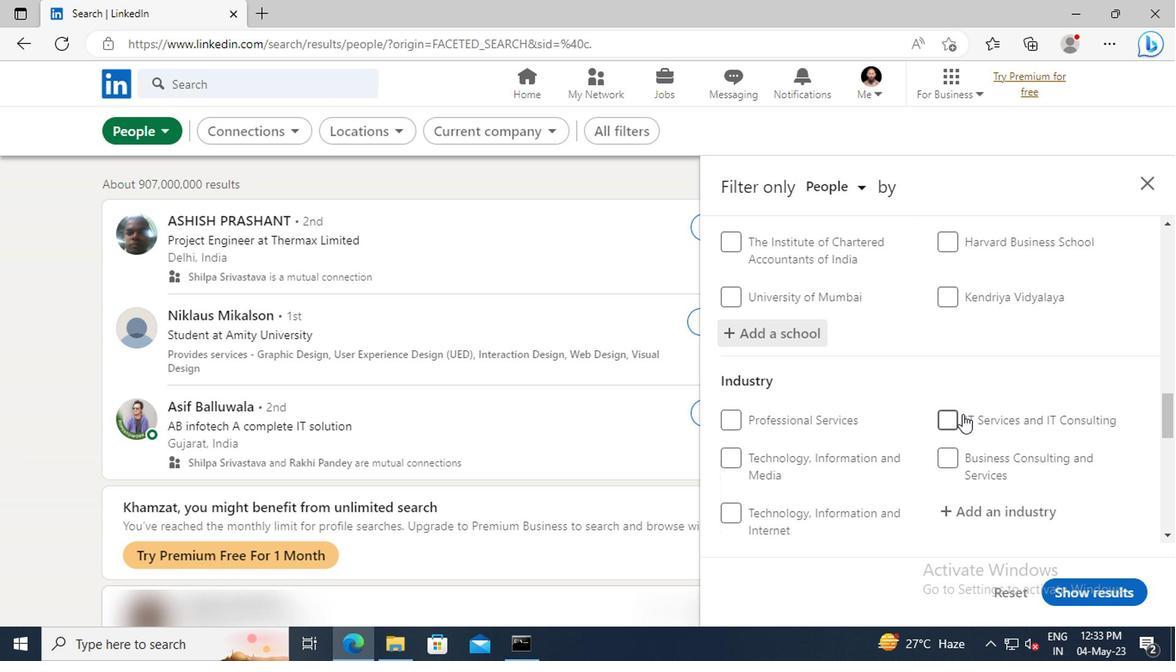
Action: Mouse moved to (970, 413)
Screenshot: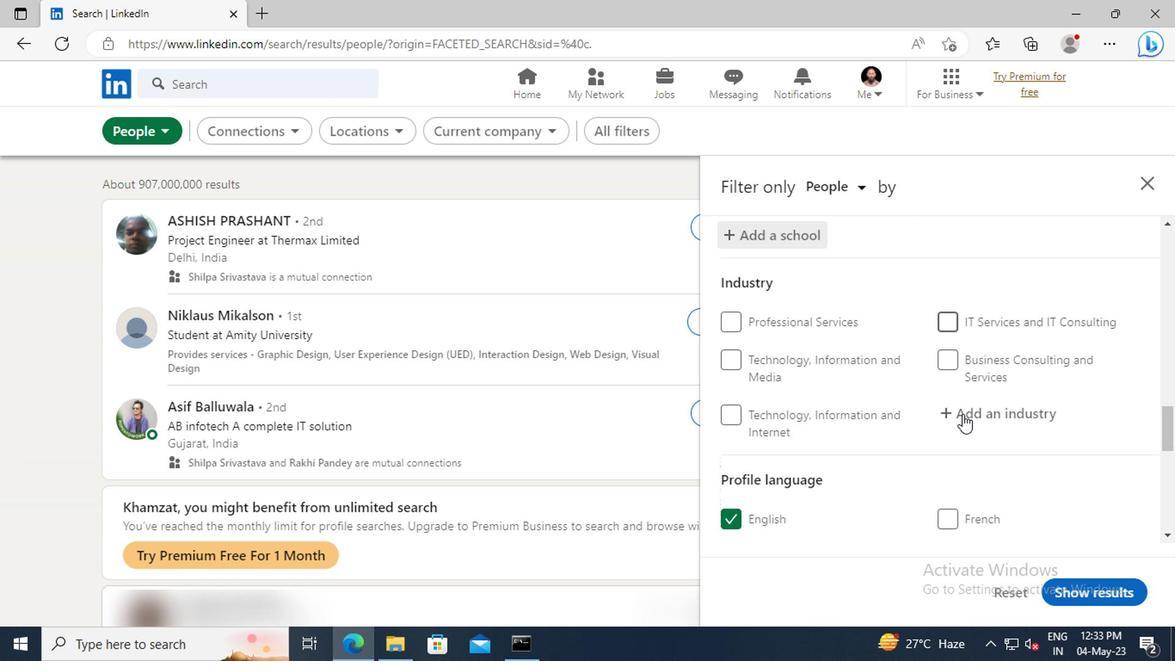 
Action: Mouse pressed left at (970, 413)
Screenshot: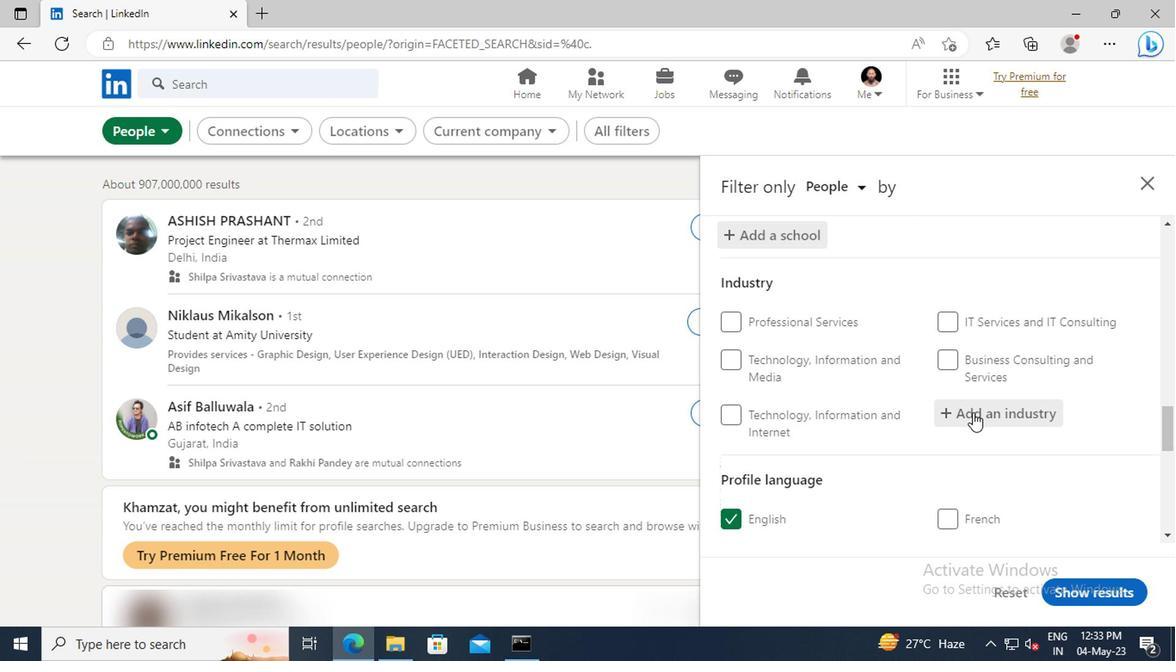 
Action: Key pressed <Key.shift>FOOTWEAR<Key.space>
Screenshot: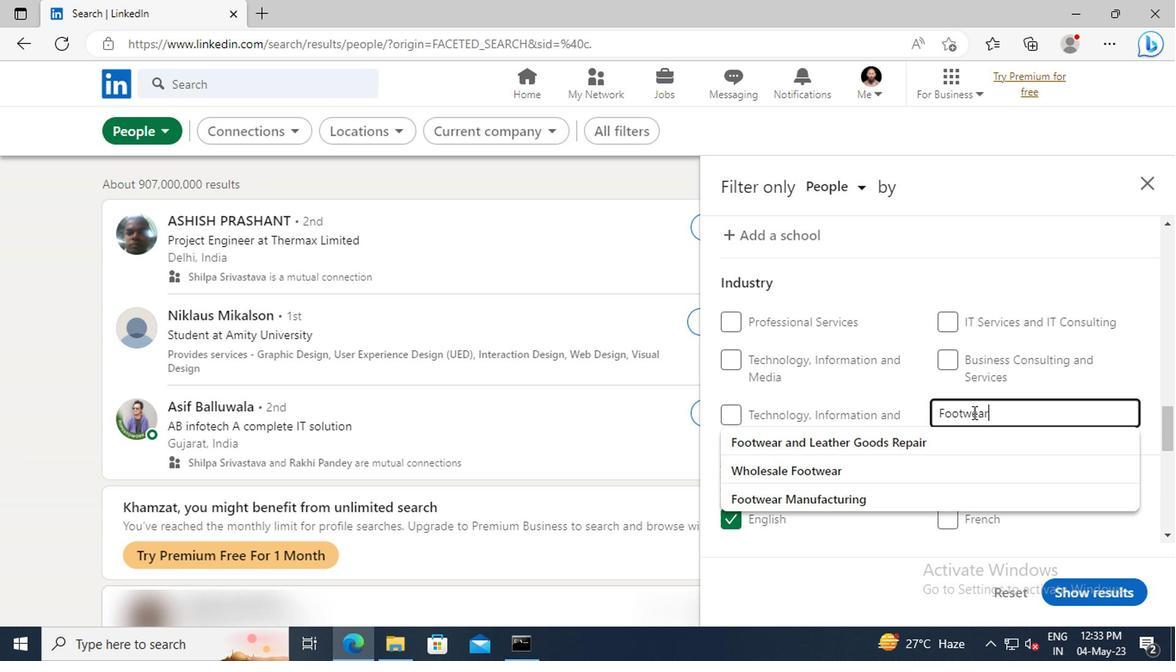 
Action: Mouse moved to (974, 436)
Screenshot: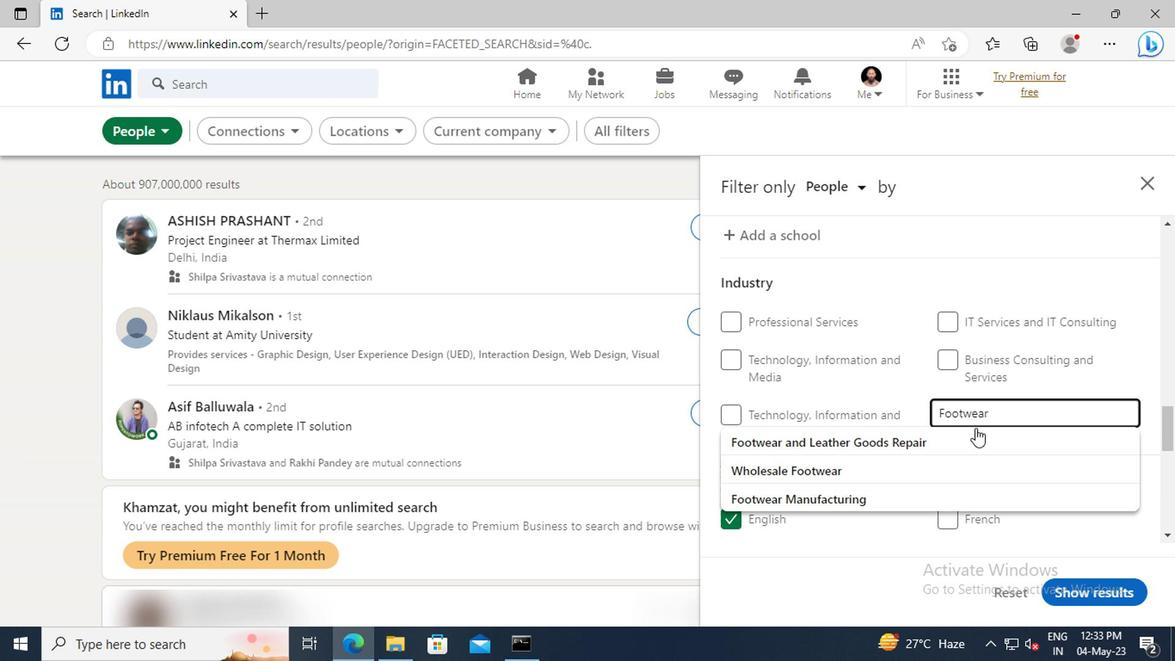 
Action: Mouse pressed left at (974, 436)
Screenshot: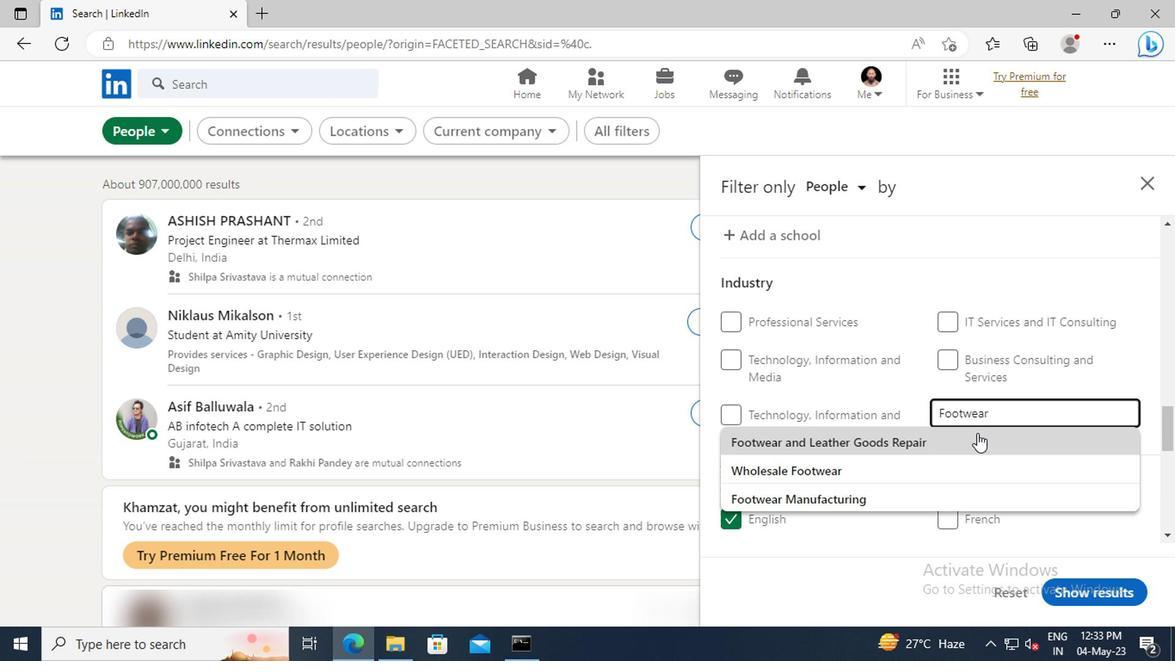 
Action: Mouse scrolled (974, 435) with delta (0, 0)
Screenshot: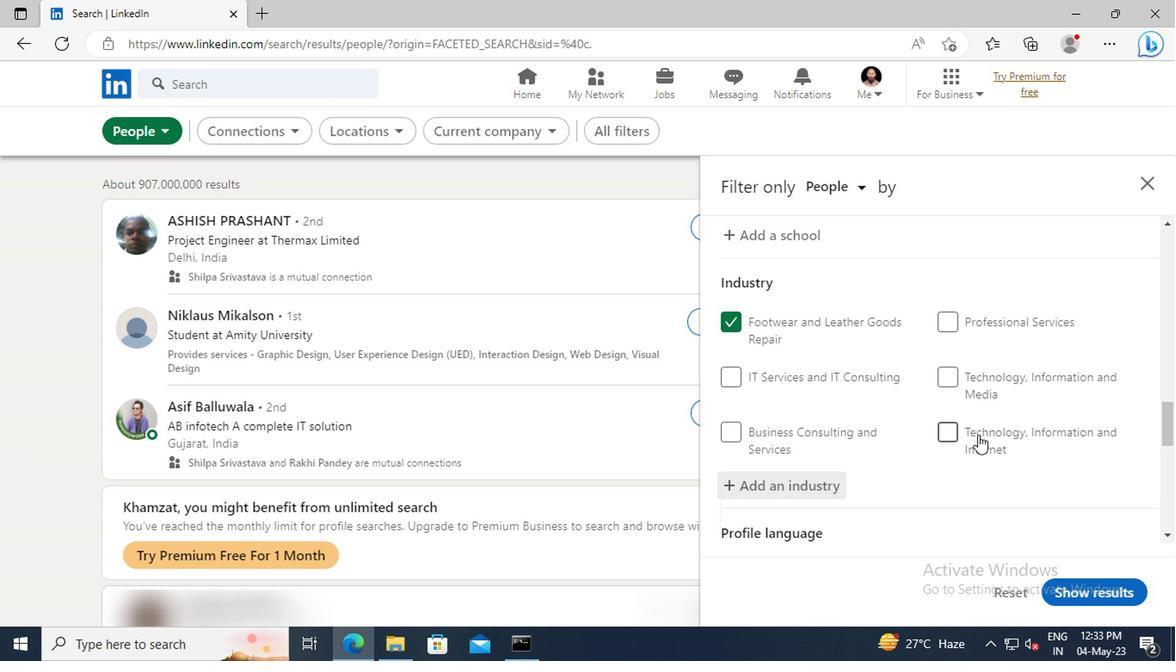 
Action: Mouse moved to (973, 429)
Screenshot: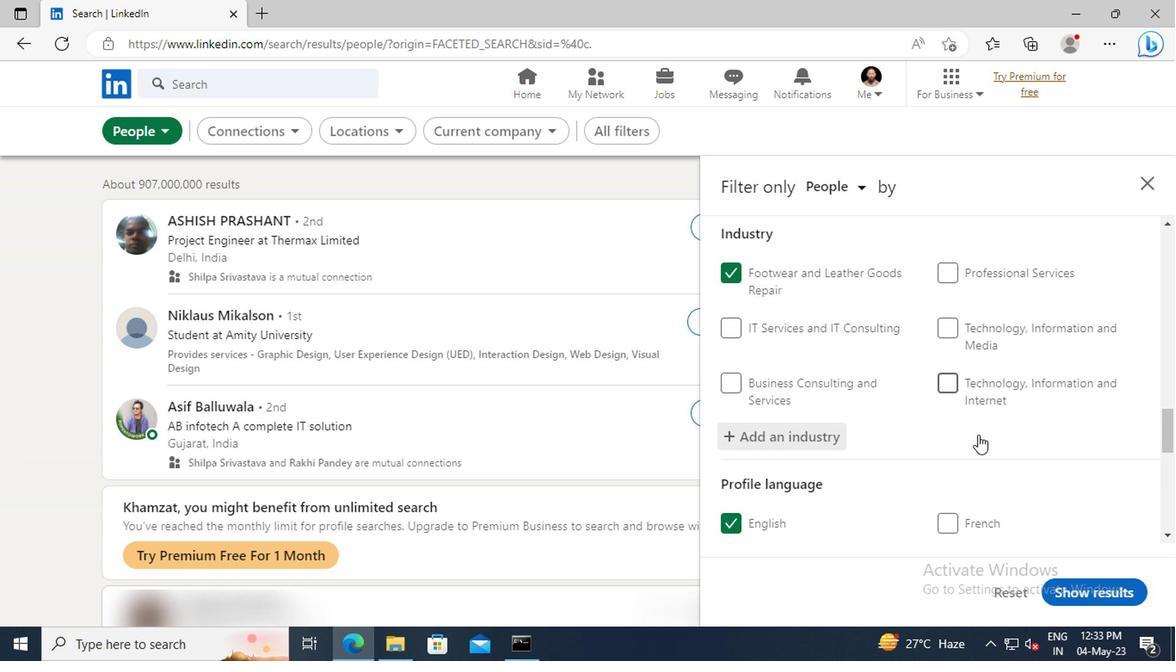 
Action: Mouse scrolled (973, 429) with delta (0, 0)
Screenshot: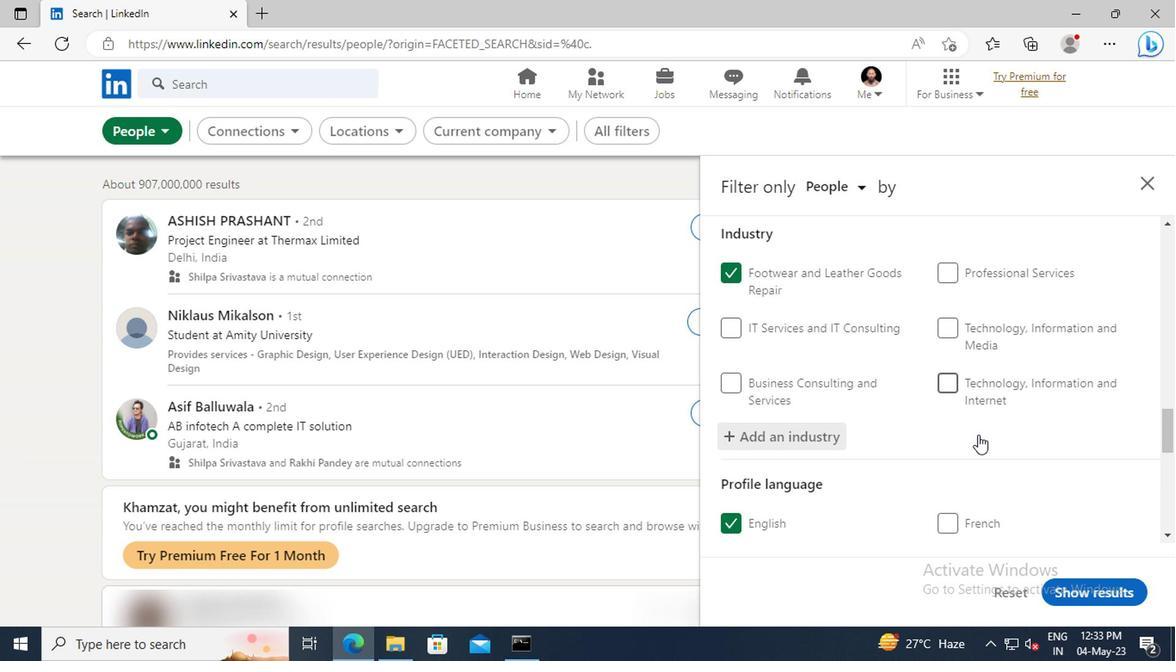 
Action: Mouse scrolled (973, 429) with delta (0, 0)
Screenshot: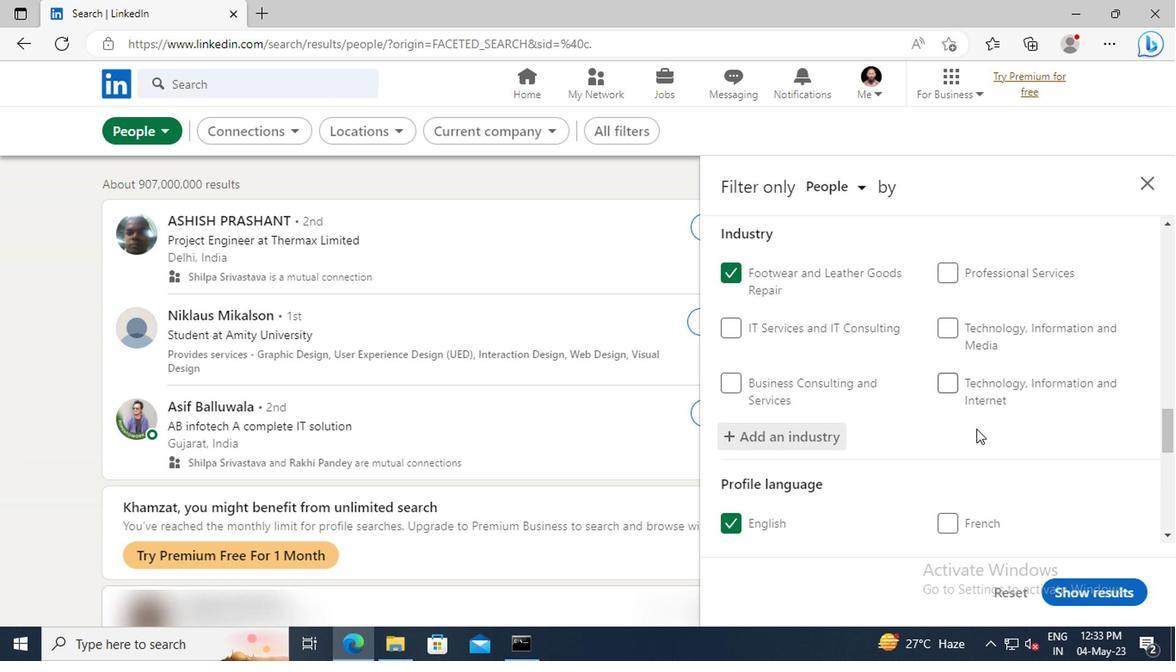 
Action: Mouse moved to (968, 420)
Screenshot: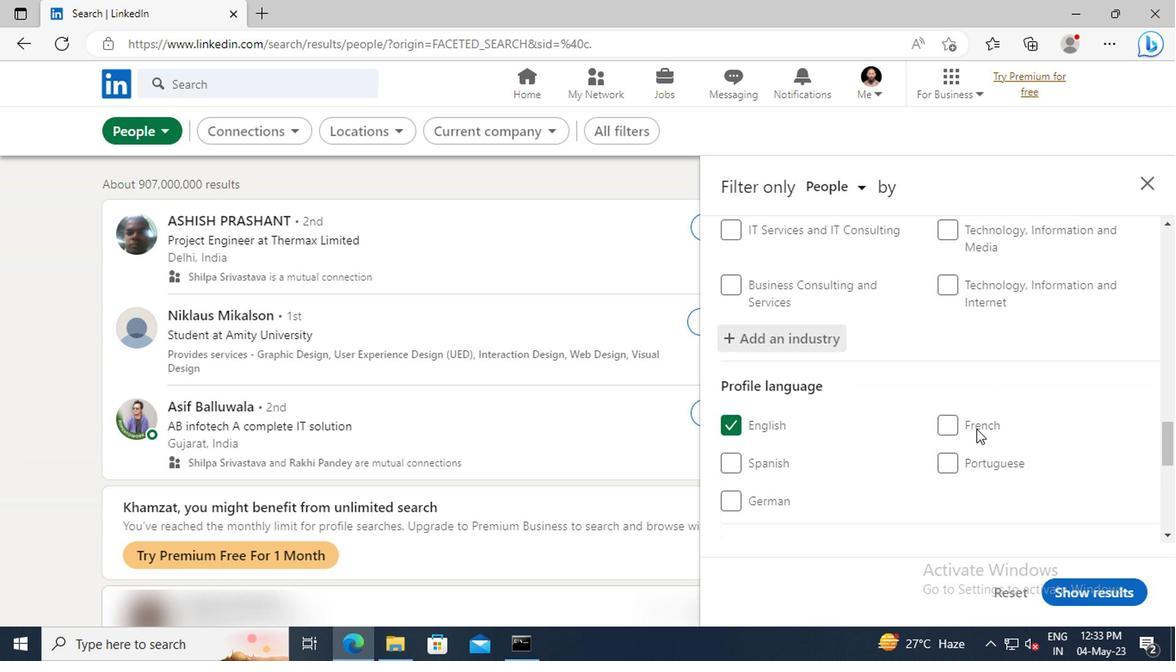 
Action: Mouse scrolled (968, 418) with delta (0, -1)
Screenshot: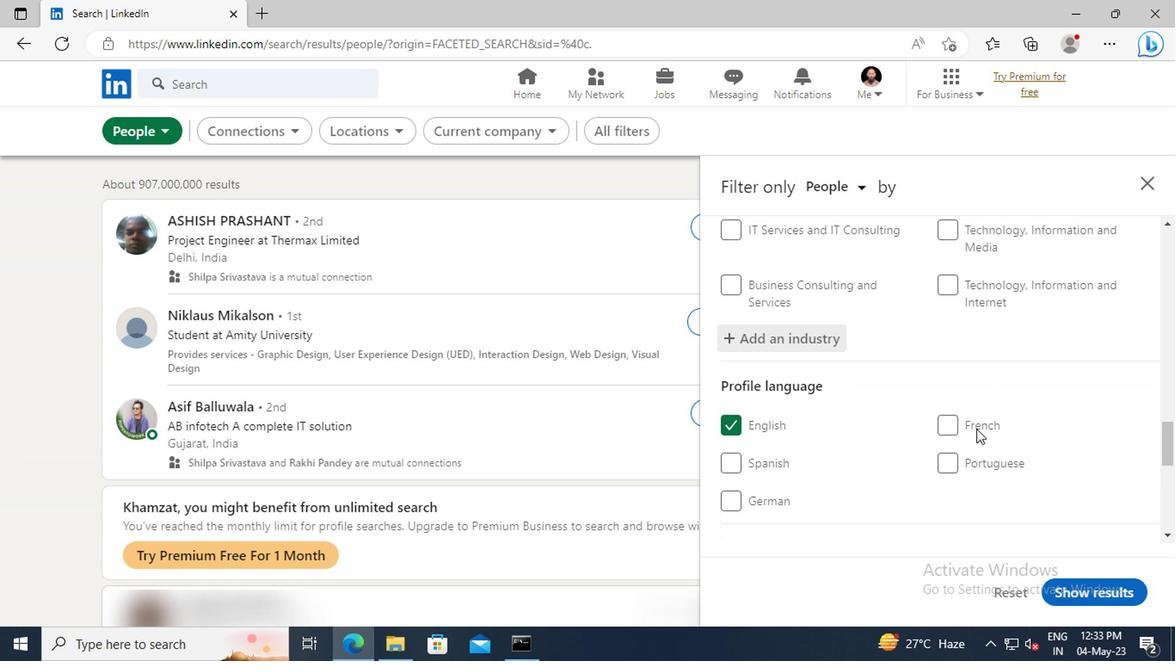 
Action: Mouse scrolled (968, 418) with delta (0, -1)
Screenshot: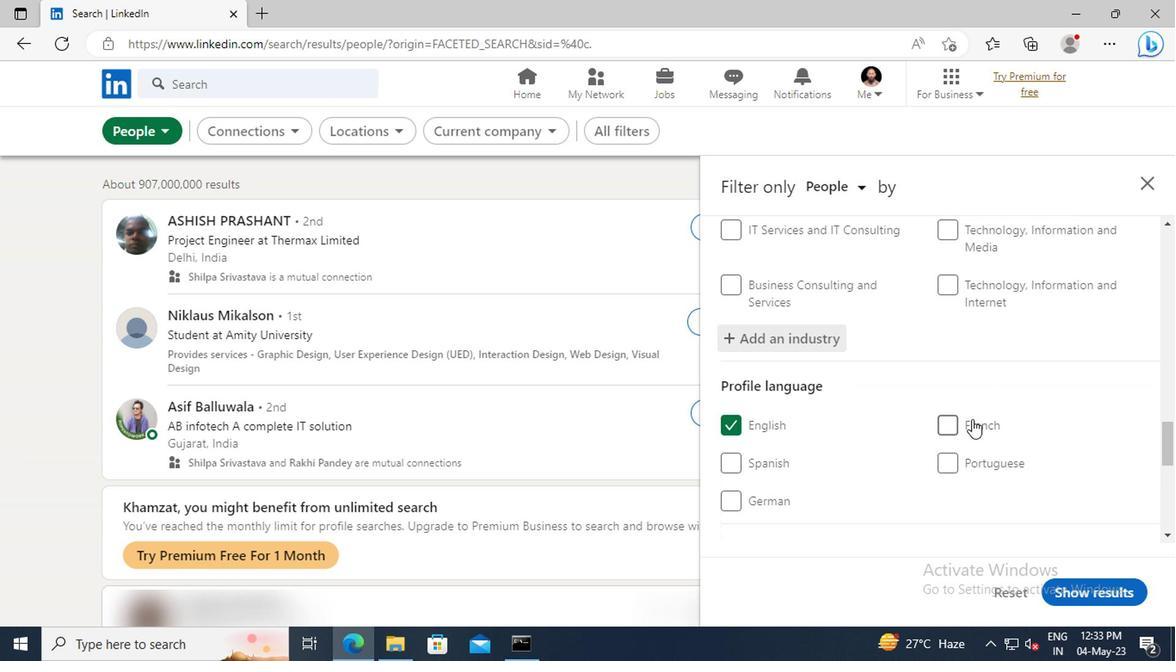 
Action: Mouse scrolled (968, 418) with delta (0, -1)
Screenshot: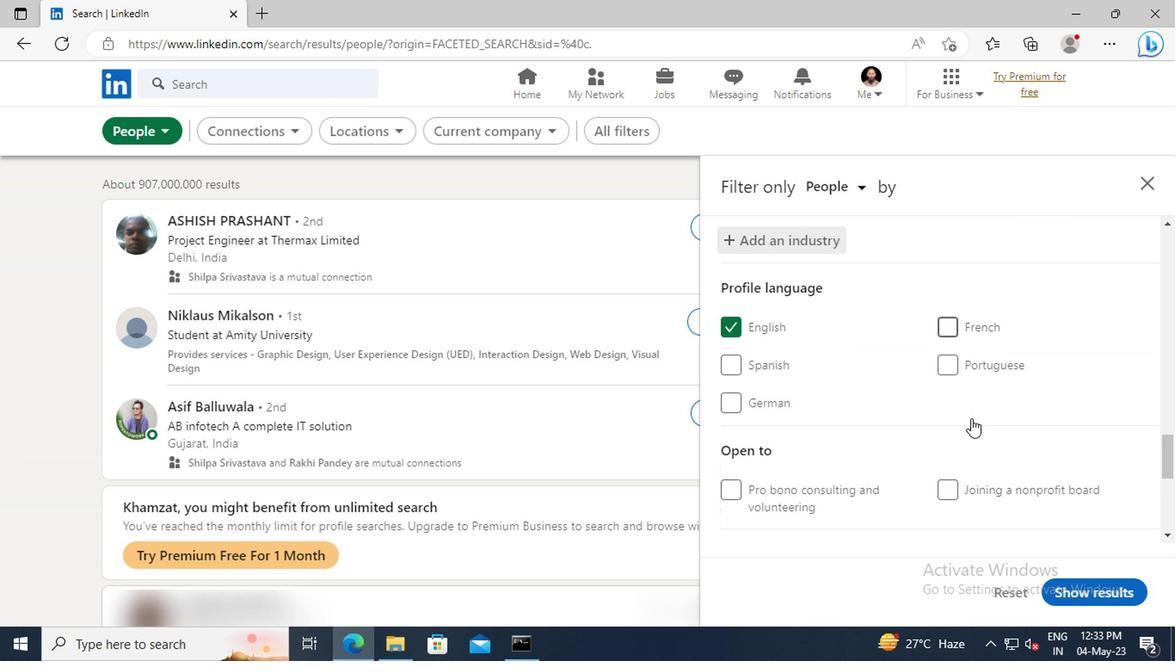 
Action: Mouse scrolled (968, 418) with delta (0, -1)
Screenshot: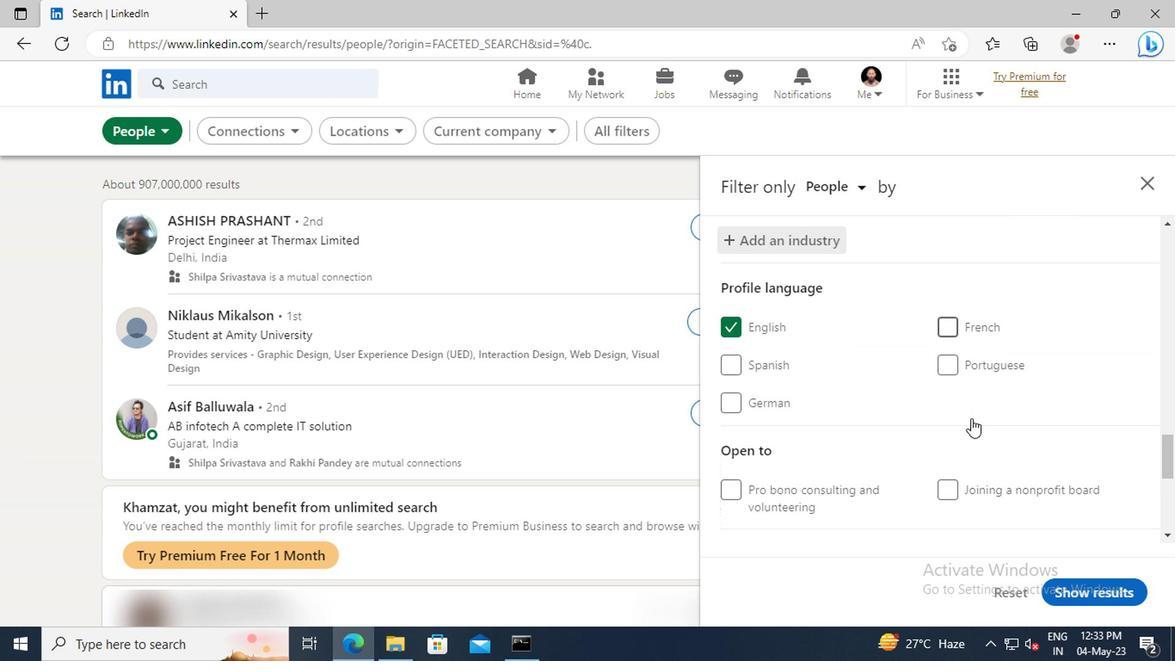 
Action: Mouse scrolled (968, 418) with delta (0, -1)
Screenshot: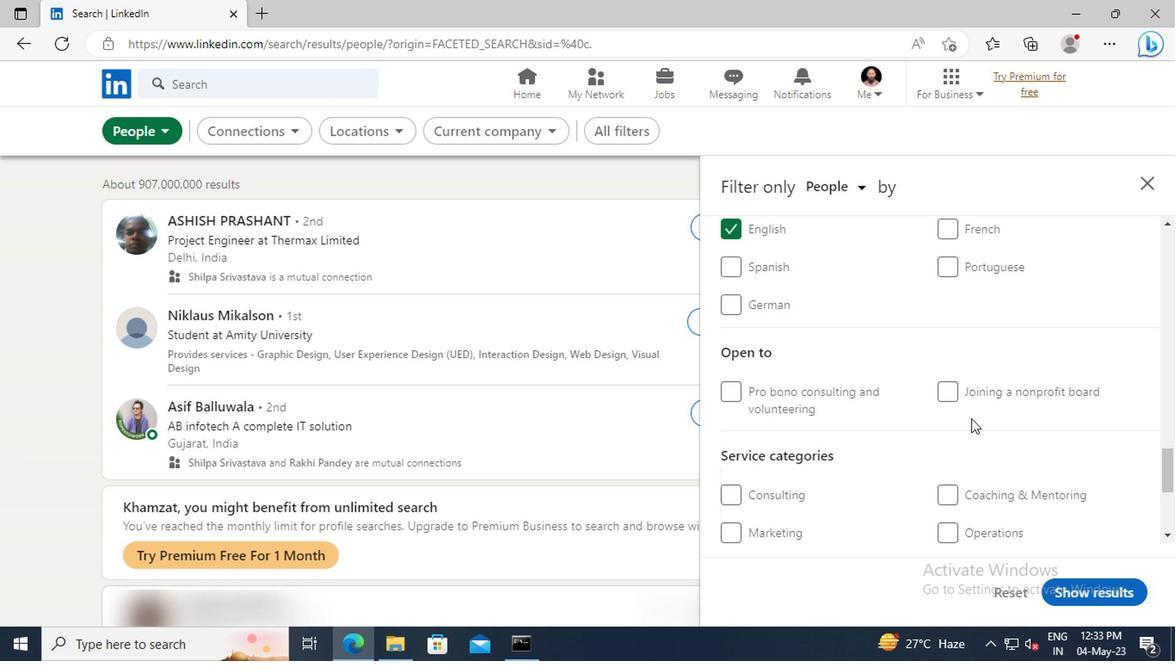 
Action: Mouse scrolled (968, 418) with delta (0, -1)
Screenshot: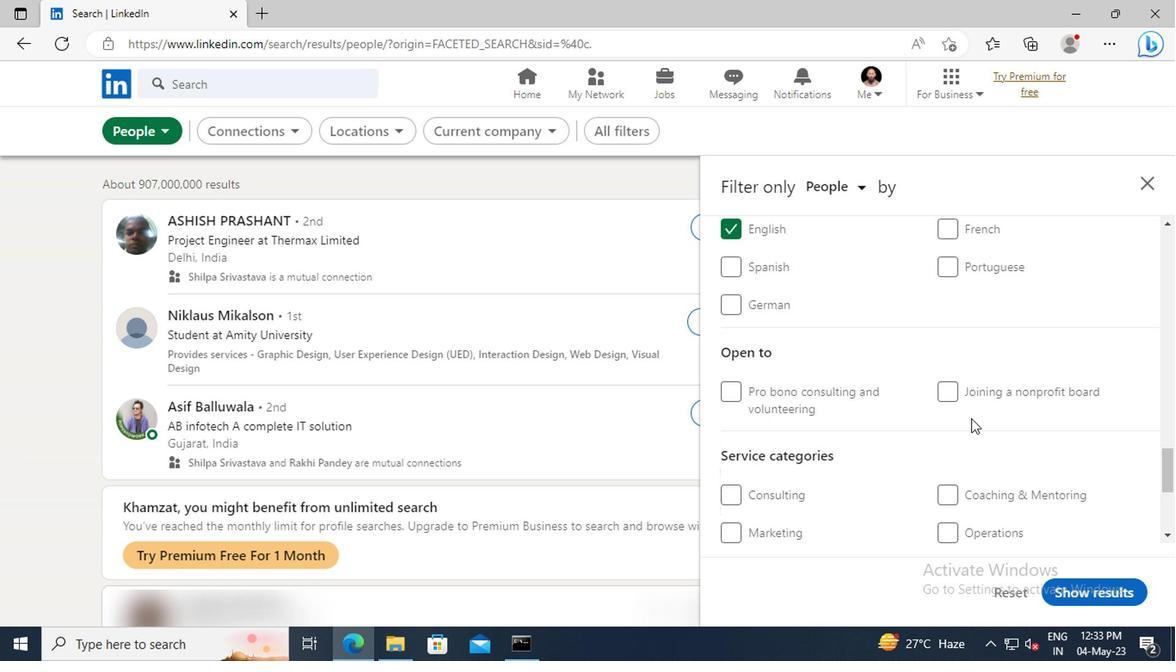 
Action: Mouse scrolled (968, 418) with delta (0, -1)
Screenshot: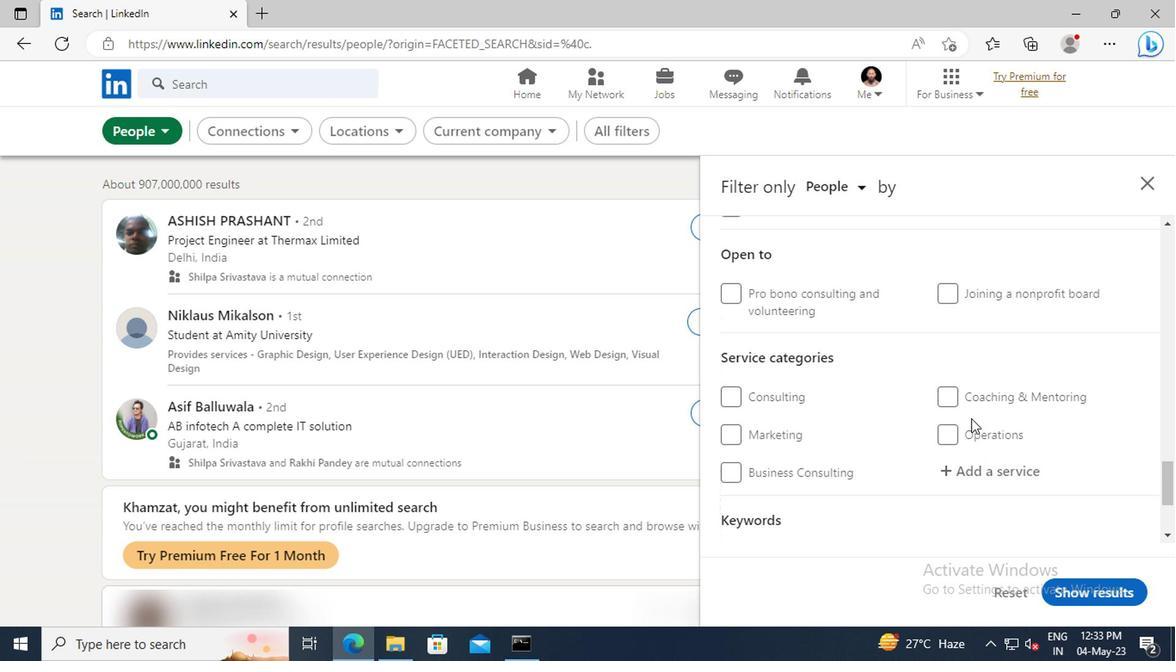 
Action: Mouse moved to (965, 420)
Screenshot: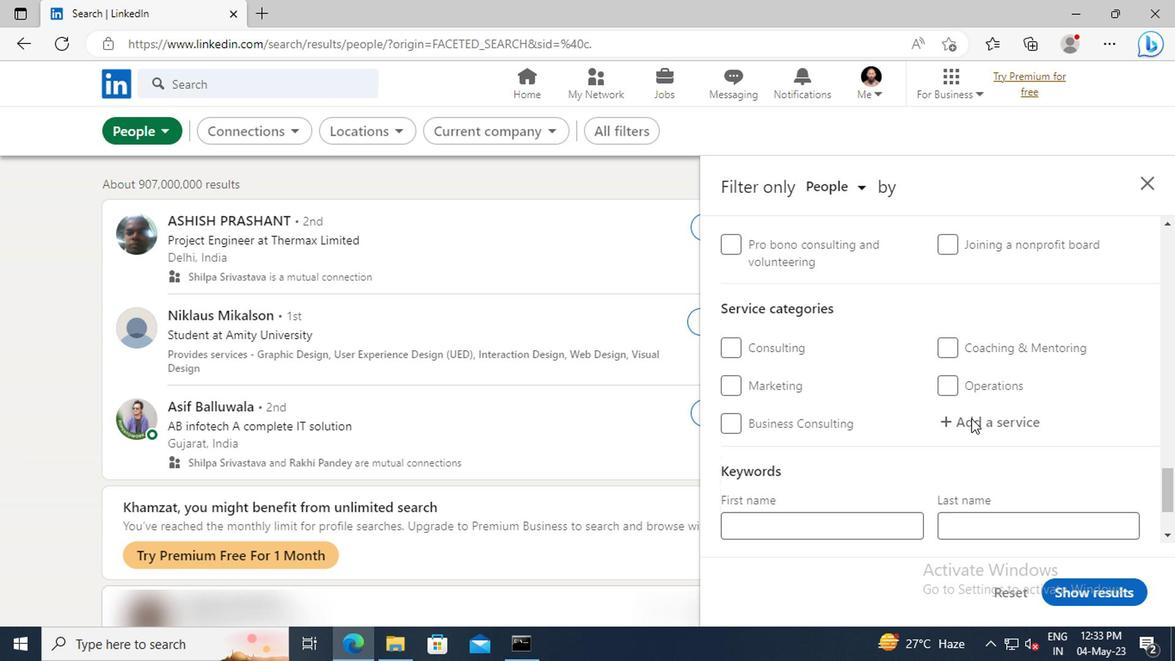 
Action: Mouse pressed left at (965, 420)
Screenshot: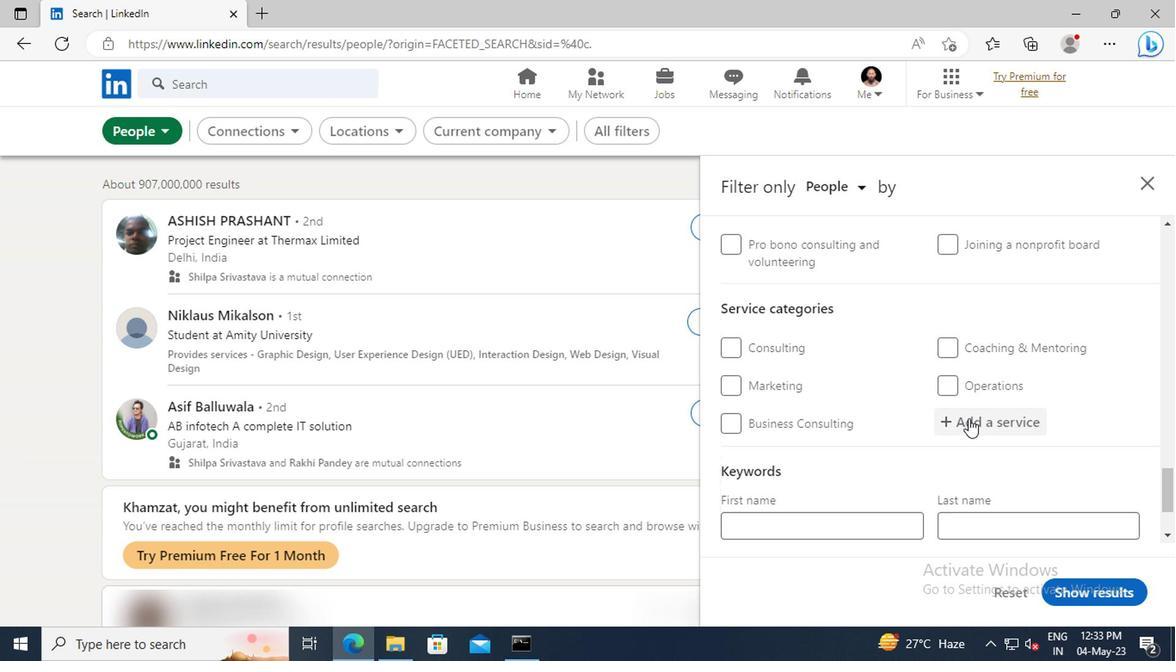 
Action: Key pressed <Key.shift>VIDEO<Key.space><Key.shift>ED
Screenshot: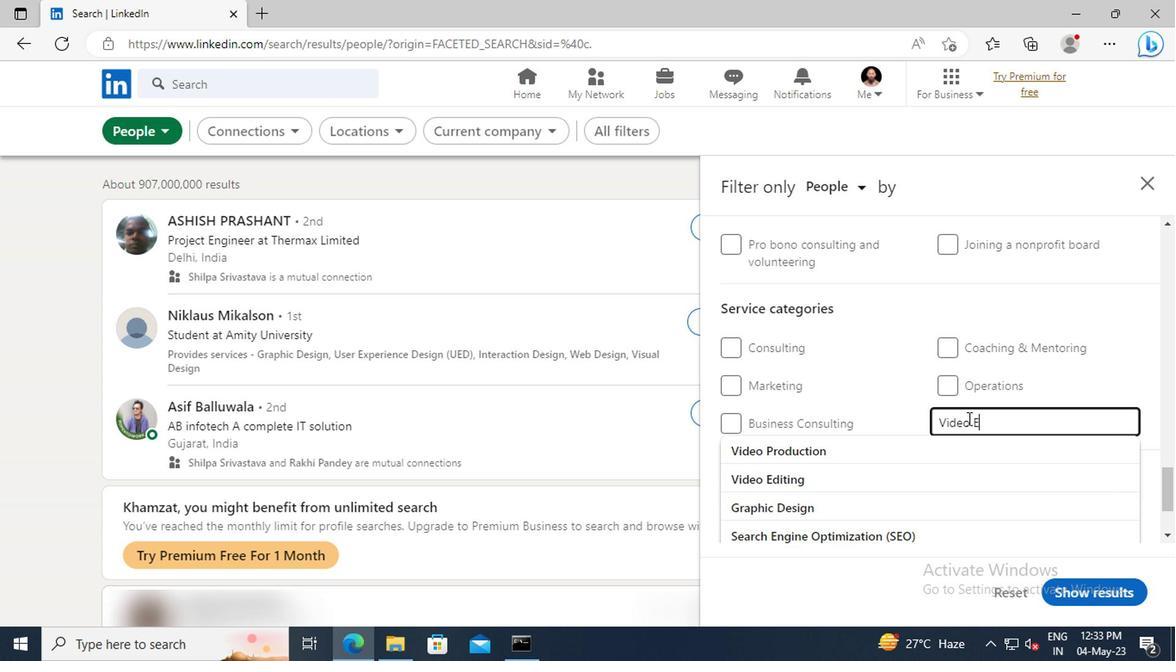 
Action: Mouse moved to (963, 448)
Screenshot: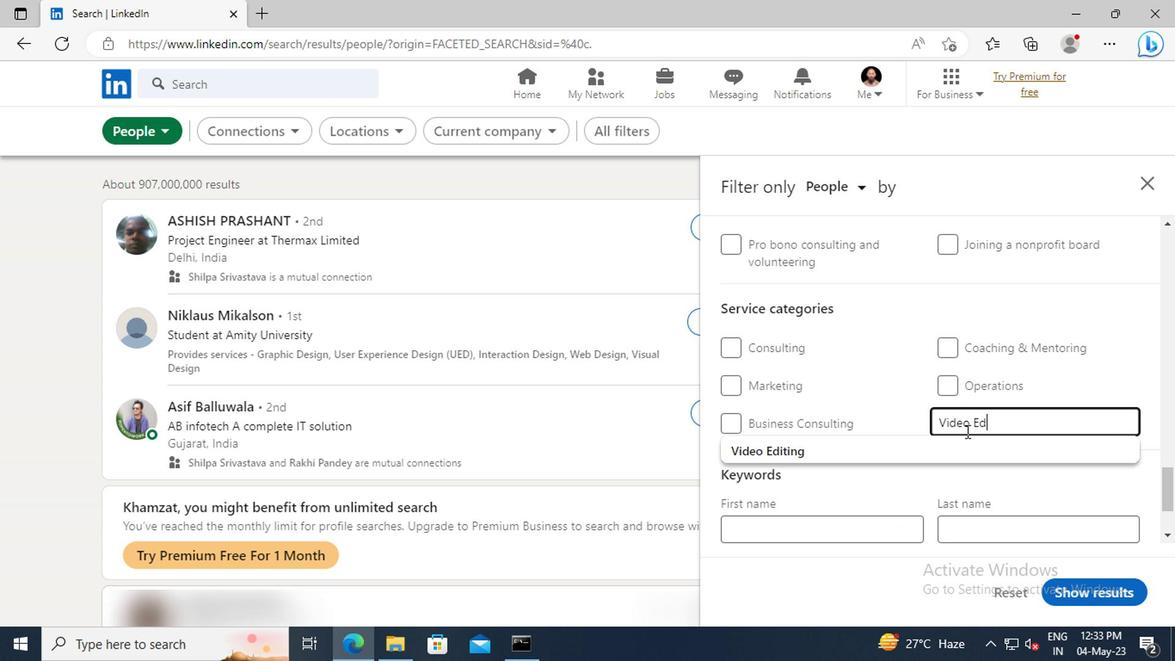 
Action: Mouse pressed left at (963, 448)
Screenshot: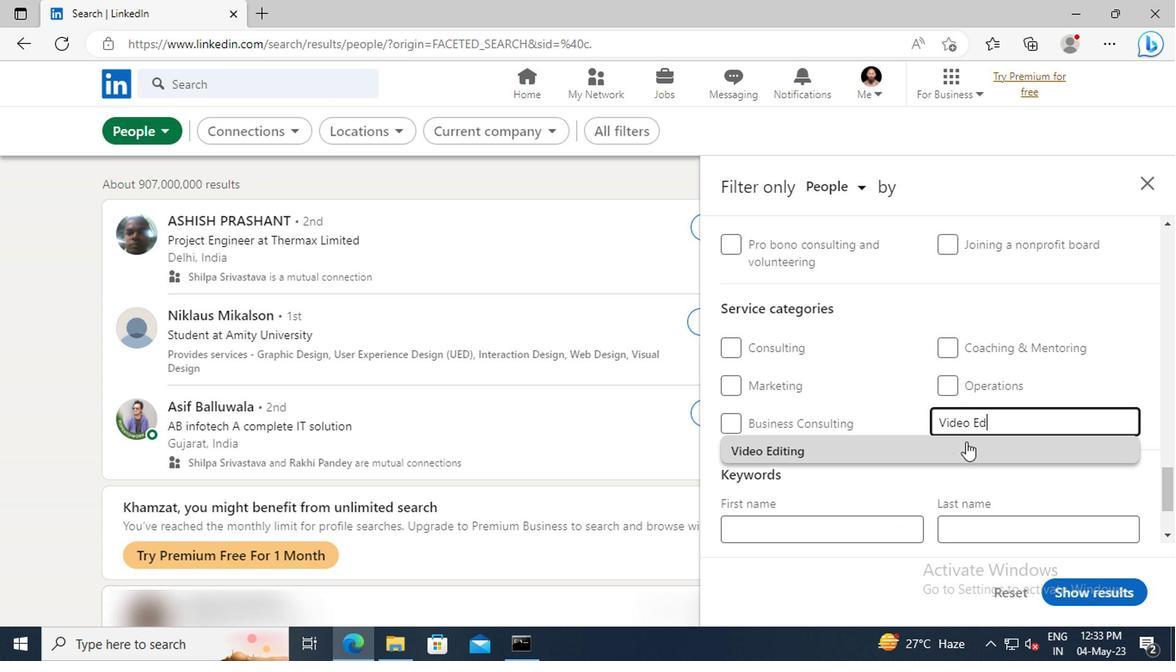 
Action: Mouse scrolled (963, 448) with delta (0, 0)
Screenshot: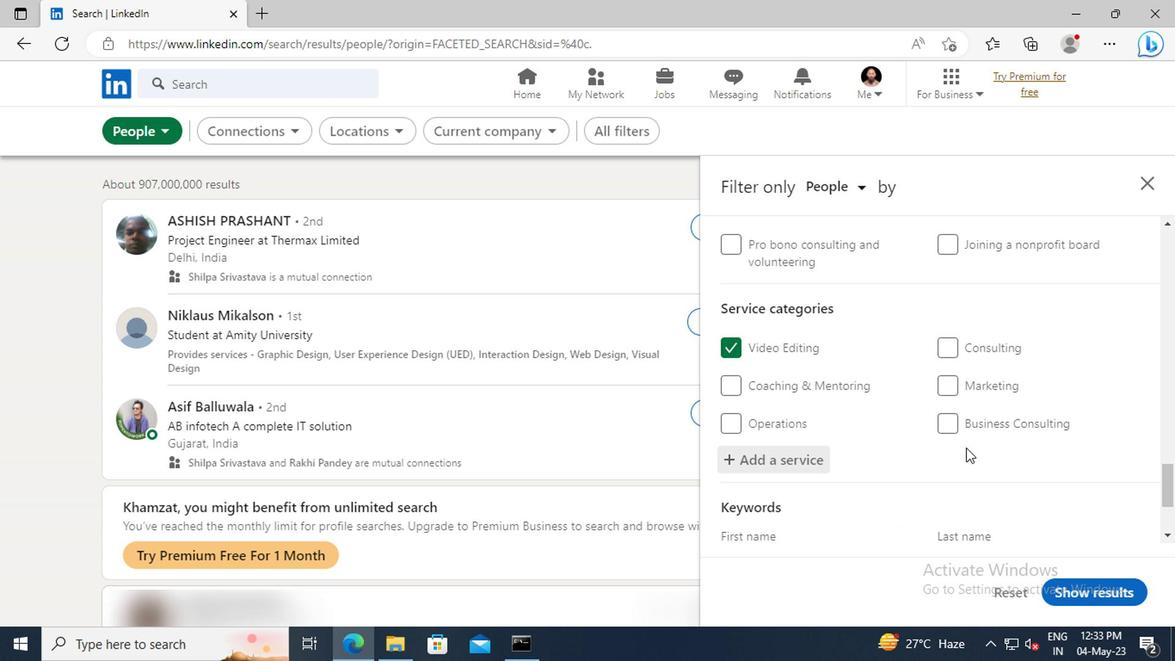 
Action: Mouse scrolled (963, 448) with delta (0, 0)
Screenshot: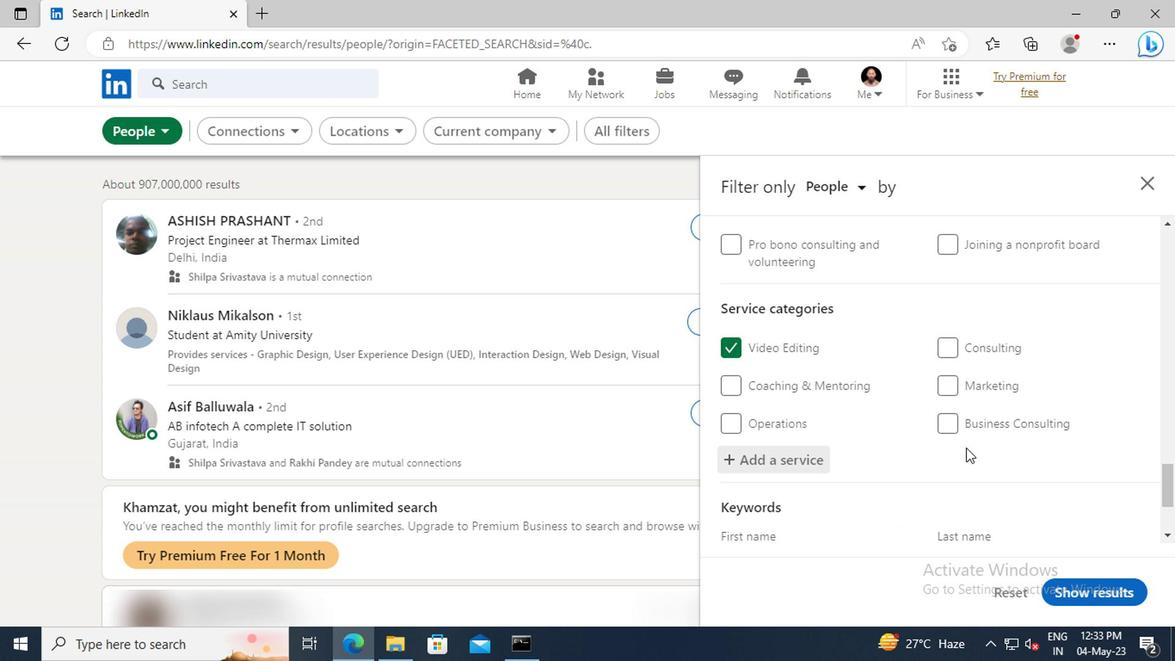 
Action: Mouse scrolled (963, 448) with delta (0, 0)
Screenshot: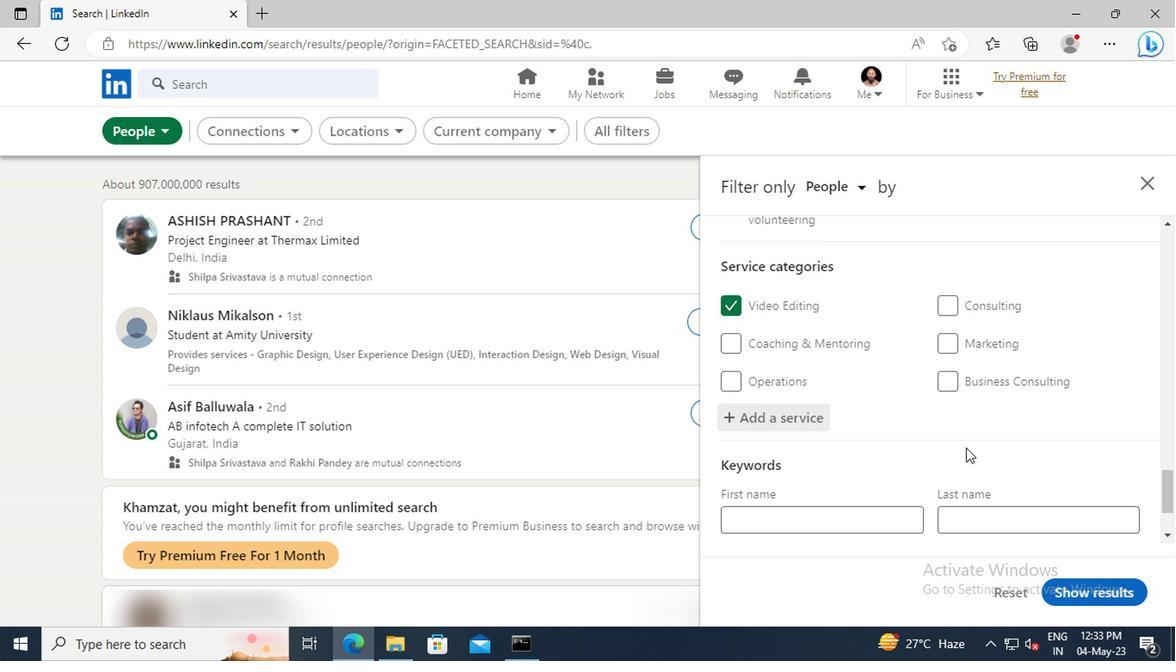 
Action: Mouse scrolled (963, 448) with delta (0, 0)
Screenshot: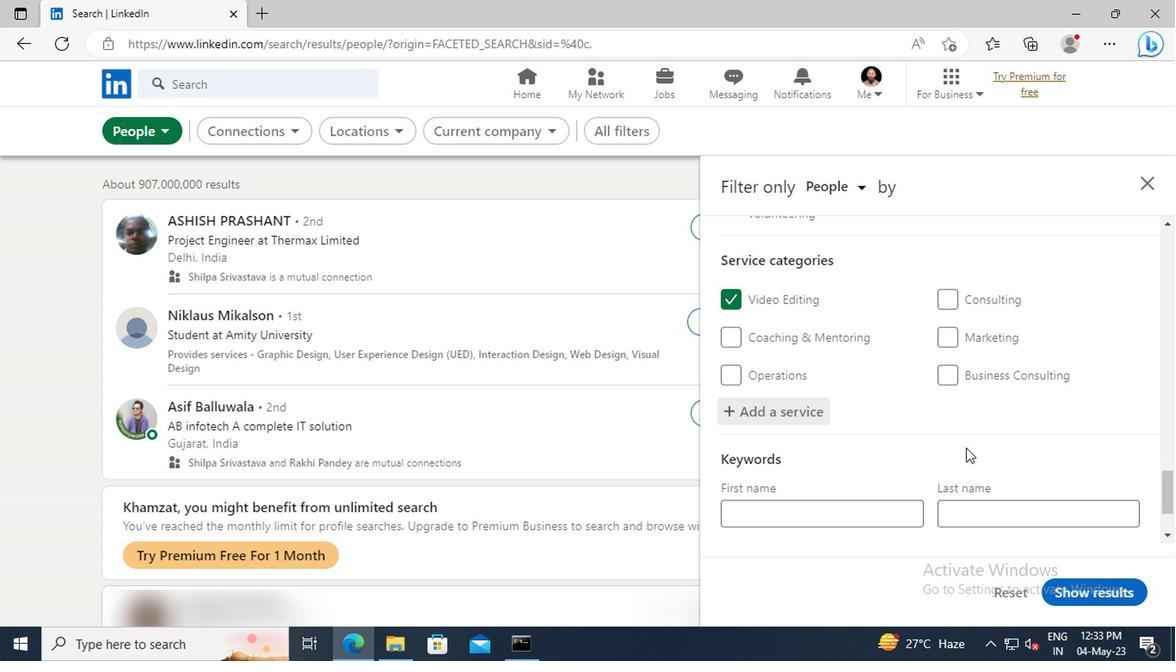 
Action: Mouse moved to (873, 463)
Screenshot: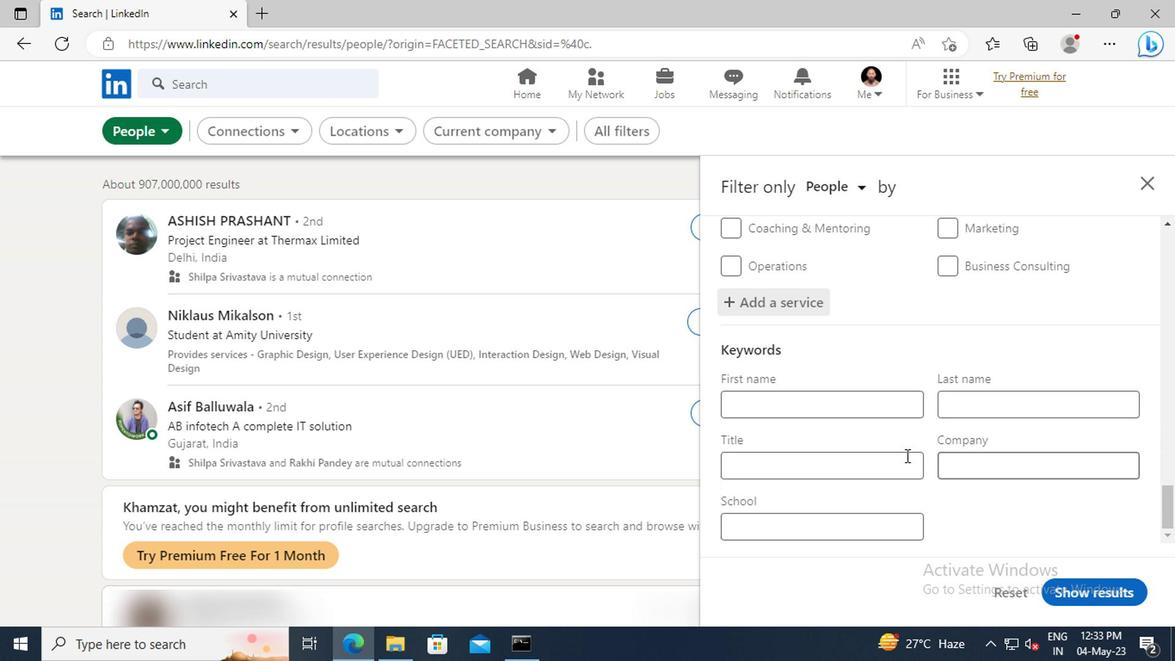 
Action: Mouse pressed left at (873, 463)
Screenshot: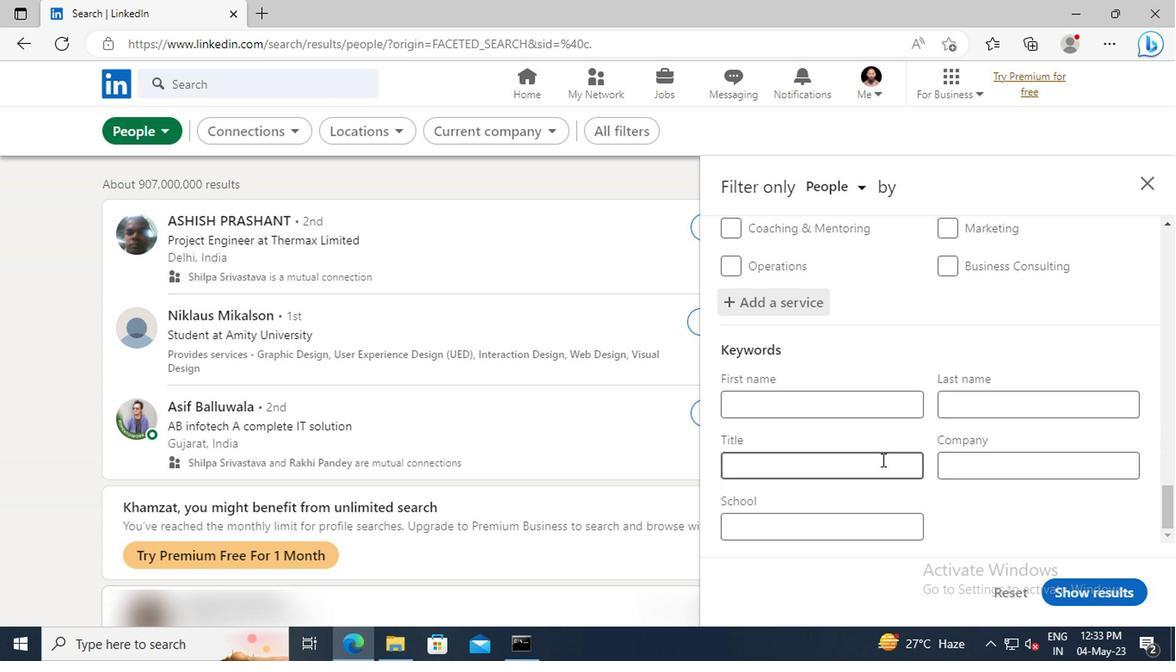 
Action: Key pressed <Key.shift>ENGINEER<Key.enter>
Screenshot: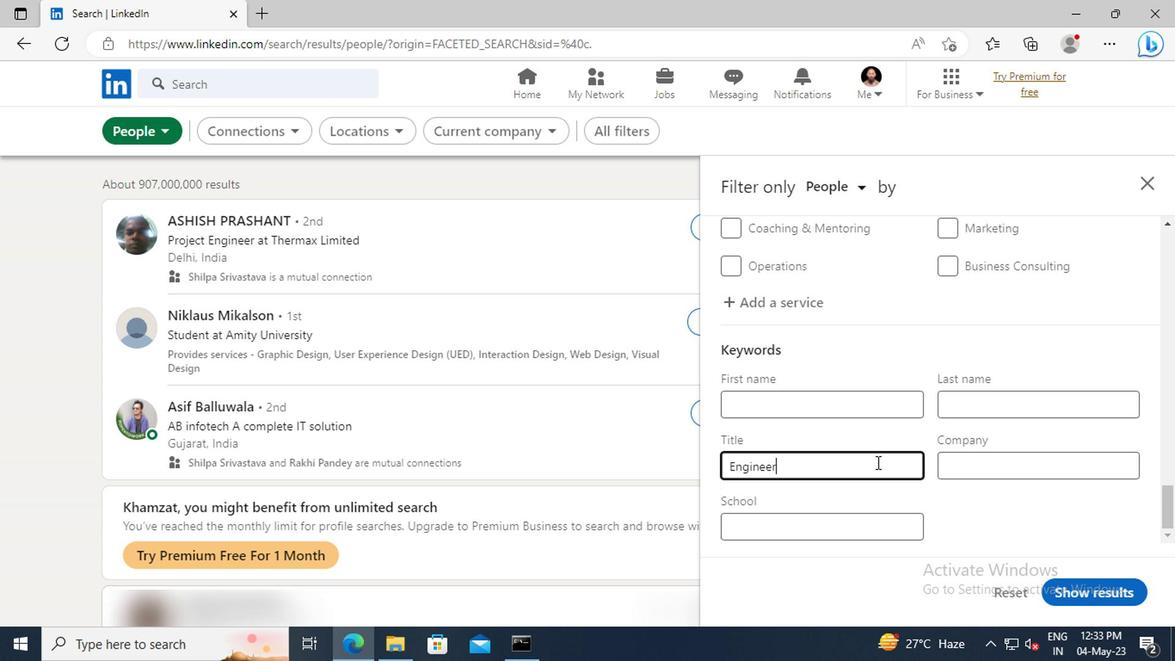 
Action: Mouse moved to (1069, 588)
Screenshot: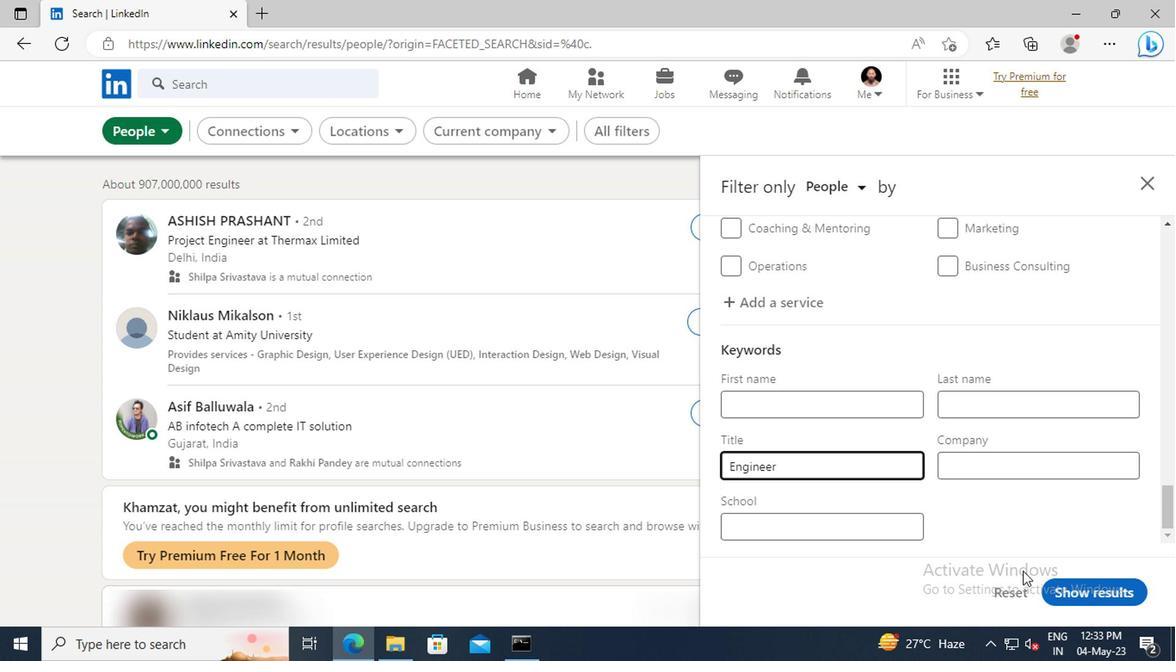 
Action: Mouse pressed left at (1069, 588)
Screenshot: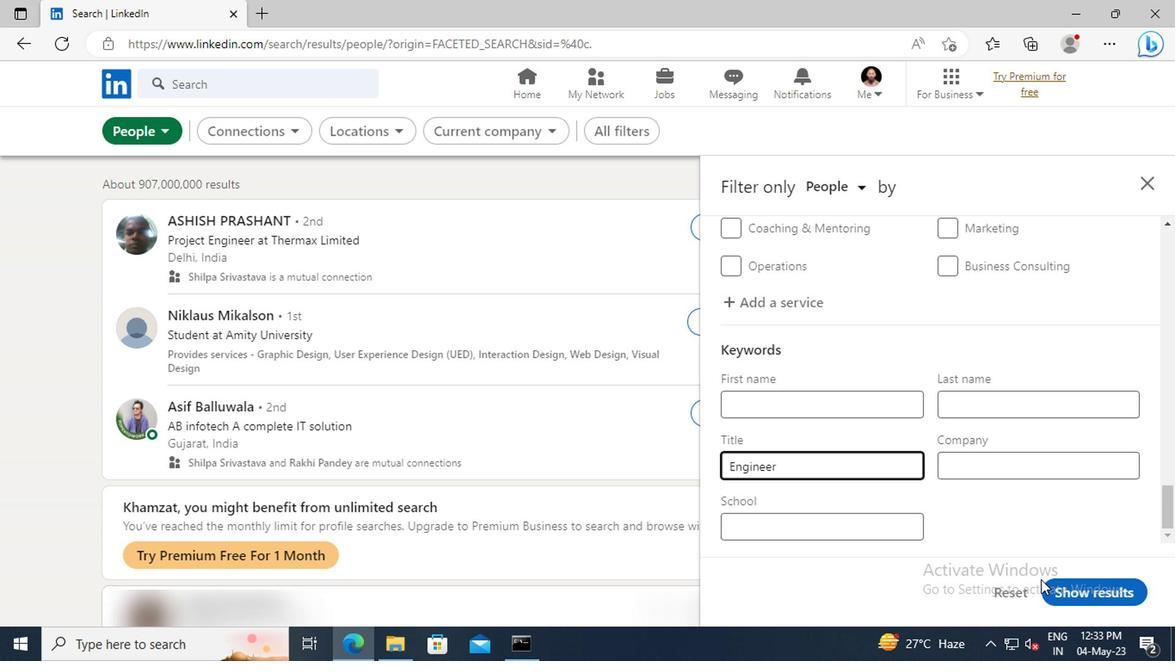 
